 Task: Look for space in Sidi Mérouane, Algeria from 2nd September, 2023 to 5th September, 2023 for 1 adult in price range Rs.5000 to Rs.10000. Place can be private room with 1  bedroom having 1 bed and 1 bathroom. Property type can be house, flat, hotel. Amenities needed are: washing machine. Booking option can be shelf check-in. Required host language is .
Action: Mouse moved to (814, 116)
Screenshot: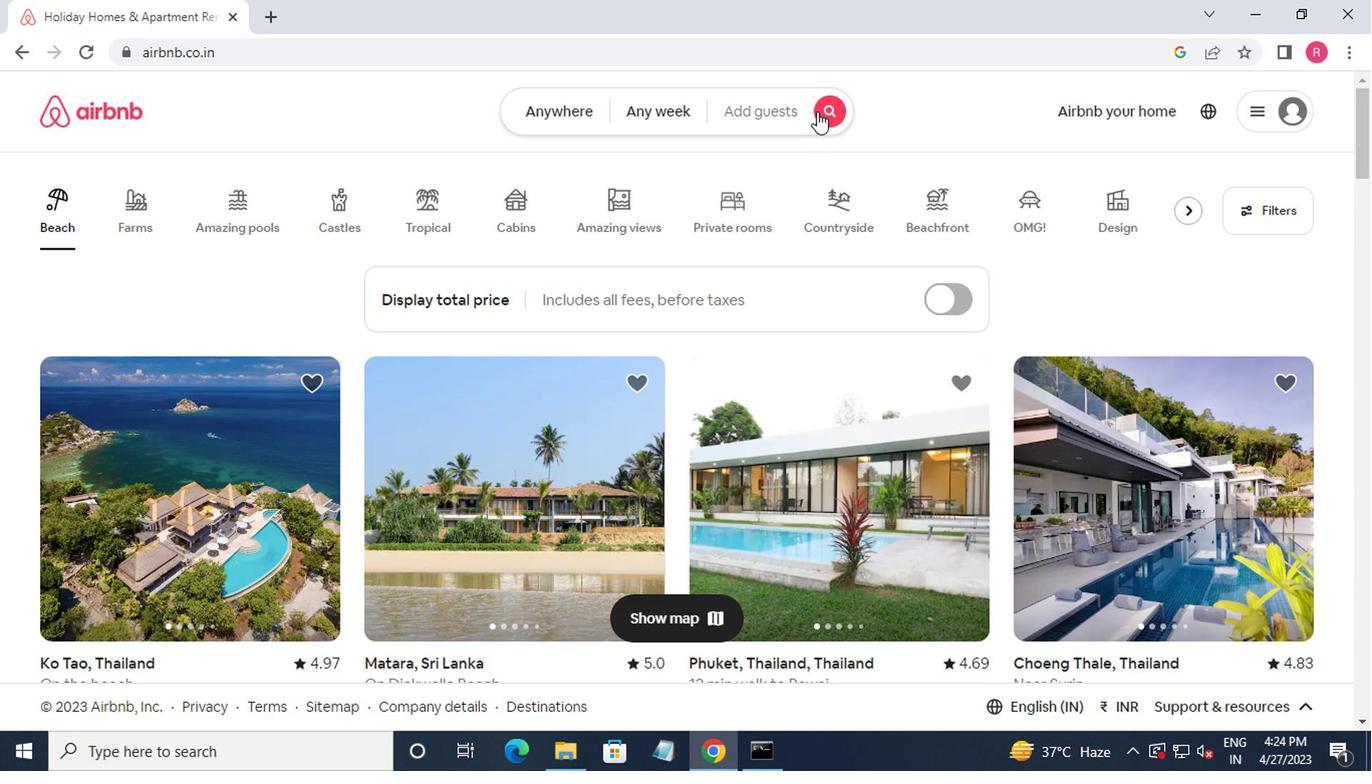 
Action: Mouse pressed left at (814, 116)
Screenshot: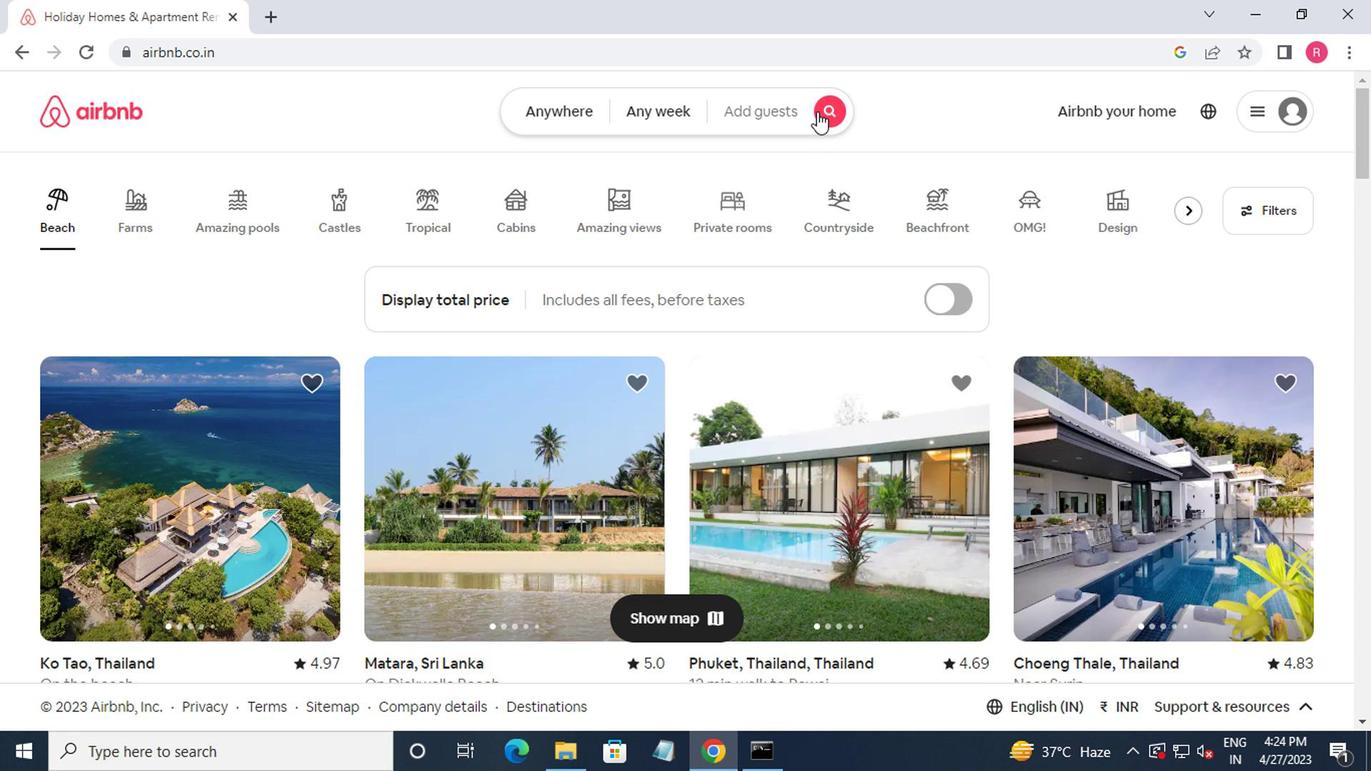 
Action: Mouse moved to (310, 204)
Screenshot: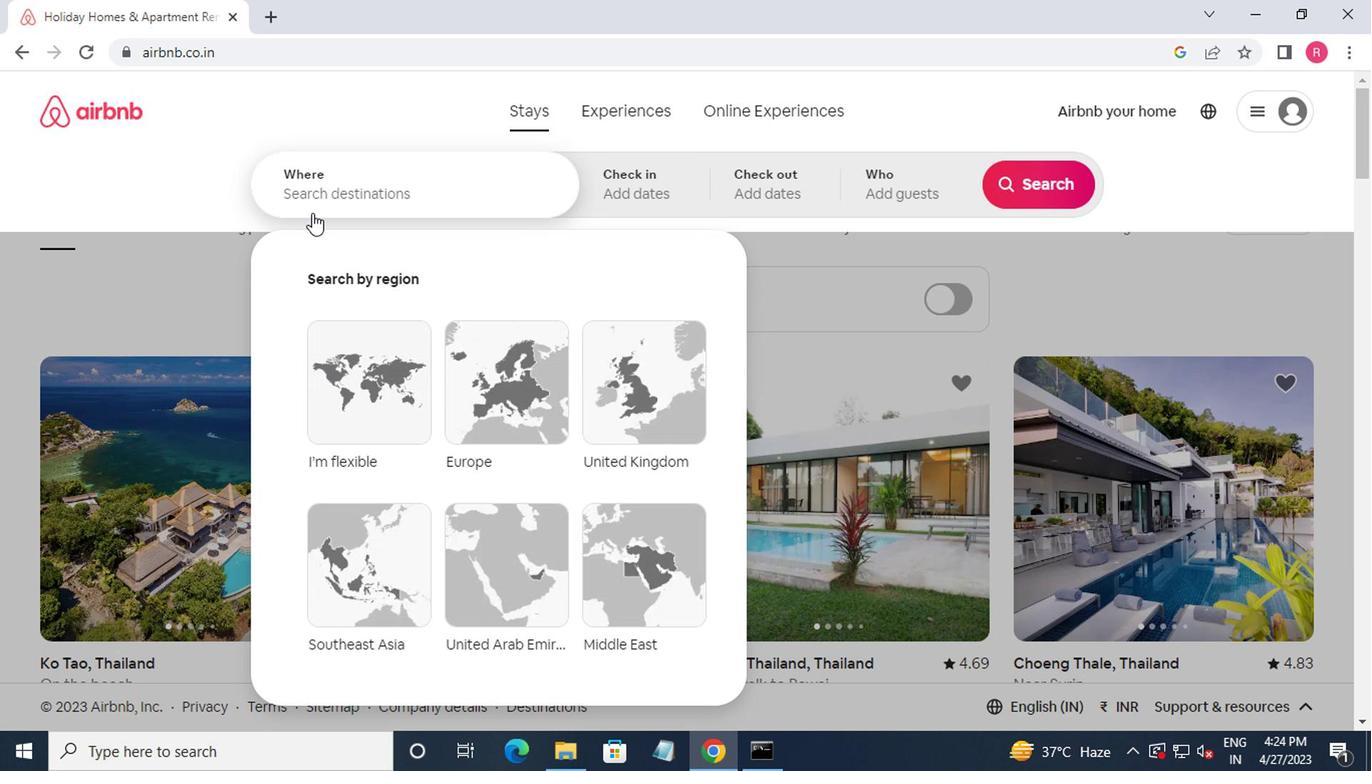 
Action: Mouse pressed left at (310, 204)
Screenshot: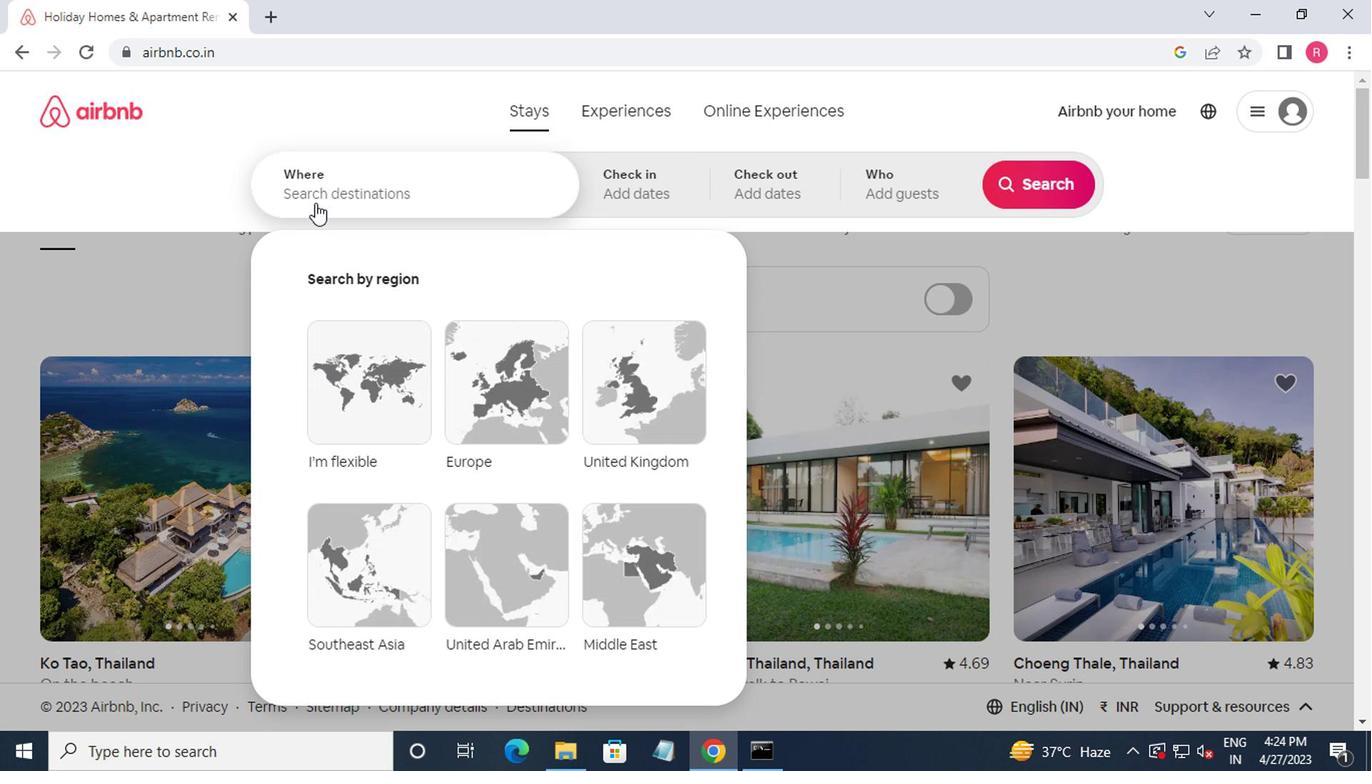 
Action: Mouse moved to (356, 177)
Screenshot: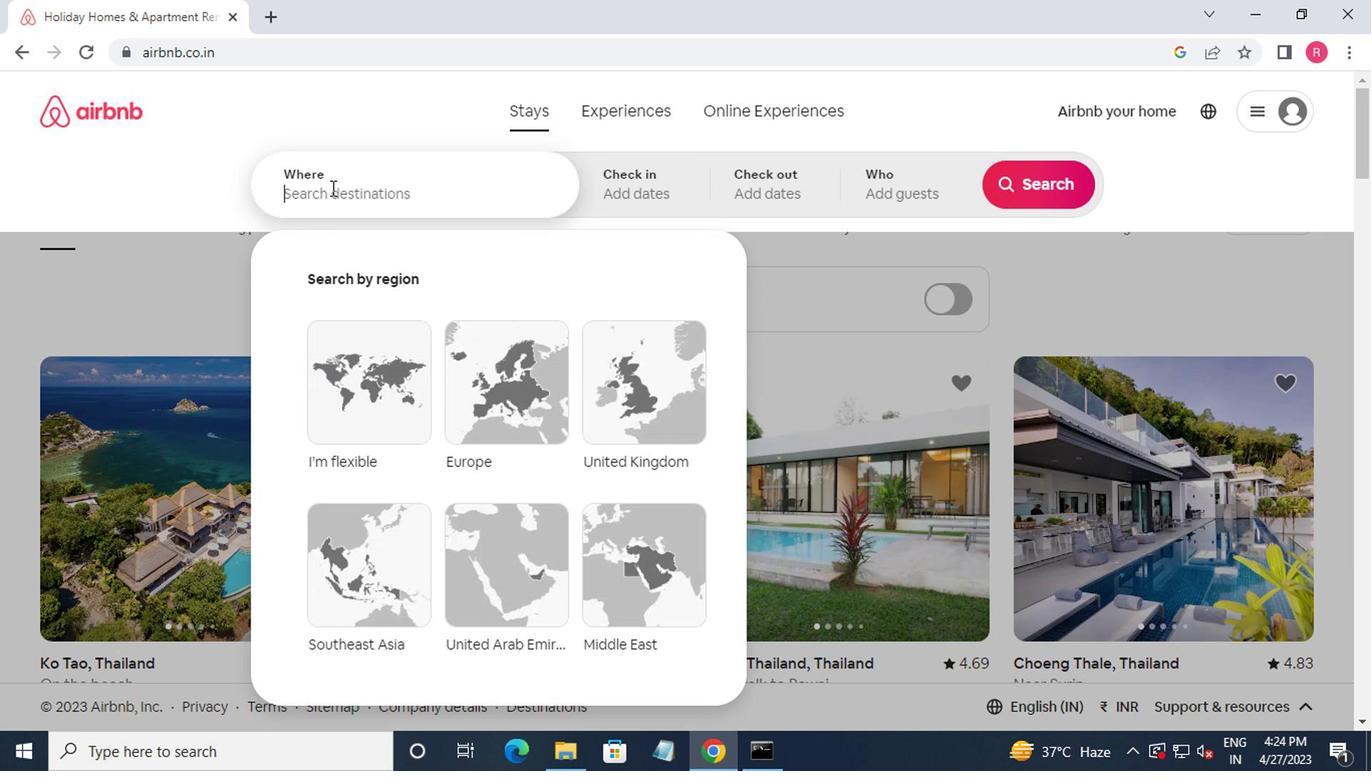 
Action: Key pressed sif<Key.backspace>di<Key.space>mer<Key.down><Key.down><Key.enter>
Screenshot: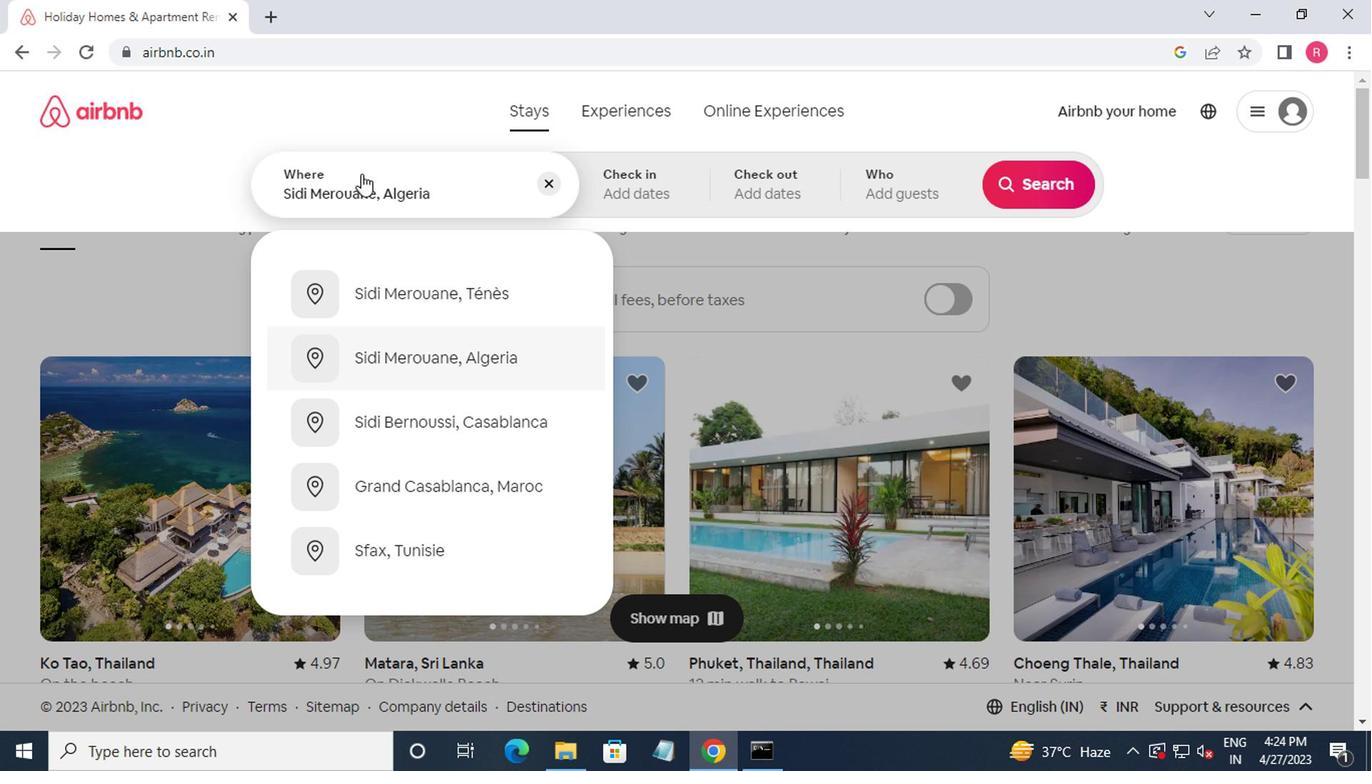 
Action: Mouse moved to (1020, 342)
Screenshot: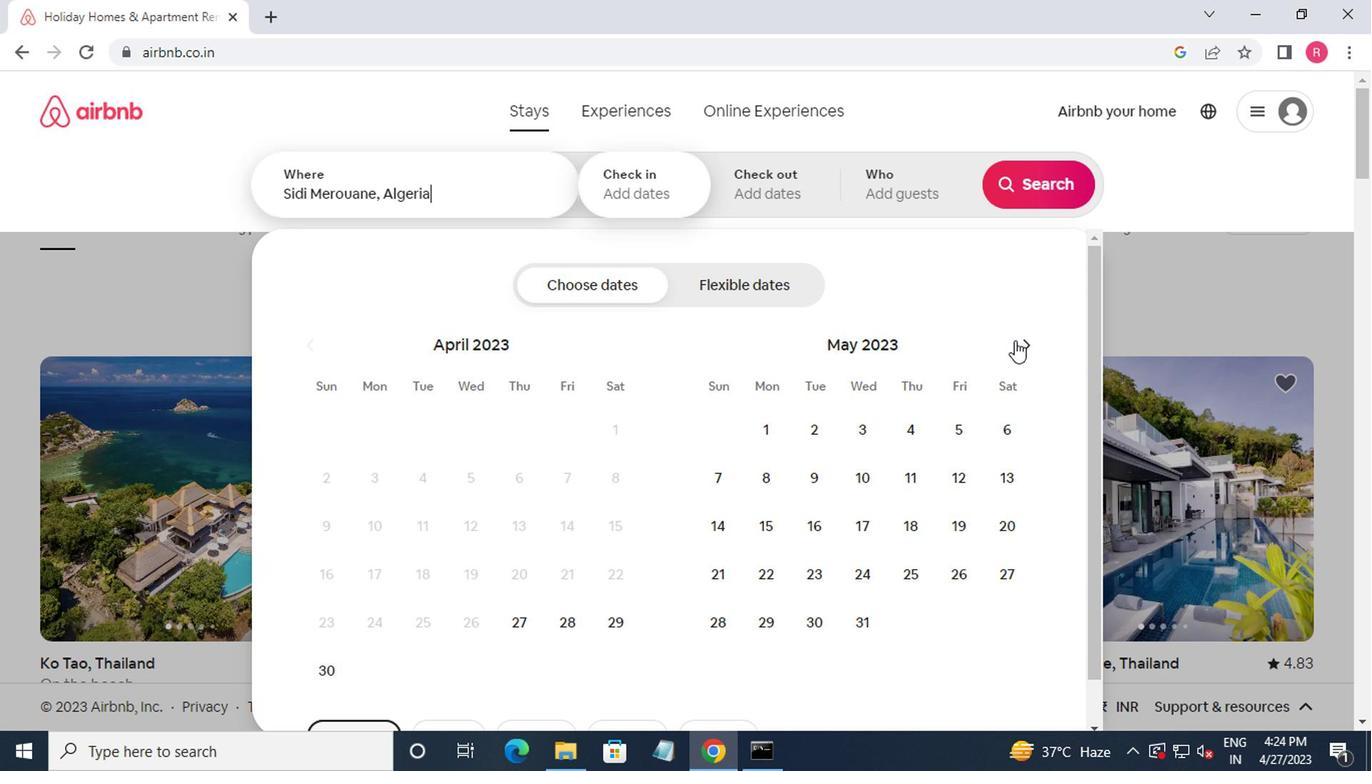
Action: Mouse pressed left at (1020, 342)
Screenshot: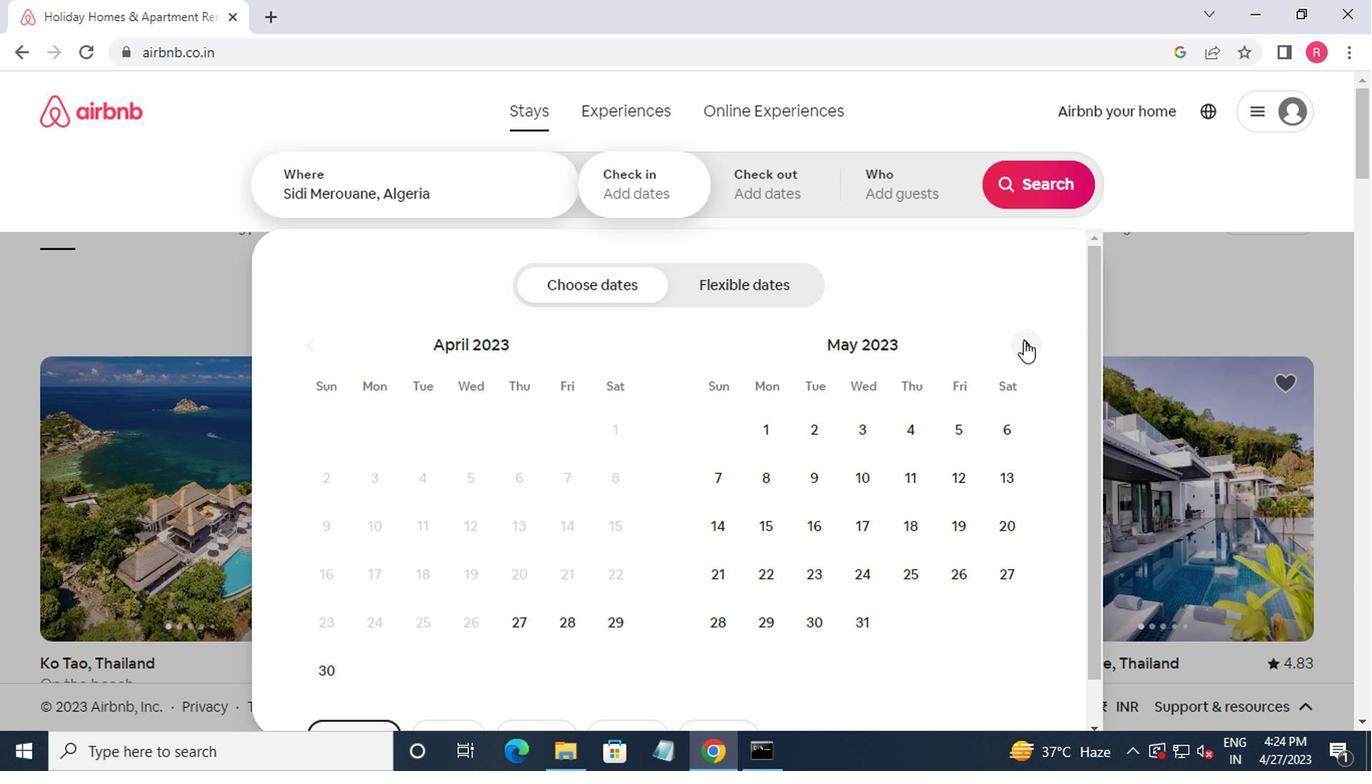 
Action: Mouse pressed left at (1020, 342)
Screenshot: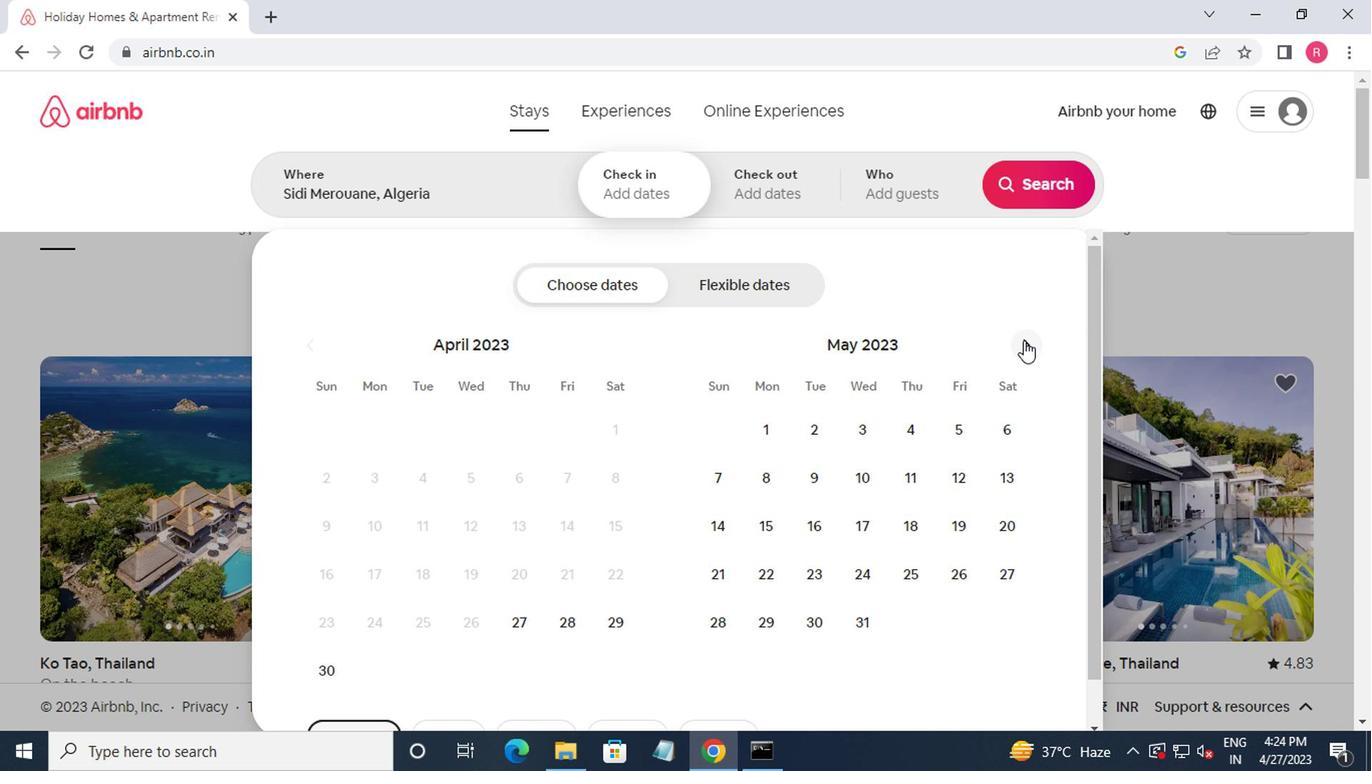 
Action: Mouse pressed left at (1020, 342)
Screenshot: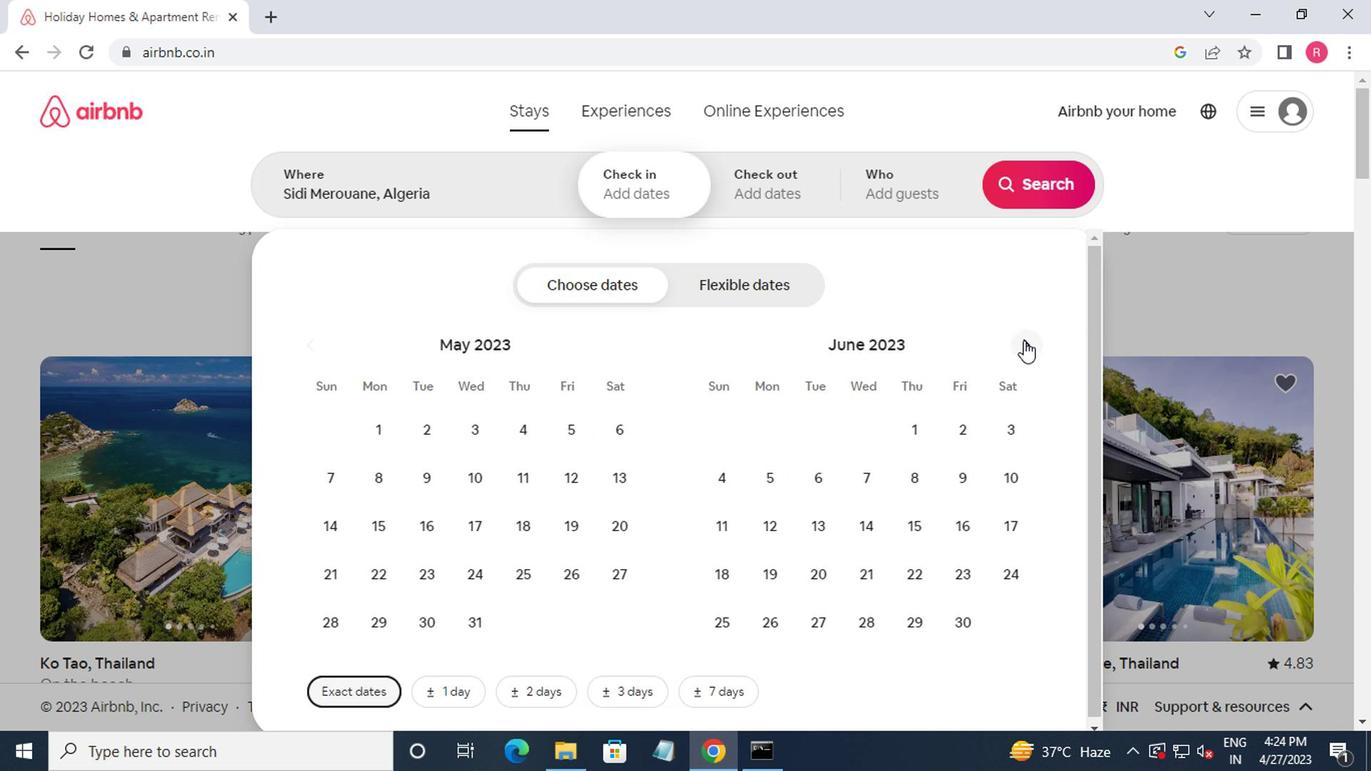 
Action: Mouse pressed left at (1020, 342)
Screenshot: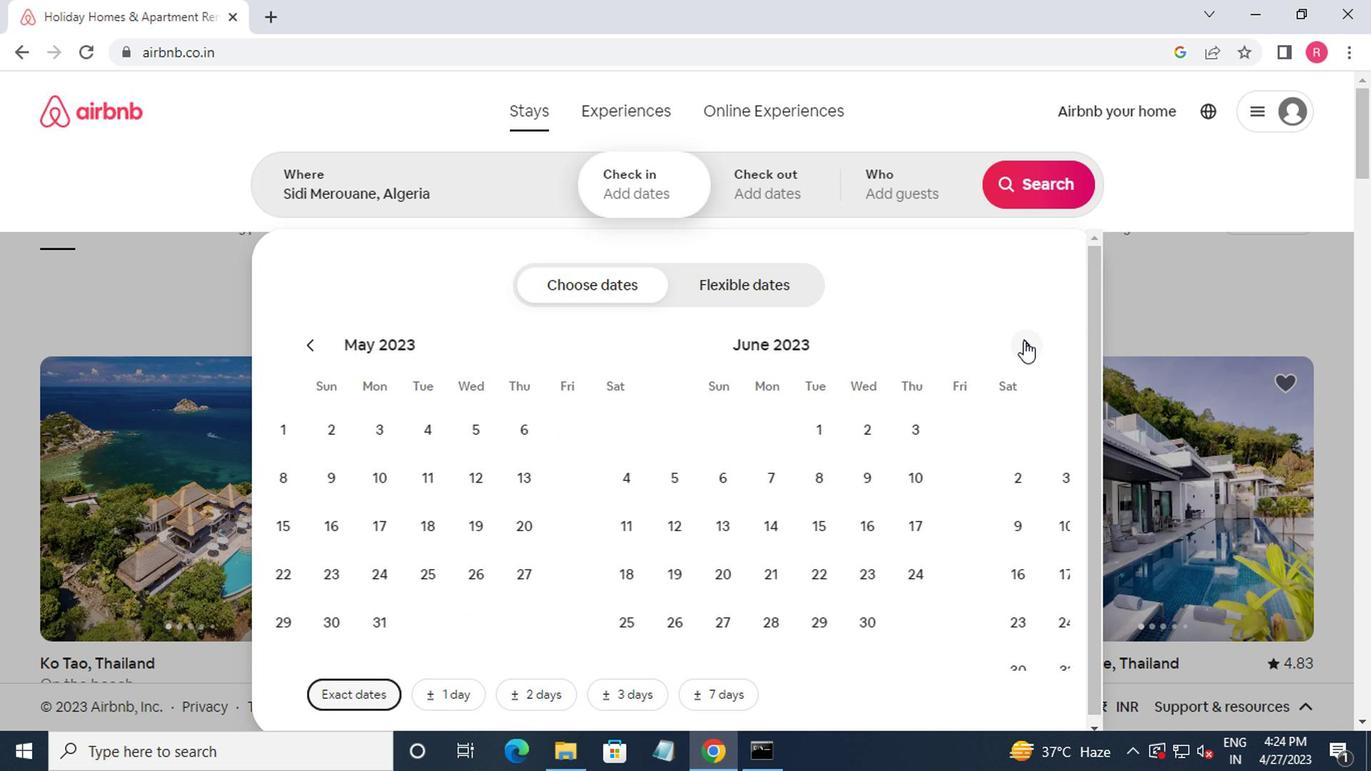 
Action: Mouse pressed left at (1020, 342)
Screenshot: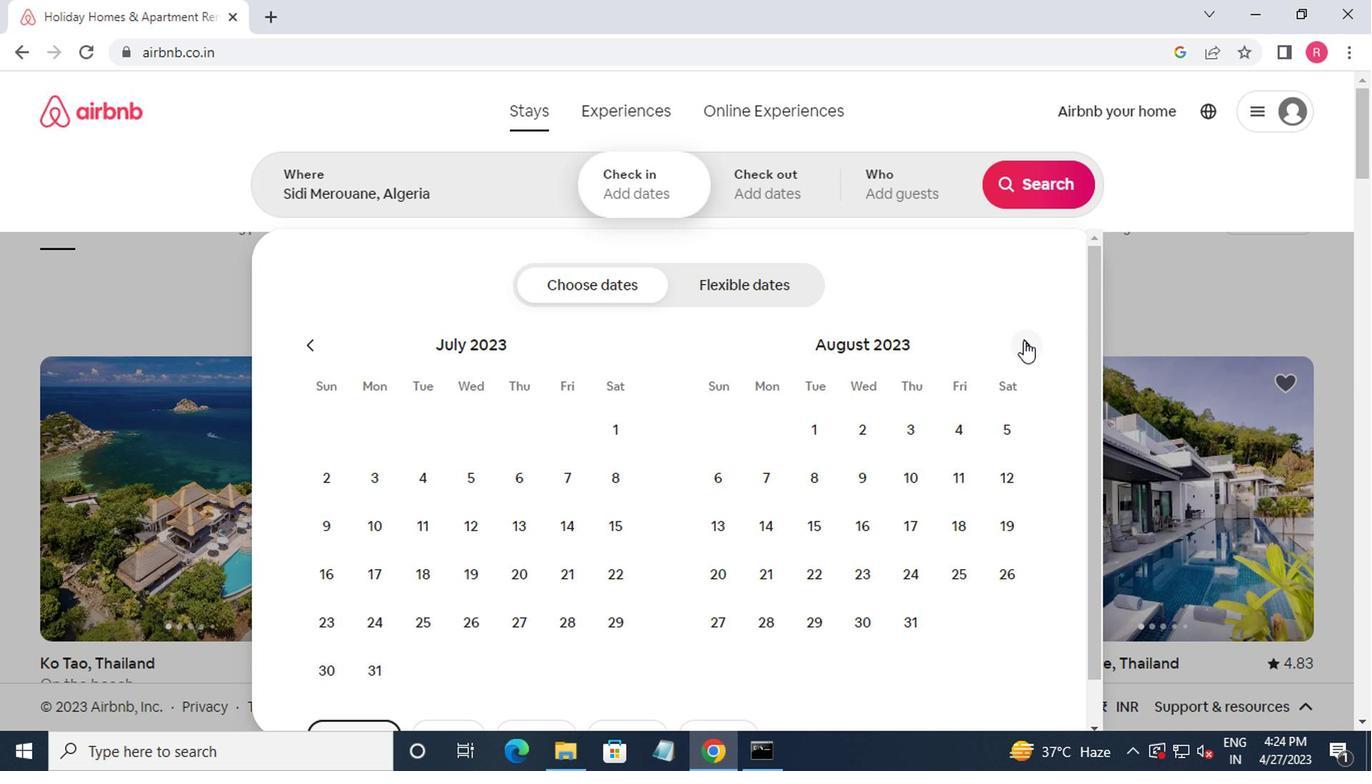 
Action: Mouse moved to (1010, 444)
Screenshot: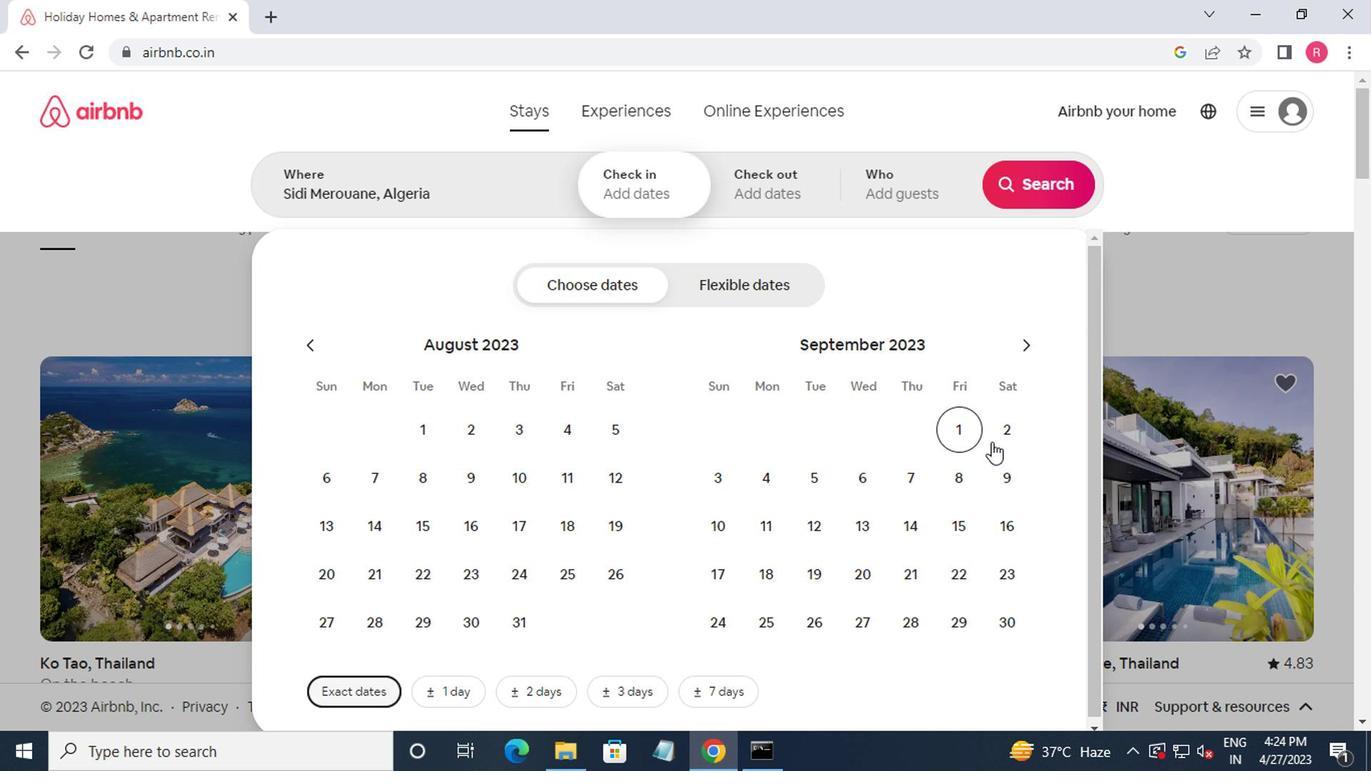 
Action: Mouse pressed left at (1010, 444)
Screenshot: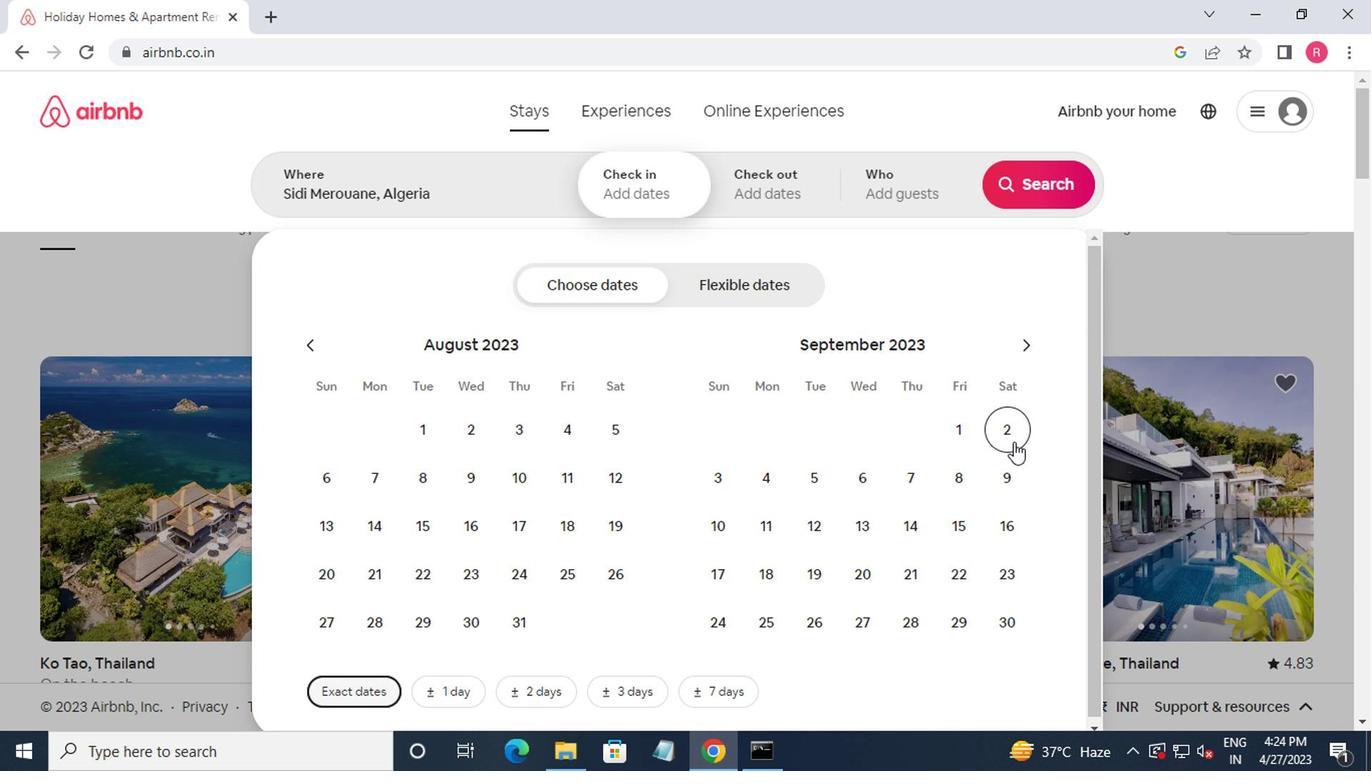 
Action: Mouse moved to (830, 483)
Screenshot: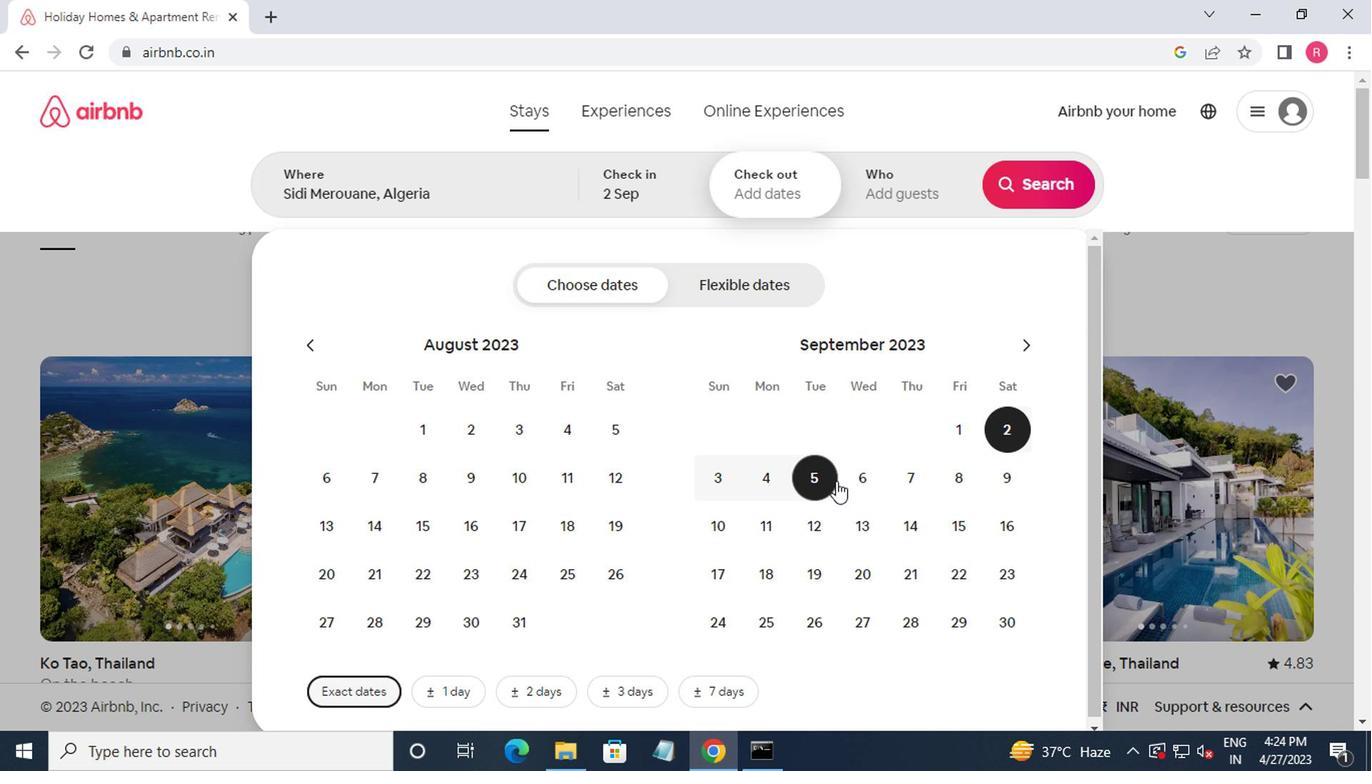 
Action: Mouse pressed left at (830, 483)
Screenshot: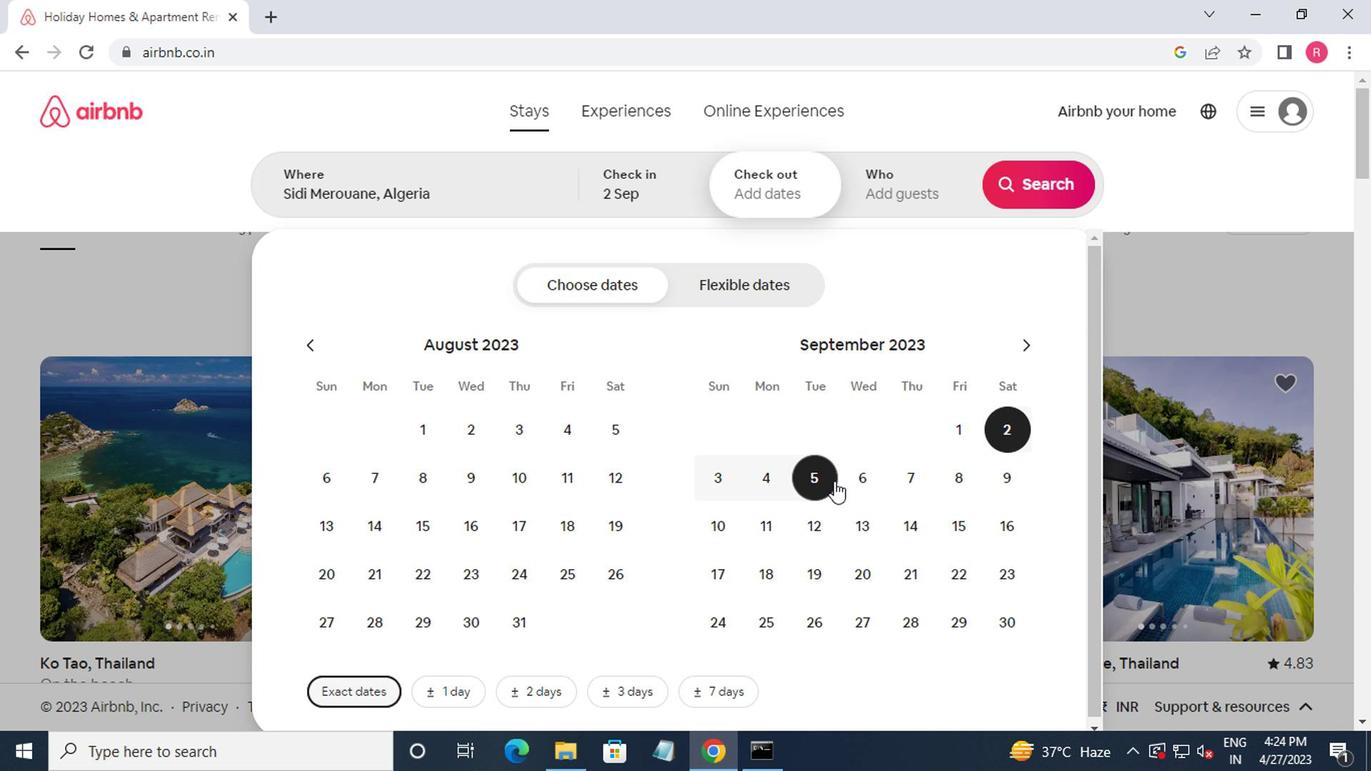 
Action: Mouse moved to (907, 207)
Screenshot: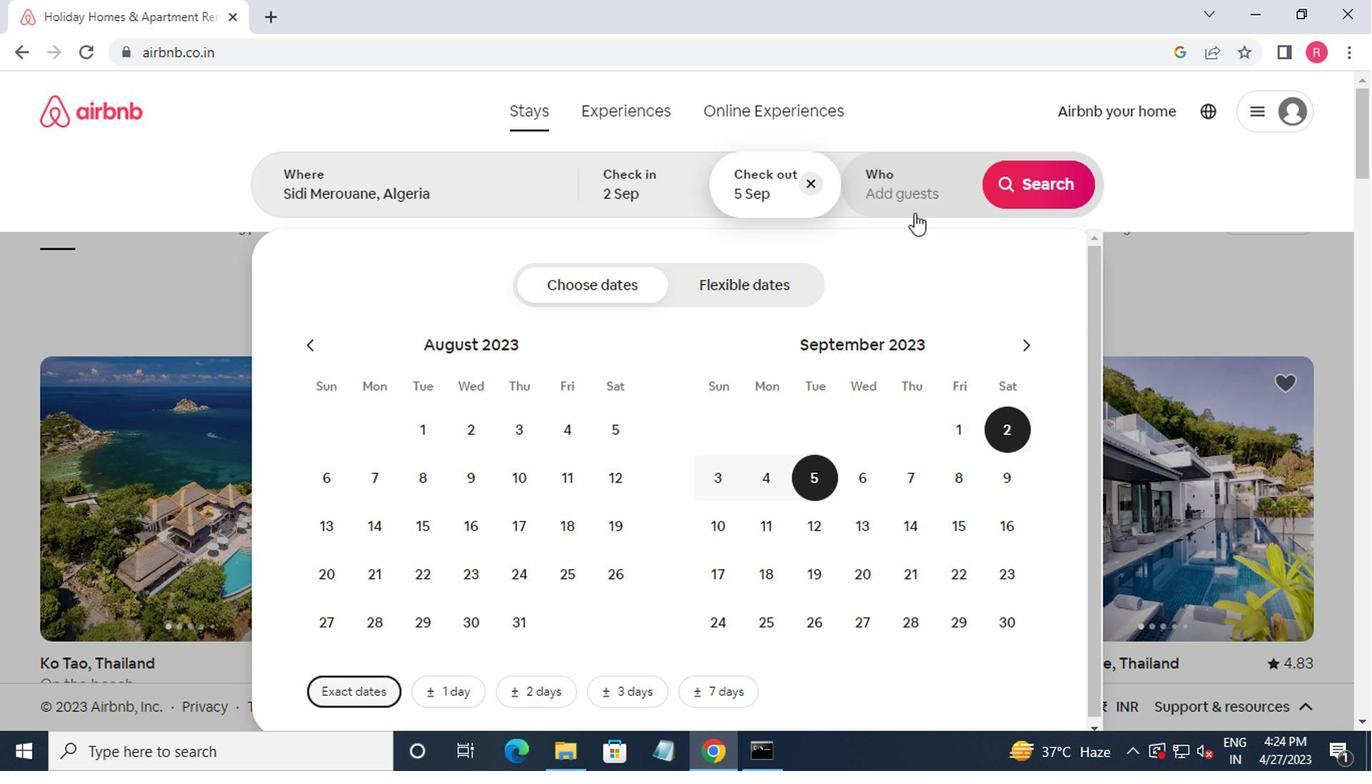 
Action: Mouse pressed left at (907, 207)
Screenshot: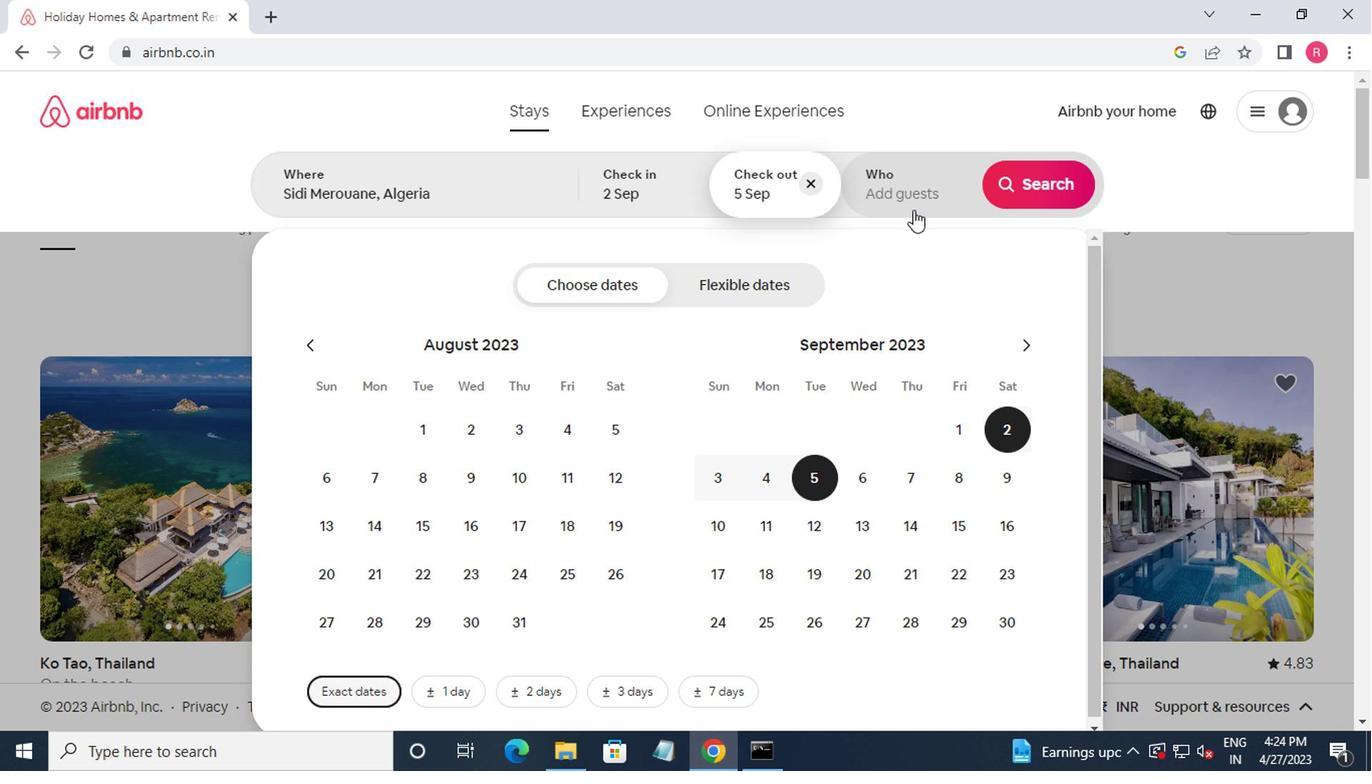 
Action: Mouse moved to (1043, 302)
Screenshot: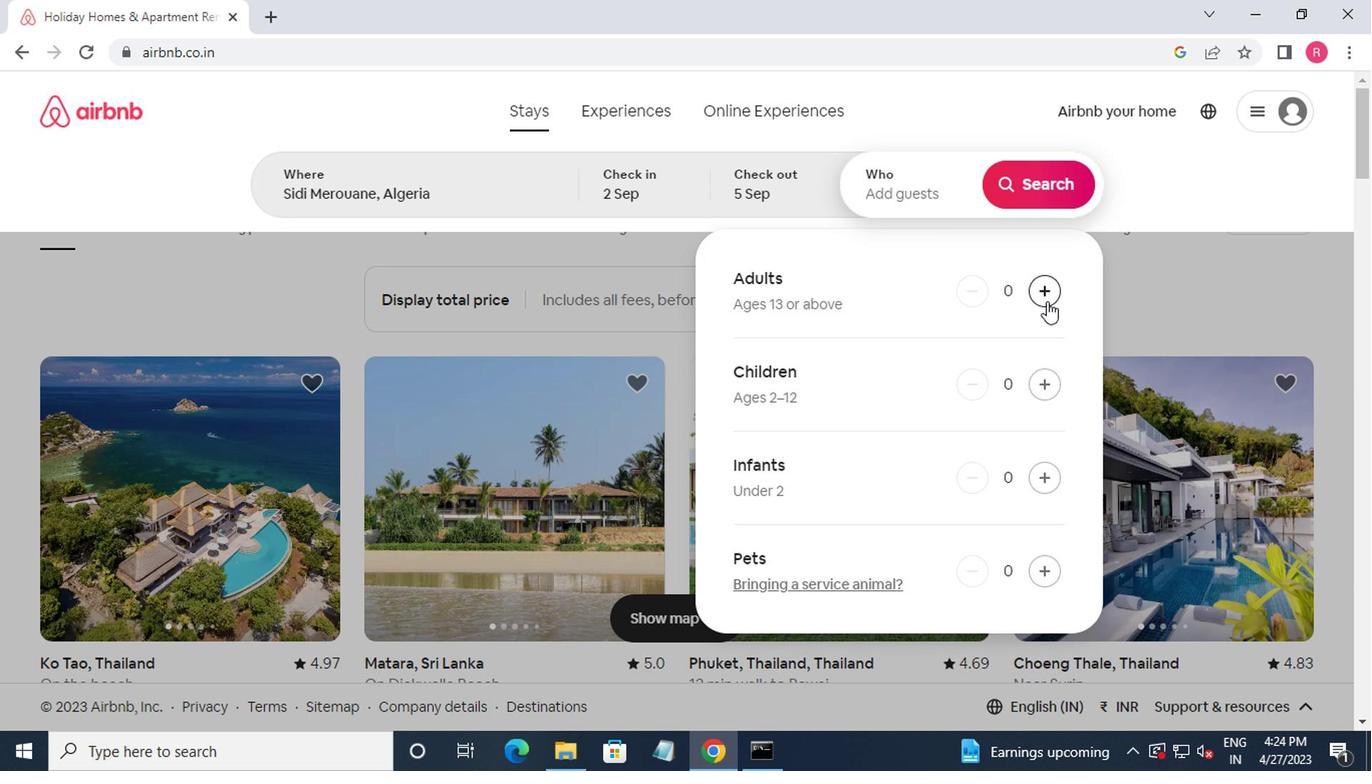 
Action: Mouse pressed left at (1043, 302)
Screenshot: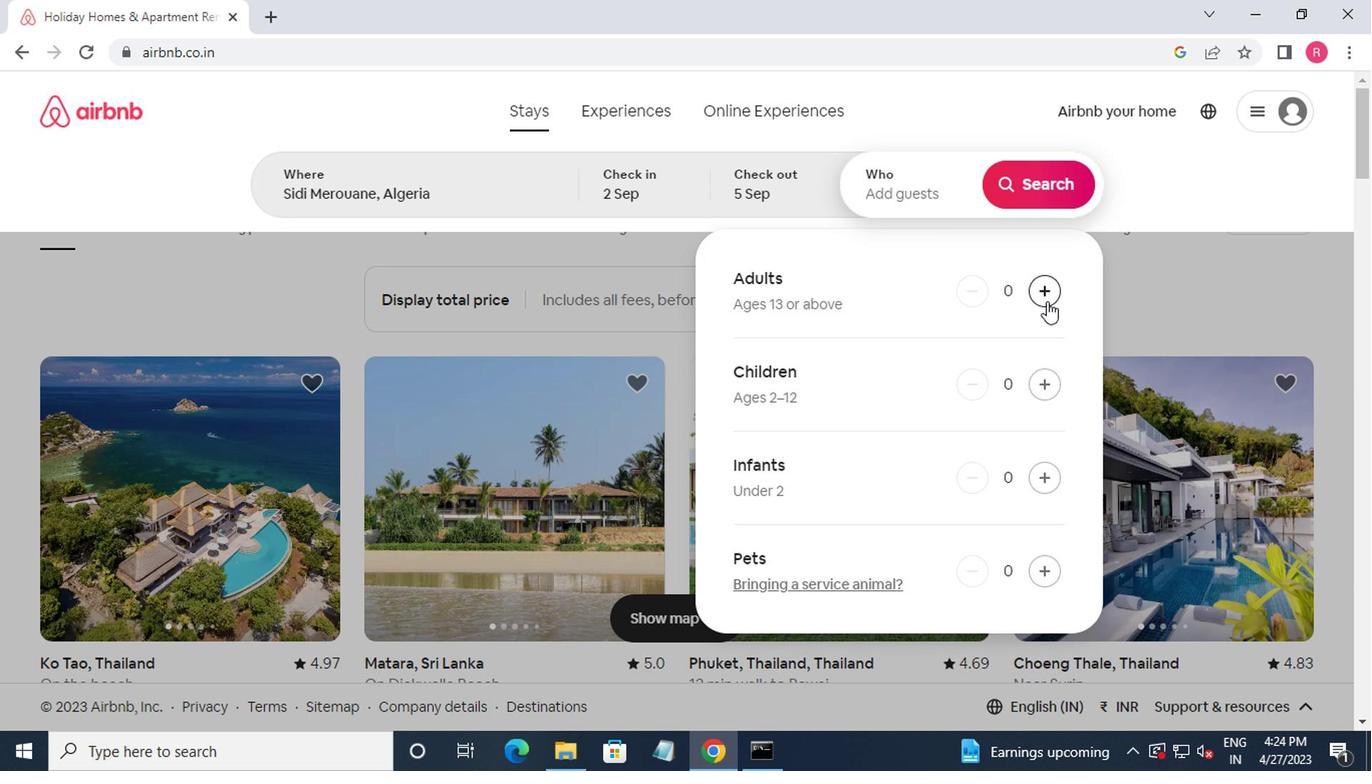 
Action: Mouse moved to (1011, 192)
Screenshot: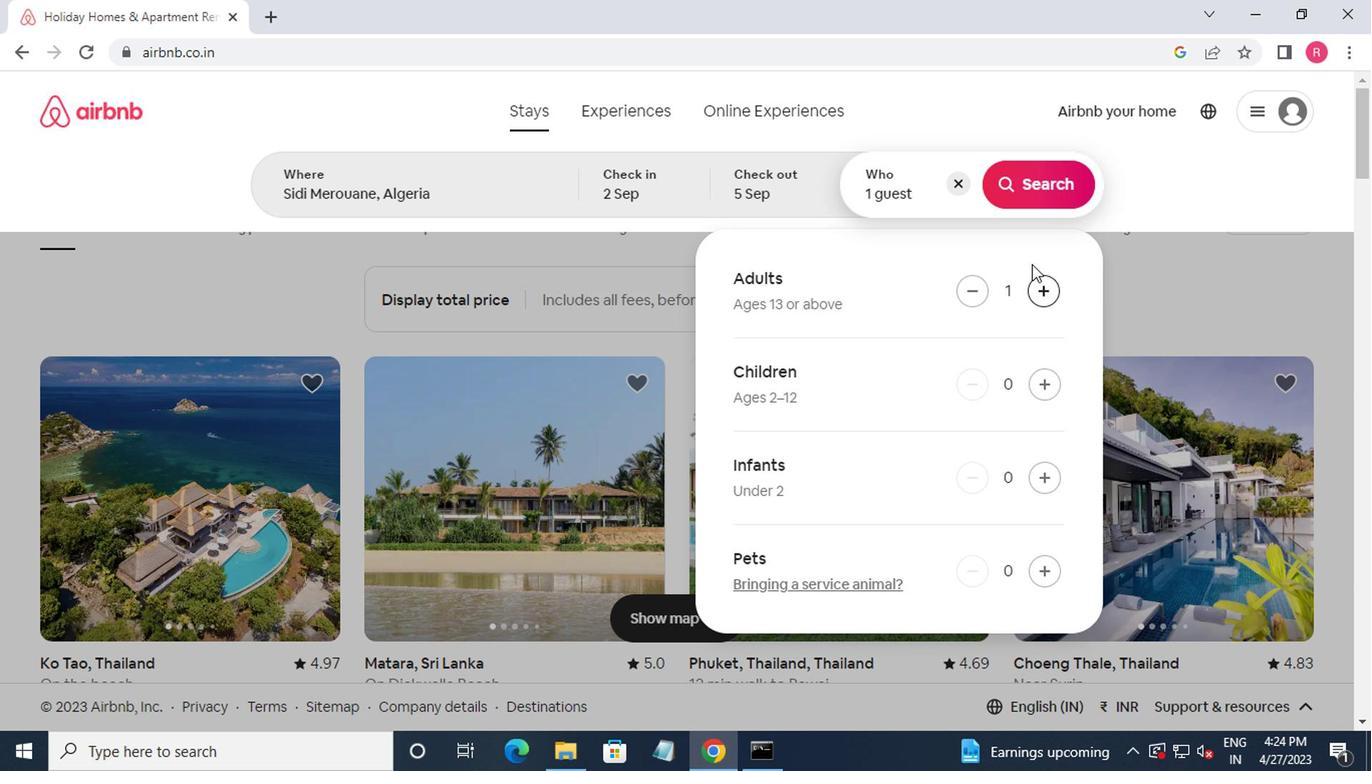 
Action: Mouse pressed left at (1011, 192)
Screenshot: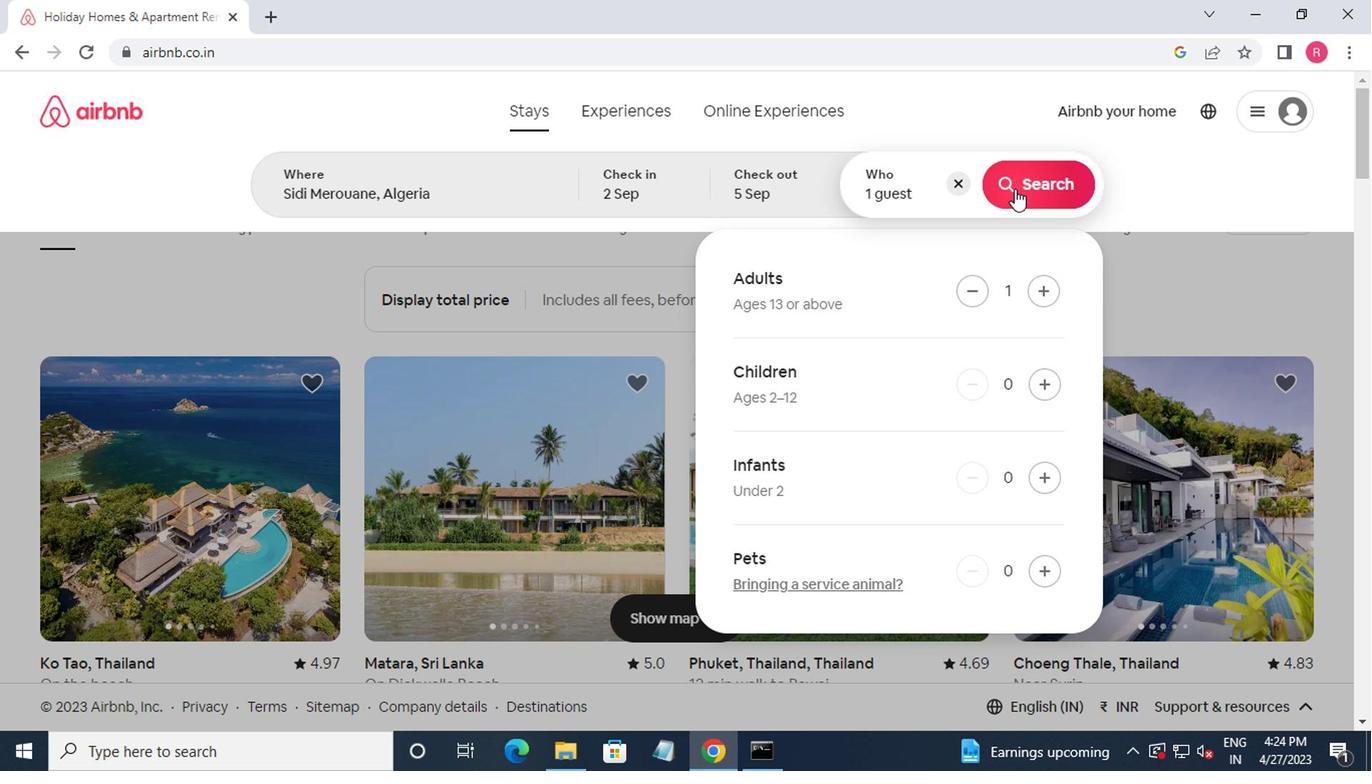 
Action: Mouse moved to (1267, 194)
Screenshot: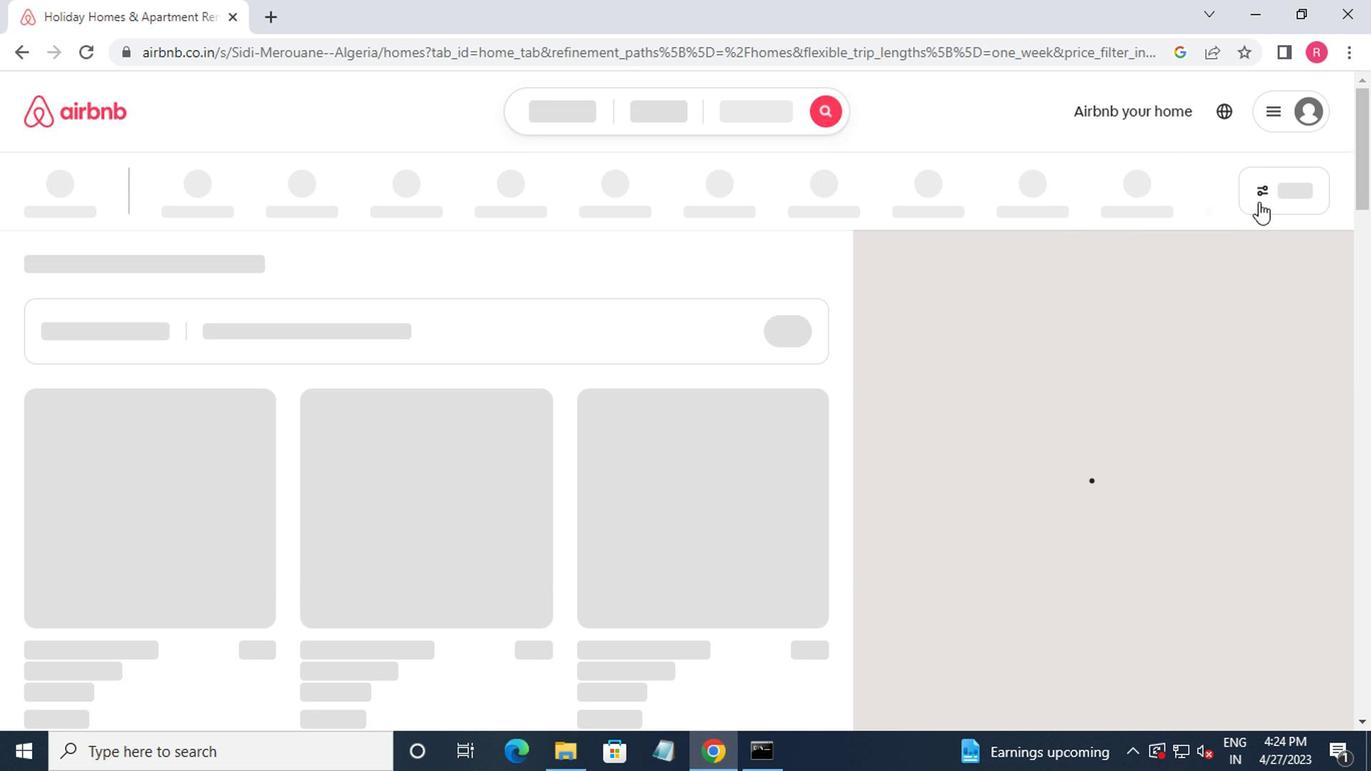 
Action: Mouse pressed left at (1267, 194)
Screenshot: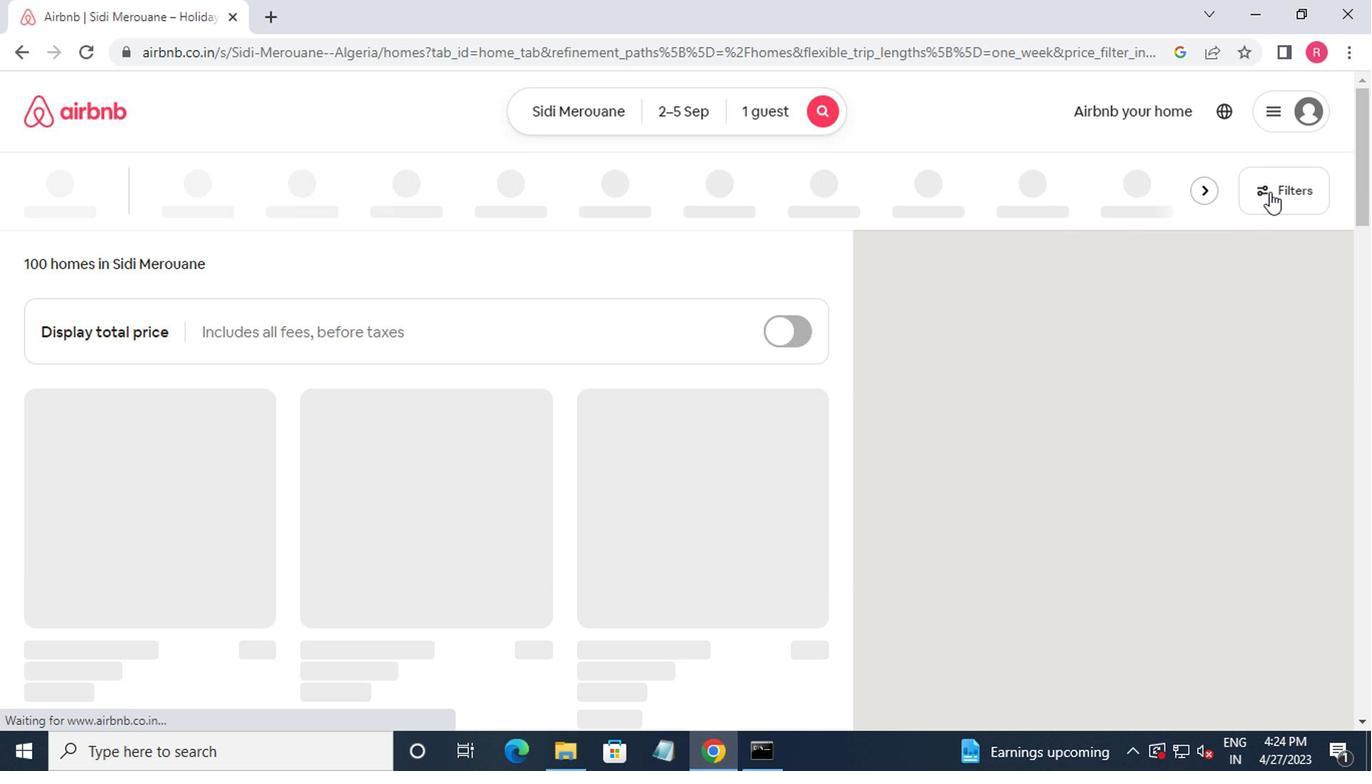 
Action: Mouse moved to (479, 434)
Screenshot: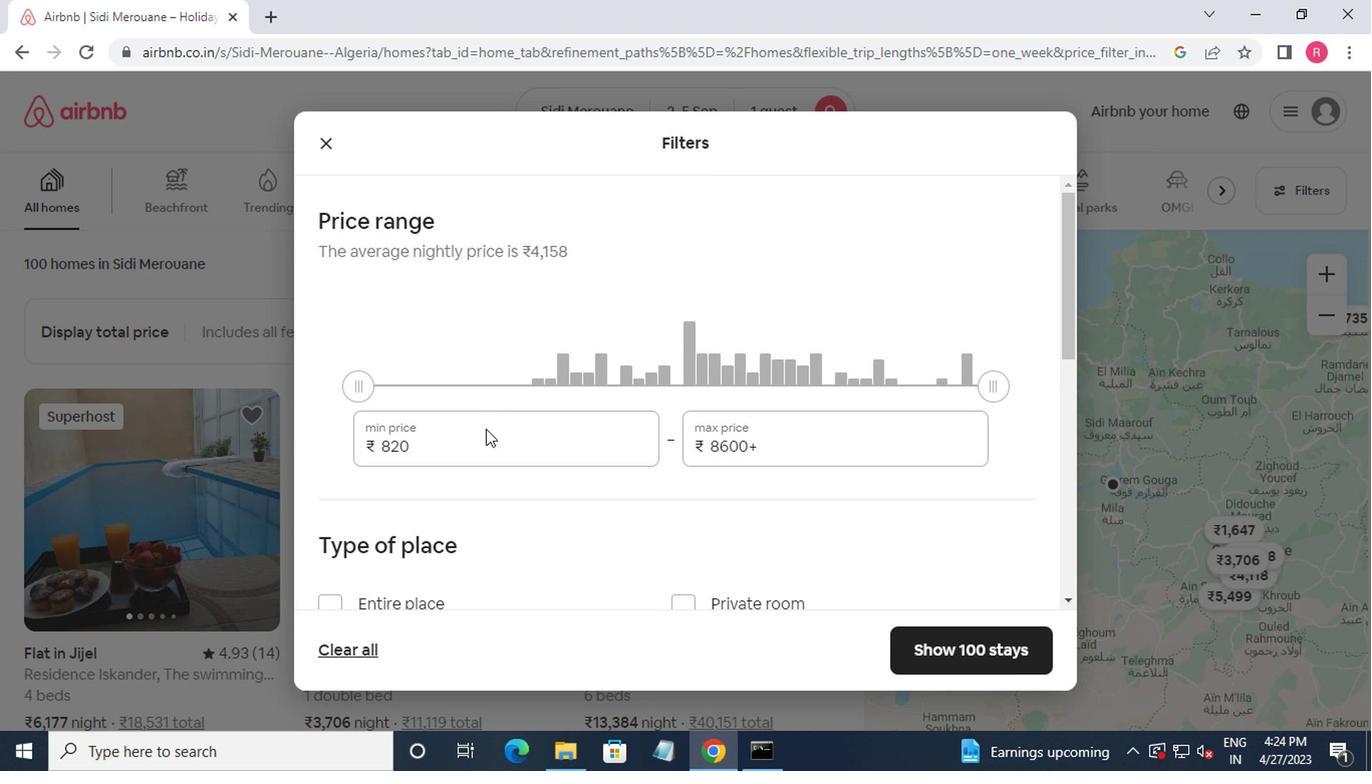 
Action: Mouse pressed left at (479, 434)
Screenshot: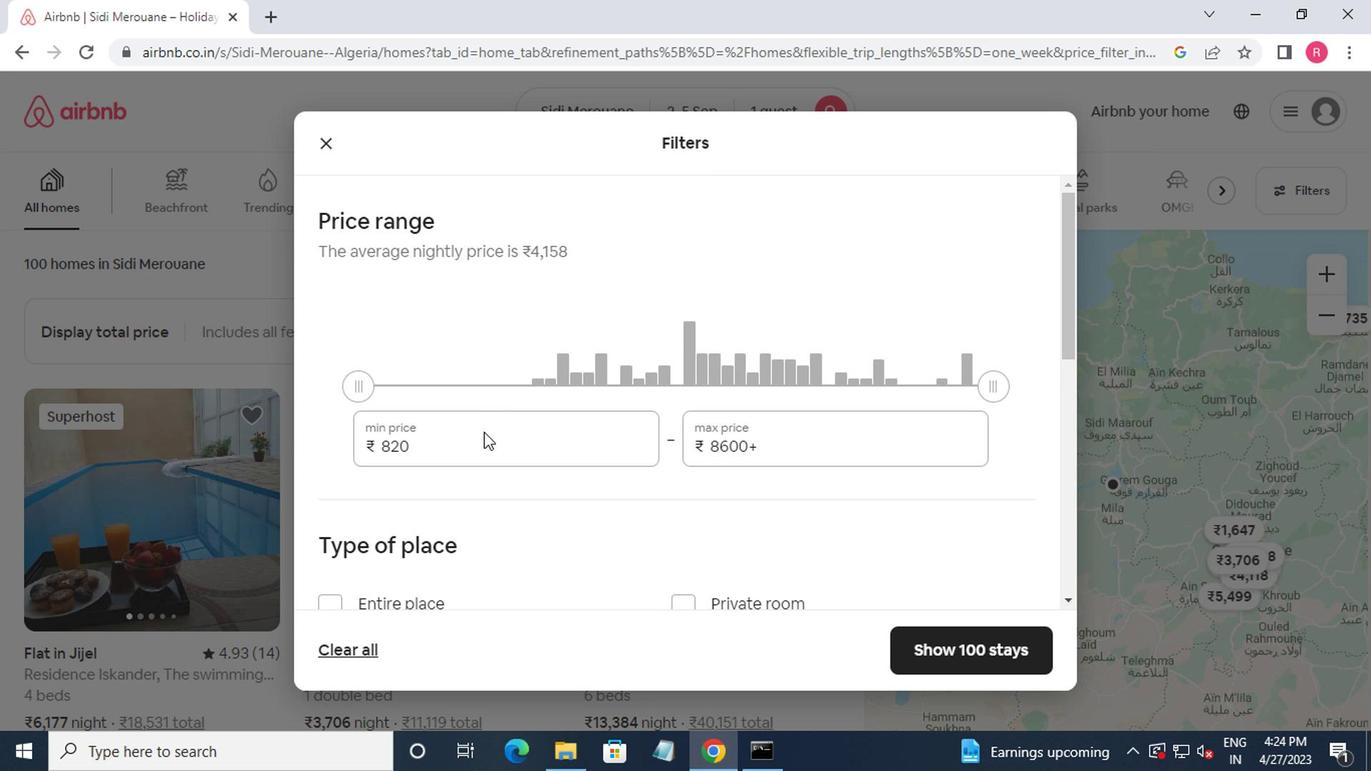 
Action: Mouse moved to (517, 409)
Screenshot: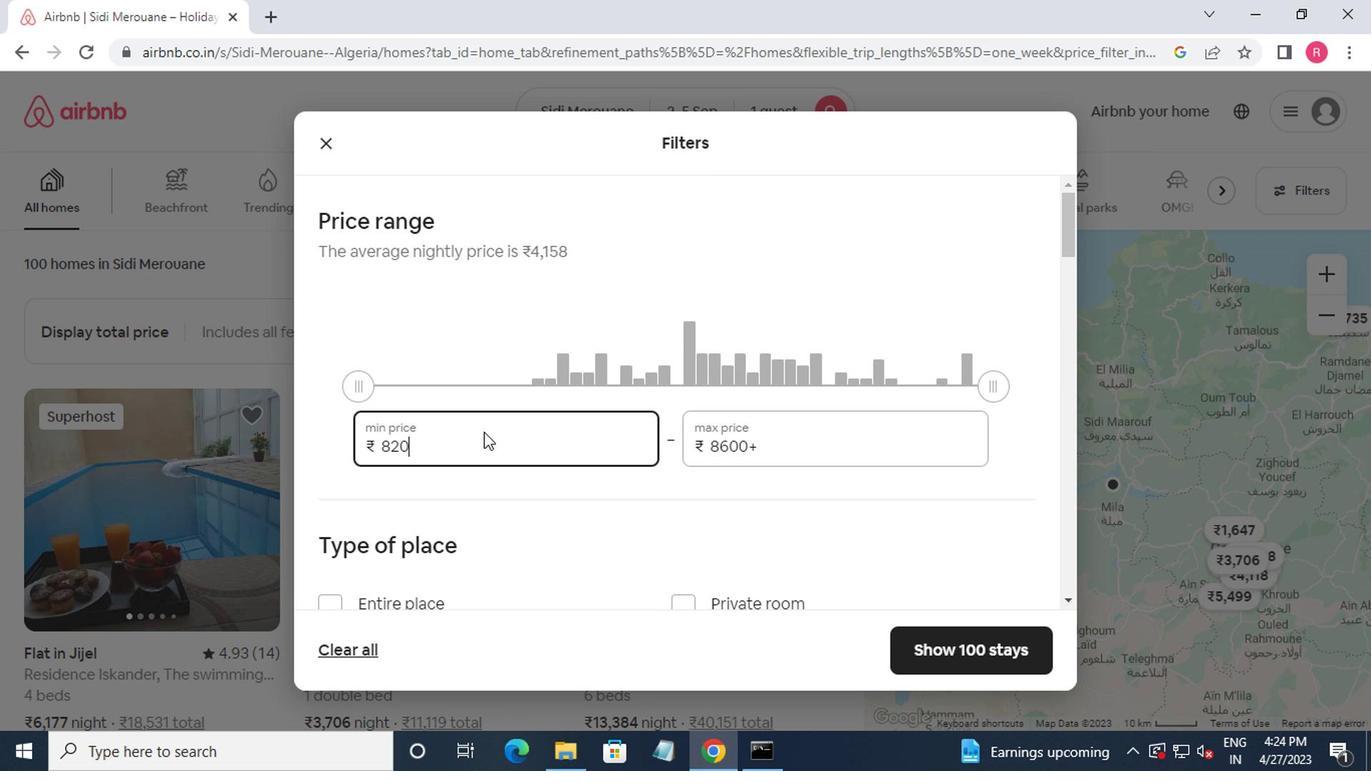 
Action: Key pressed <Key.backspace><Key.backspace><Key.backspace><Key.backspace><Key.backspace>5000<Key.tab>10000
Screenshot: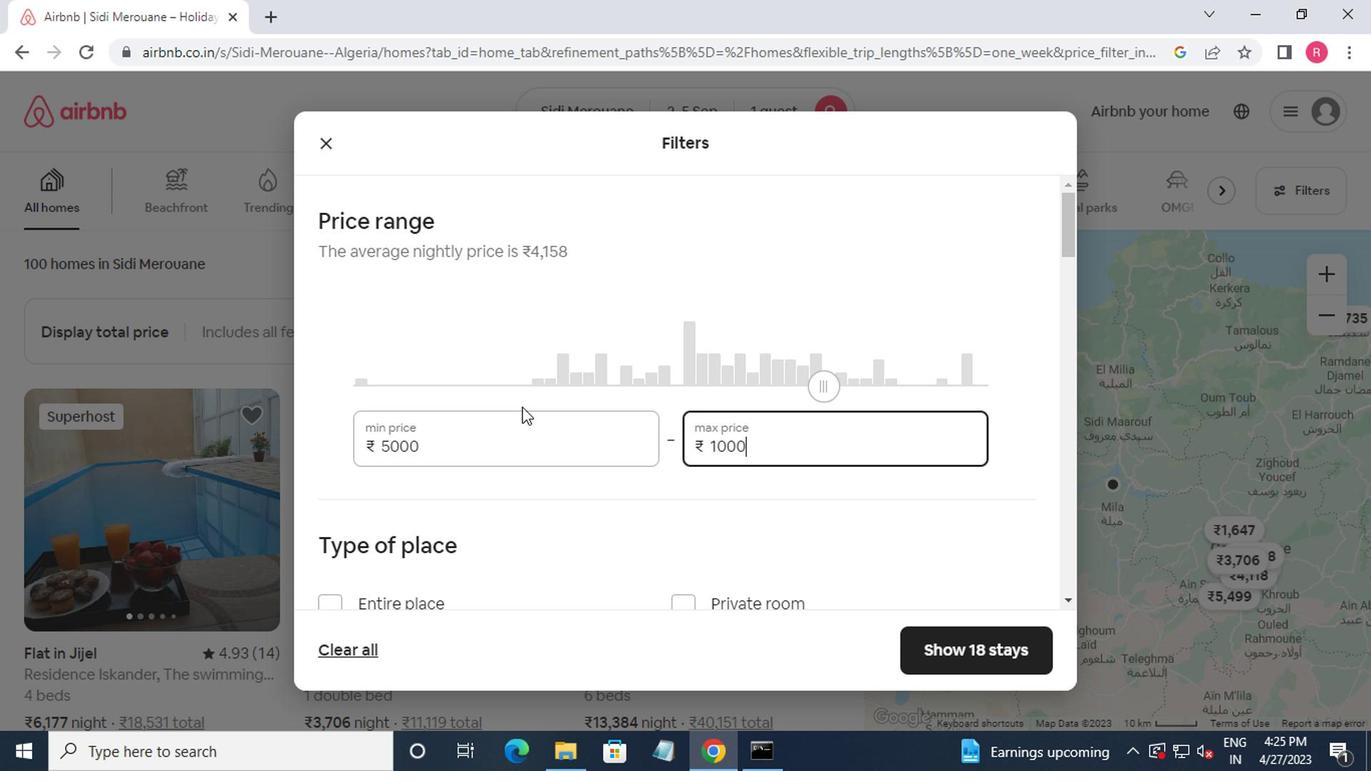 
Action: Mouse moved to (547, 519)
Screenshot: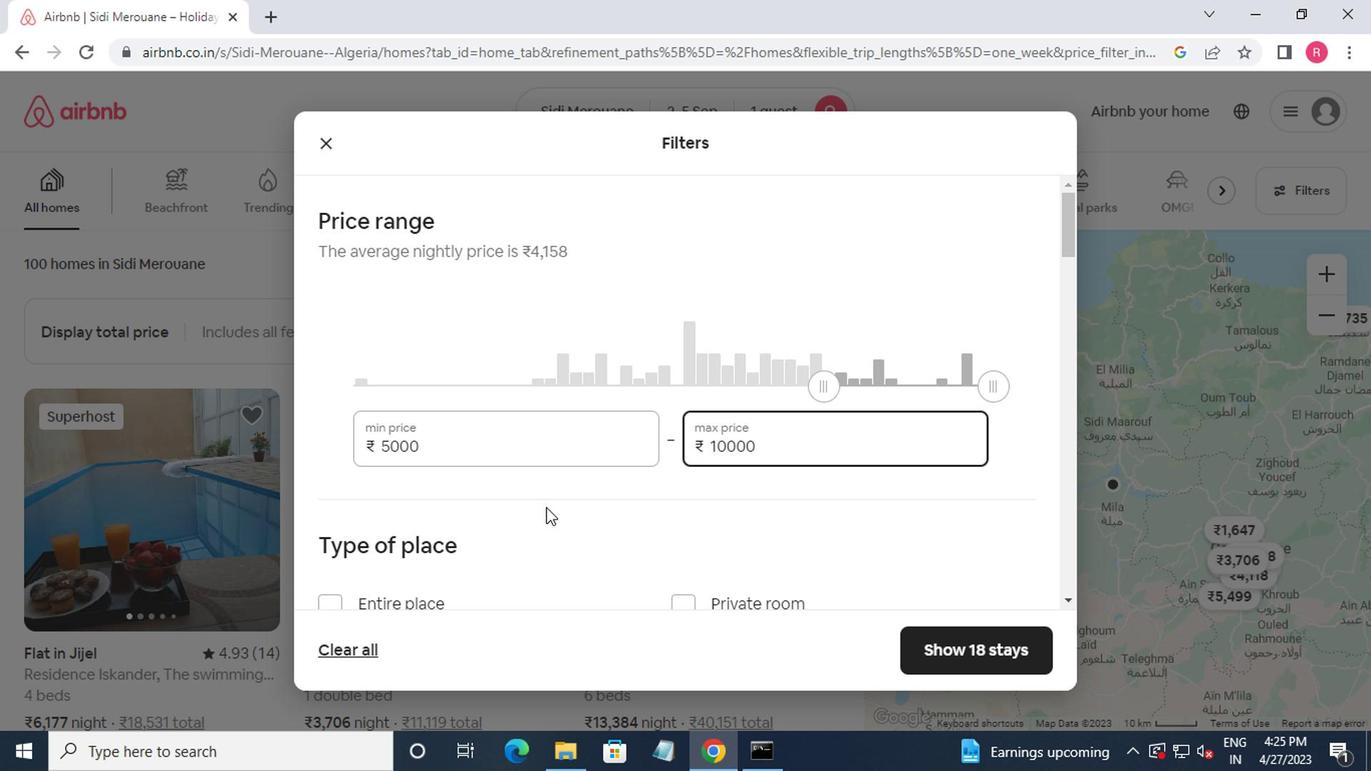 
Action: Mouse scrolled (547, 518) with delta (0, 0)
Screenshot: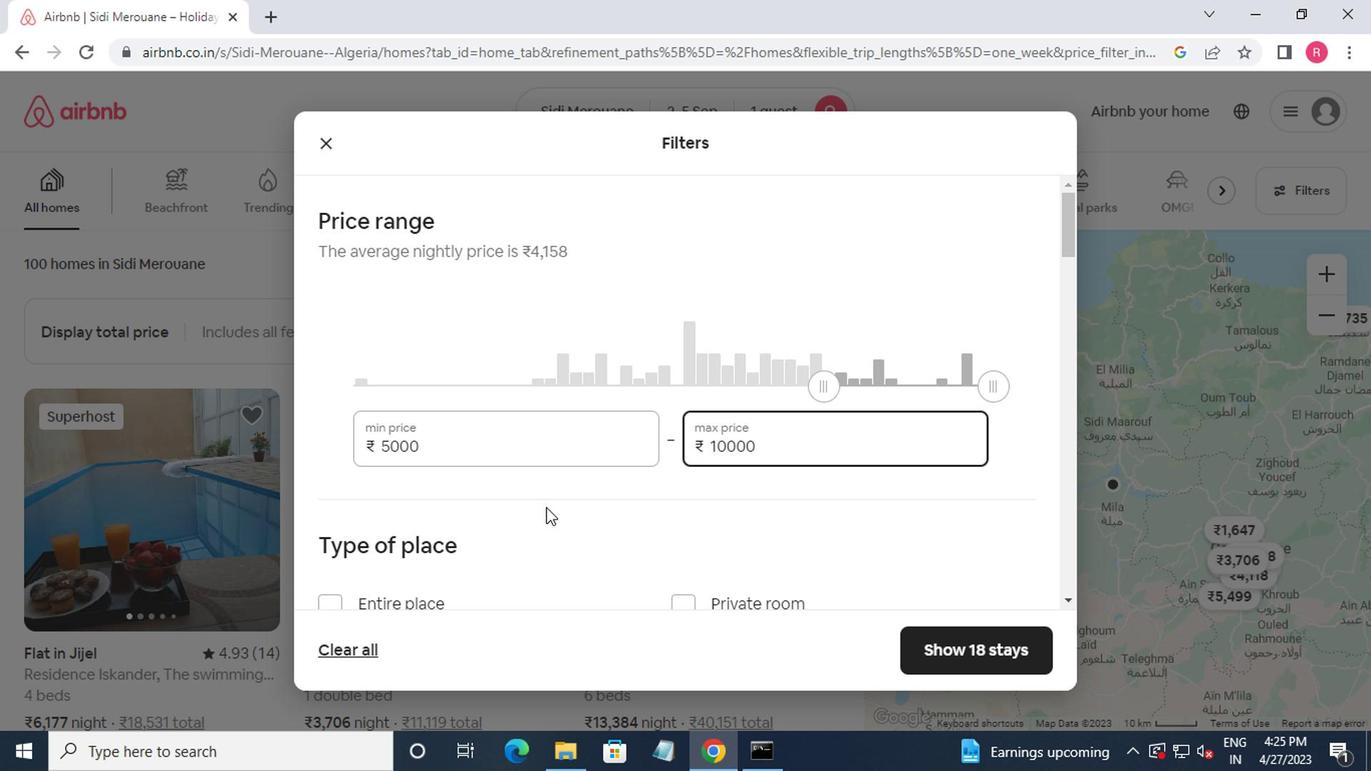 
Action: Mouse moved to (550, 526)
Screenshot: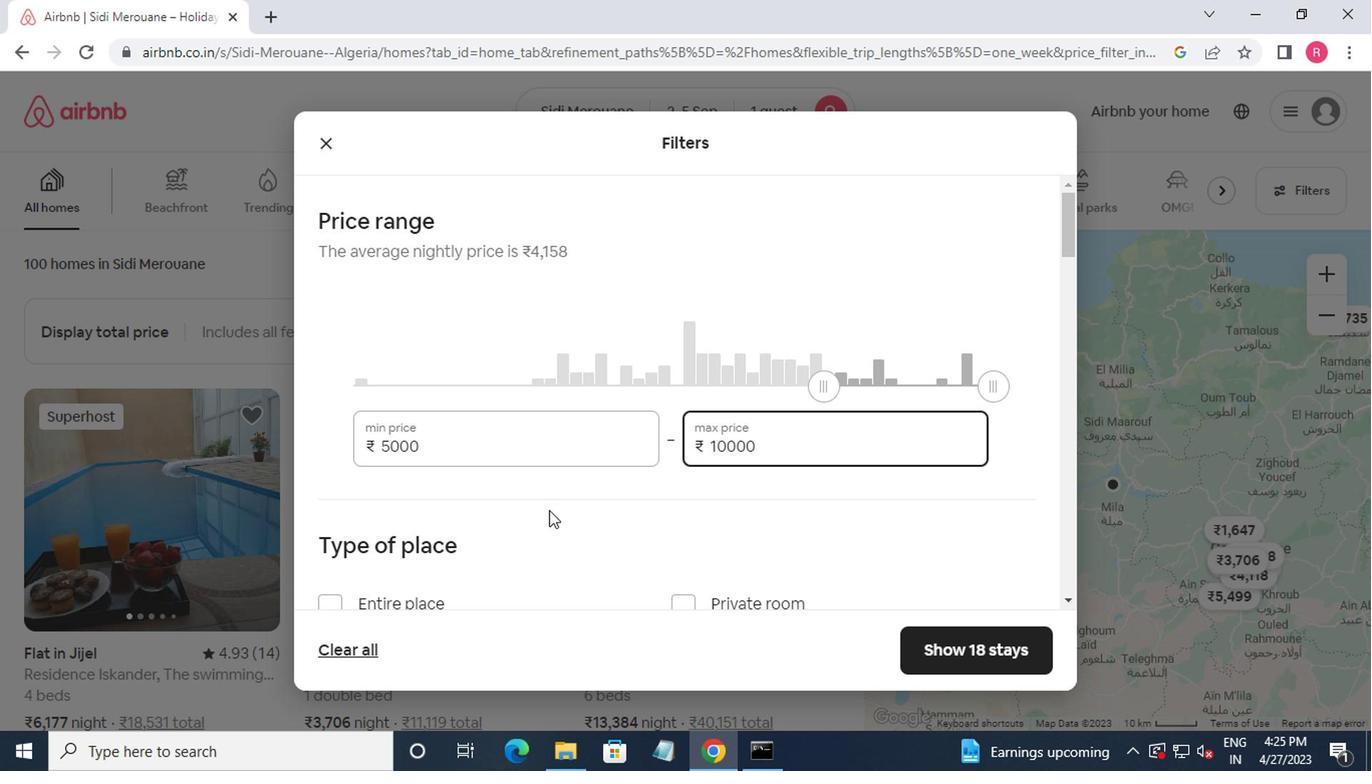 
Action: Mouse scrolled (550, 524) with delta (0, -1)
Screenshot: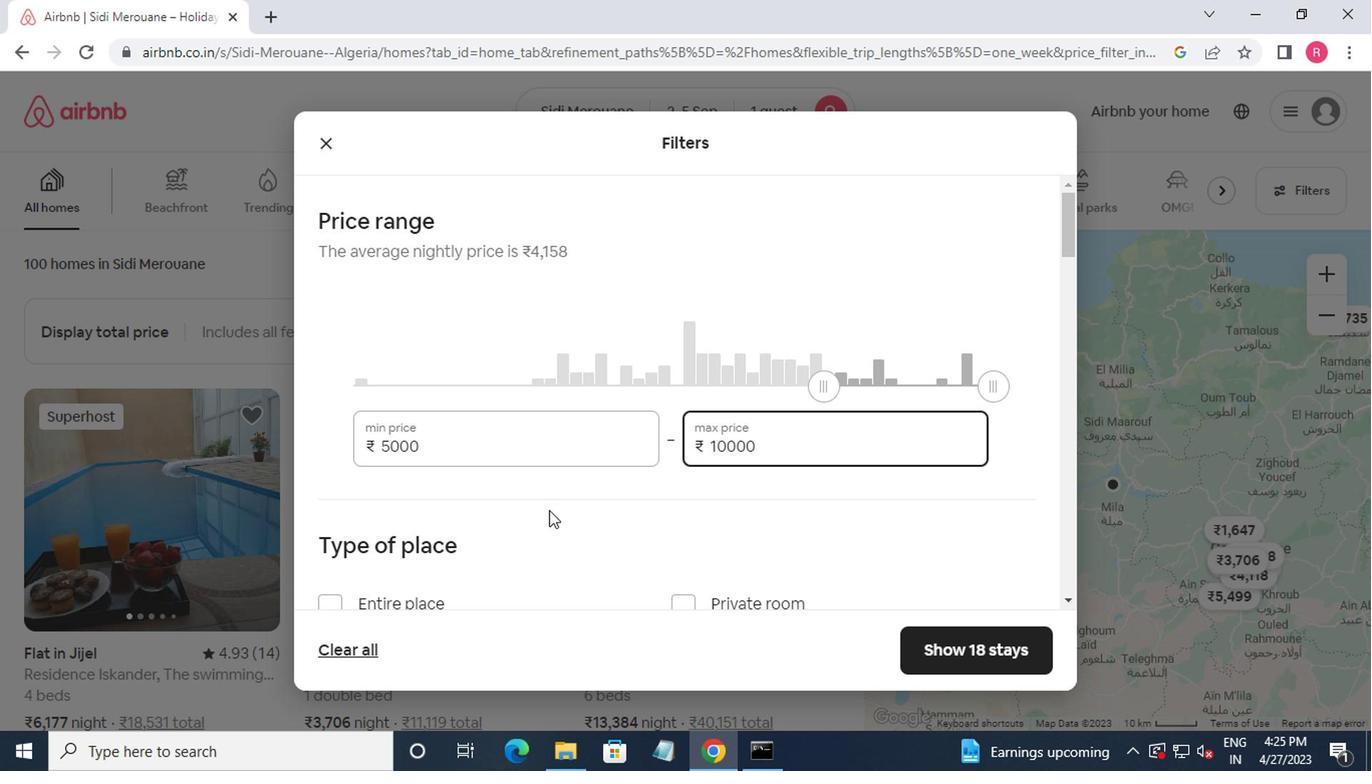 
Action: Mouse moved to (694, 408)
Screenshot: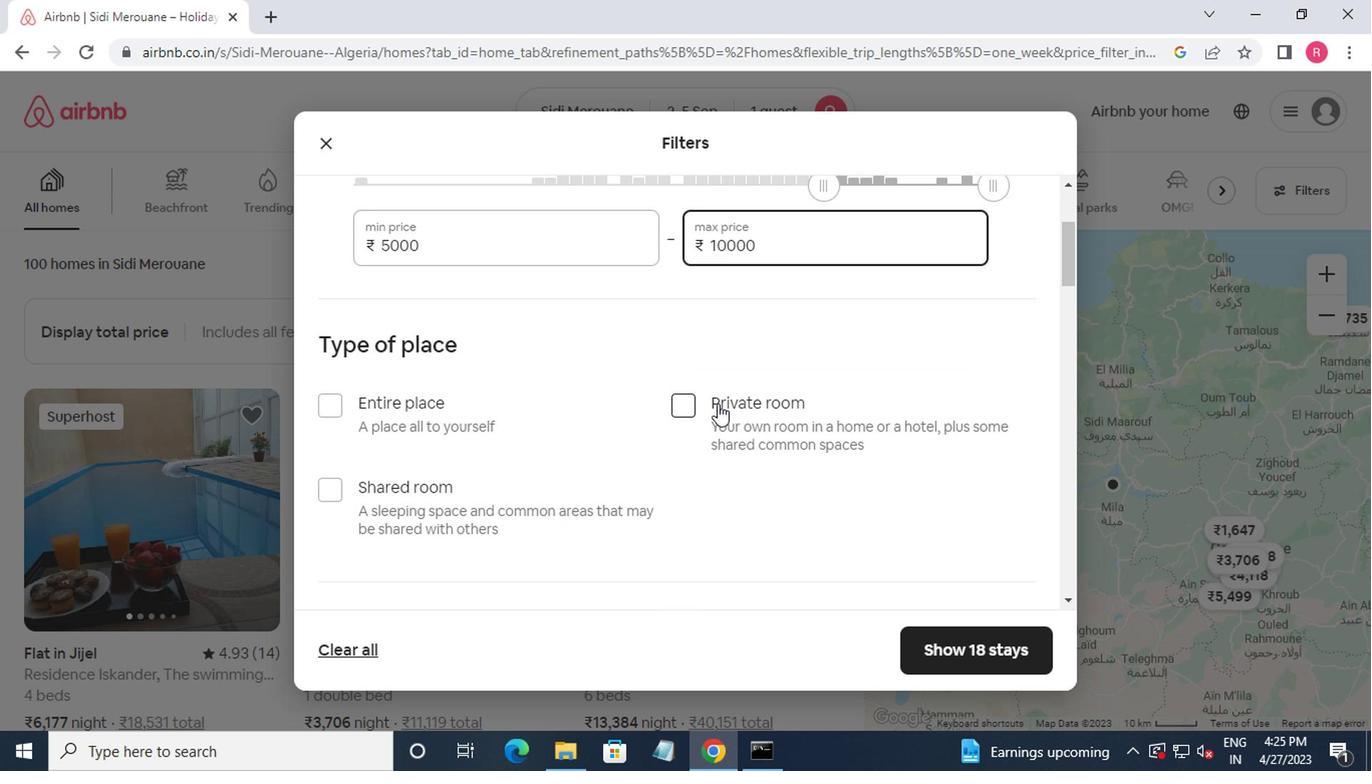 
Action: Mouse pressed left at (694, 408)
Screenshot: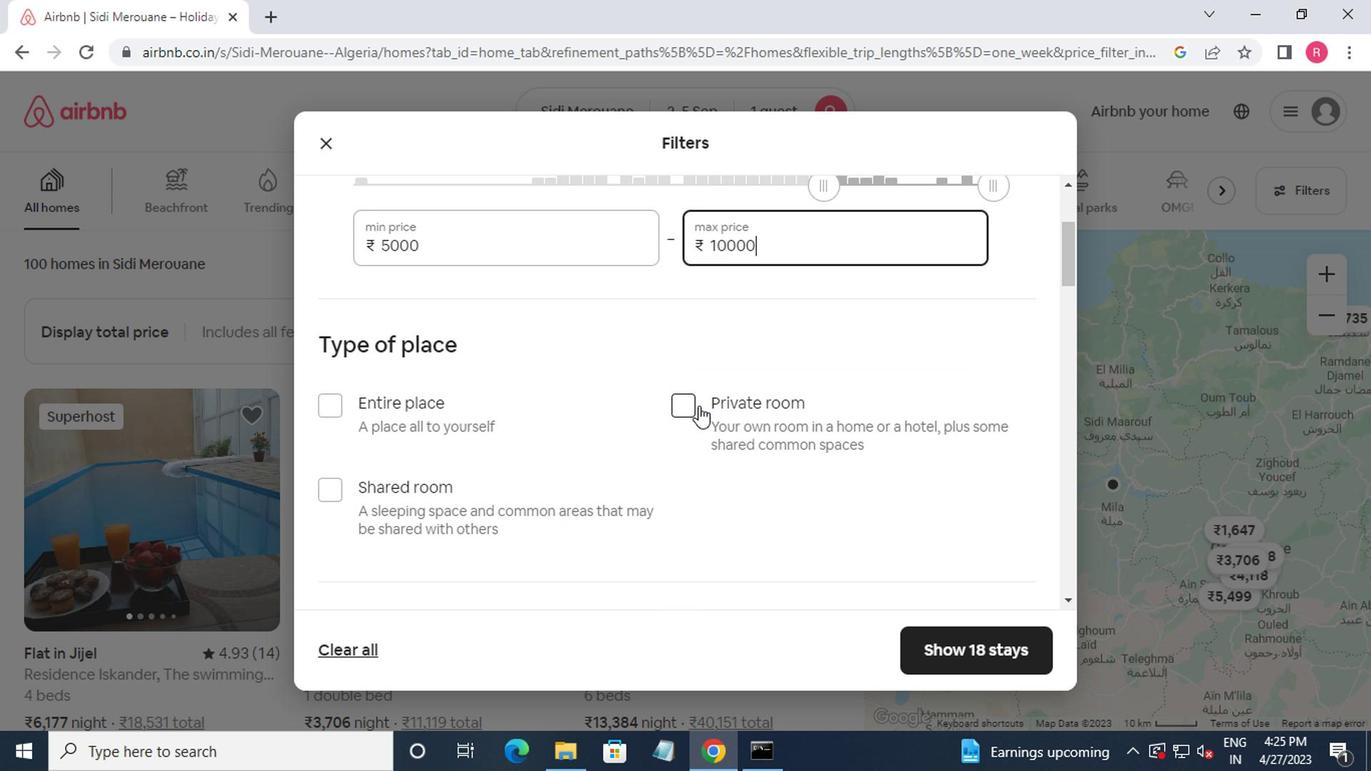 
Action: Mouse moved to (694, 406)
Screenshot: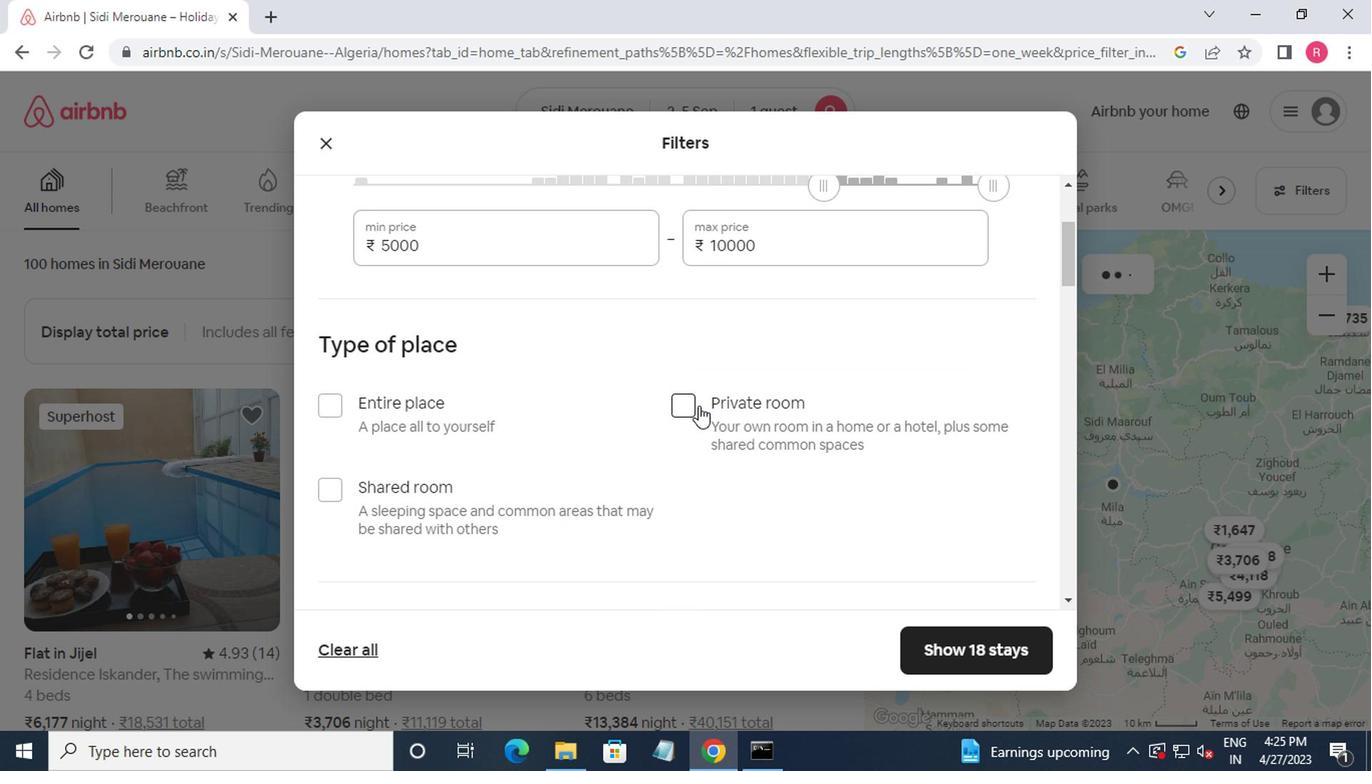 
Action: Mouse scrolled (694, 404) with delta (0, -1)
Screenshot: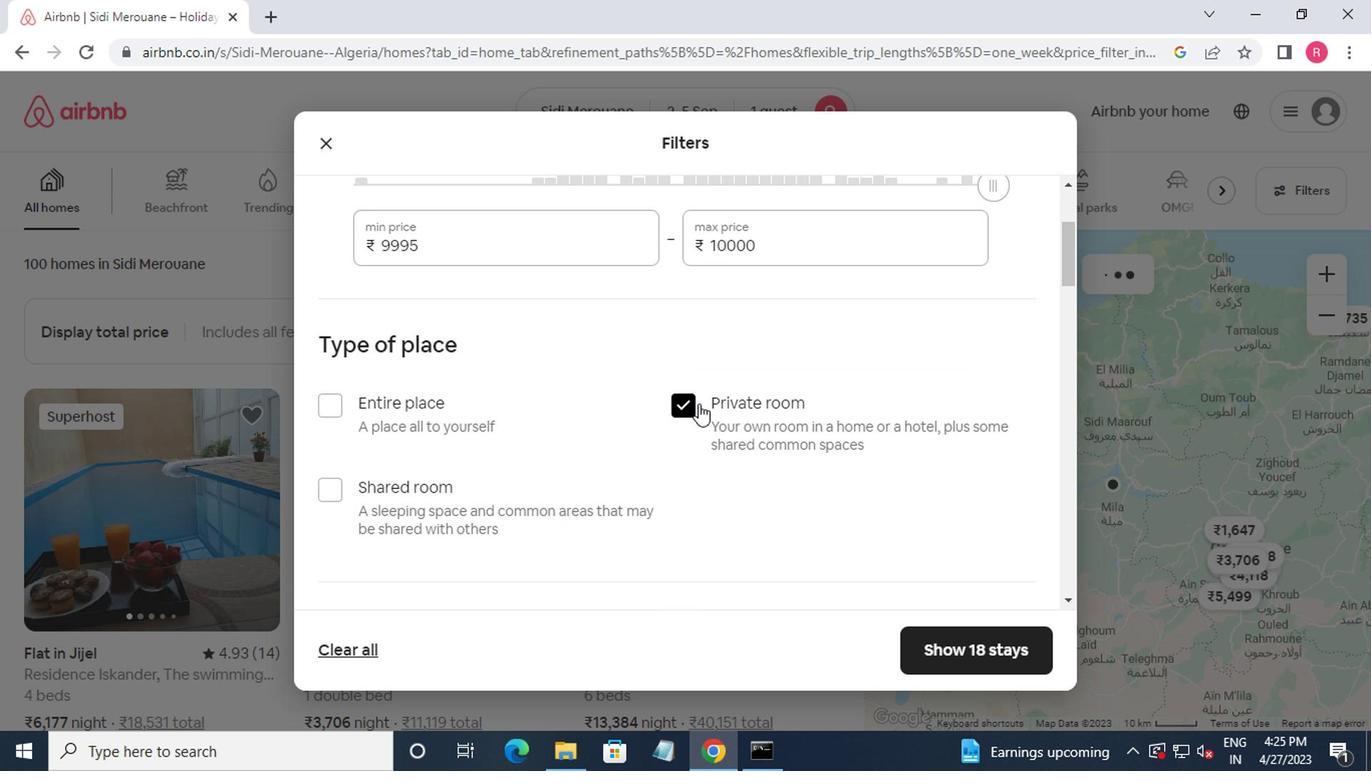 
Action: Mouse scrolled (694, 404) with delta (0, -1)
Screenshot: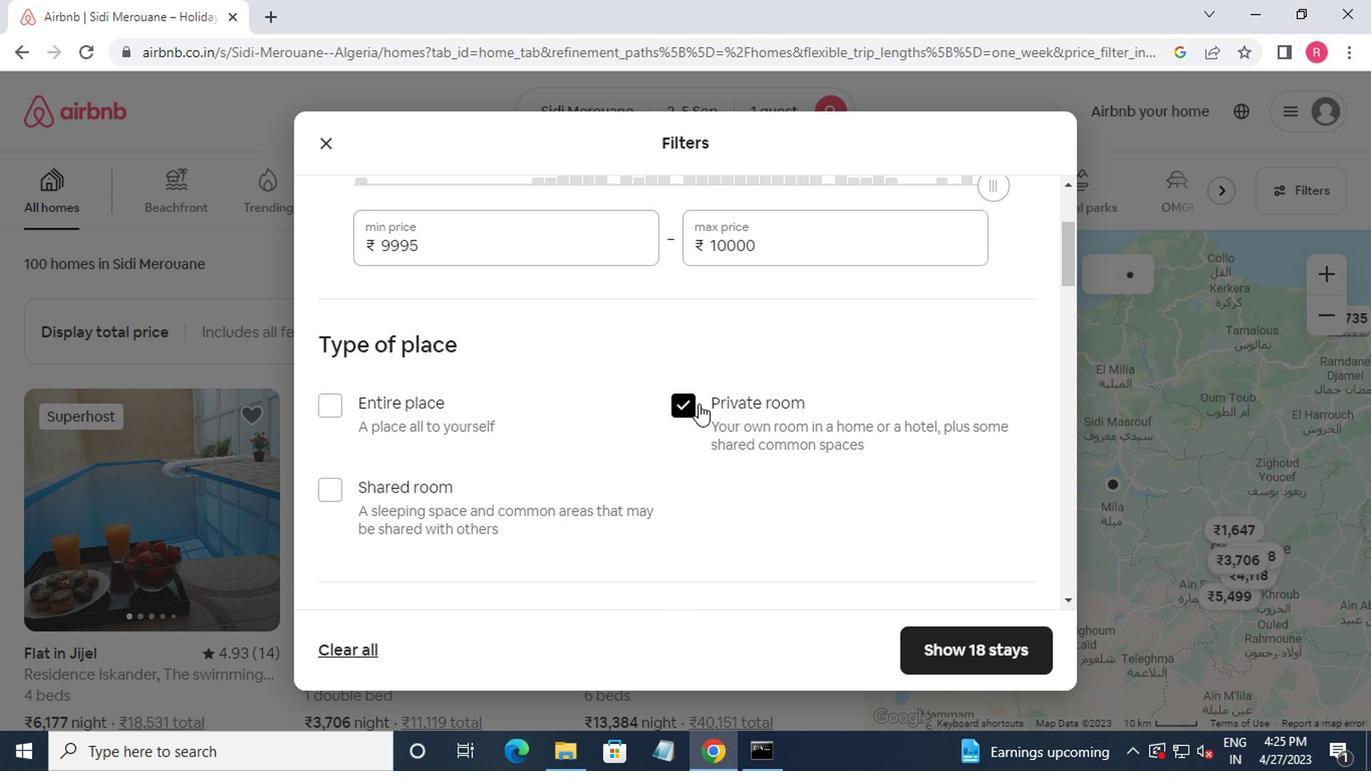 
Action: Mouse moved to (426, 539)
Screenshot: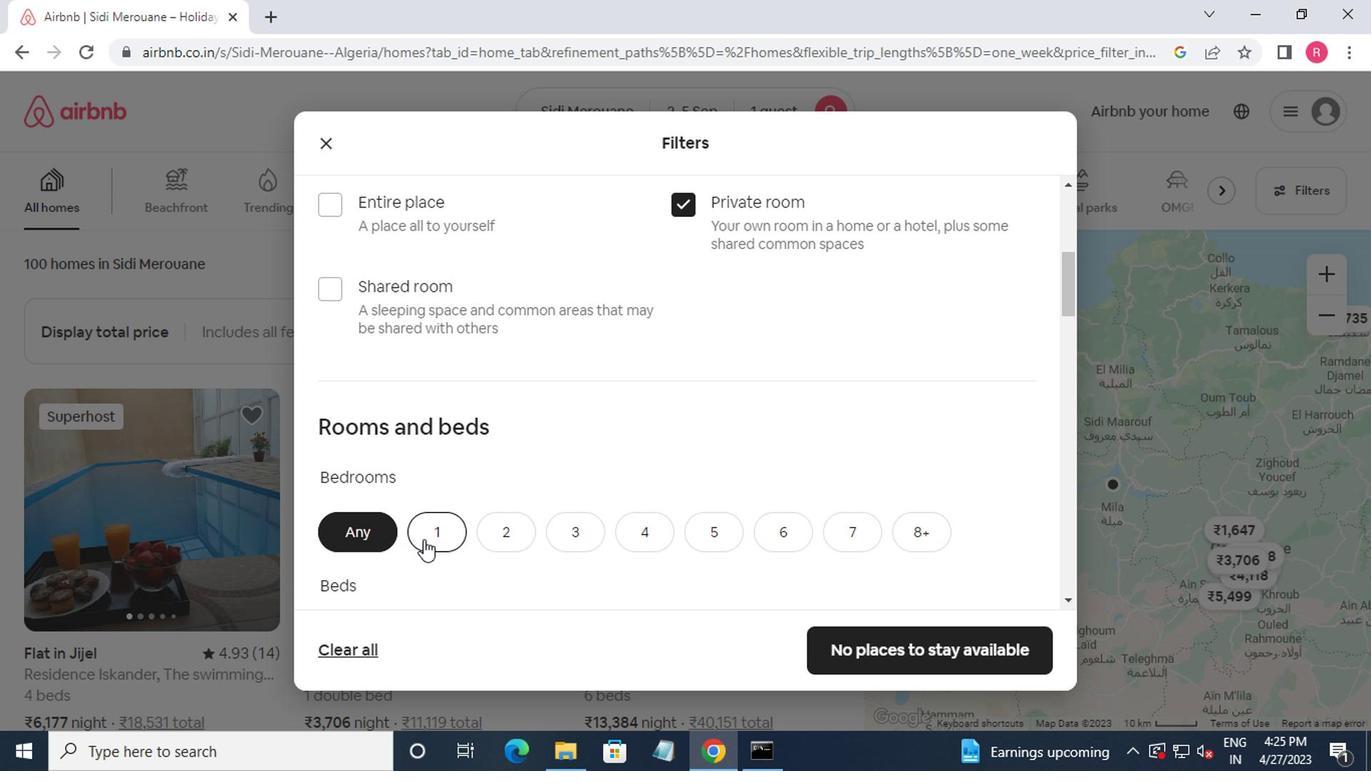 
Action: Mouse pressed left at (426, 539)
Screenshot: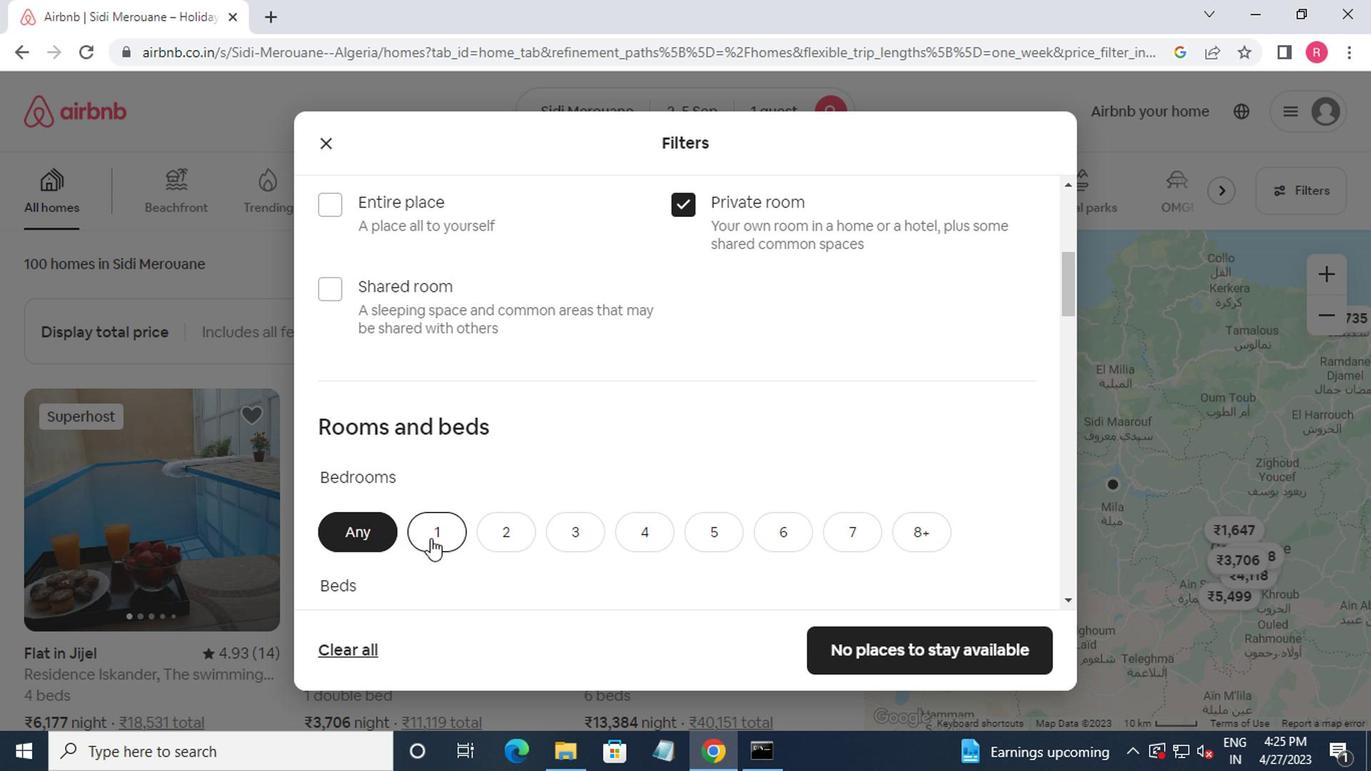 
Action: Mouse moved to (429, 532)
Screenshot: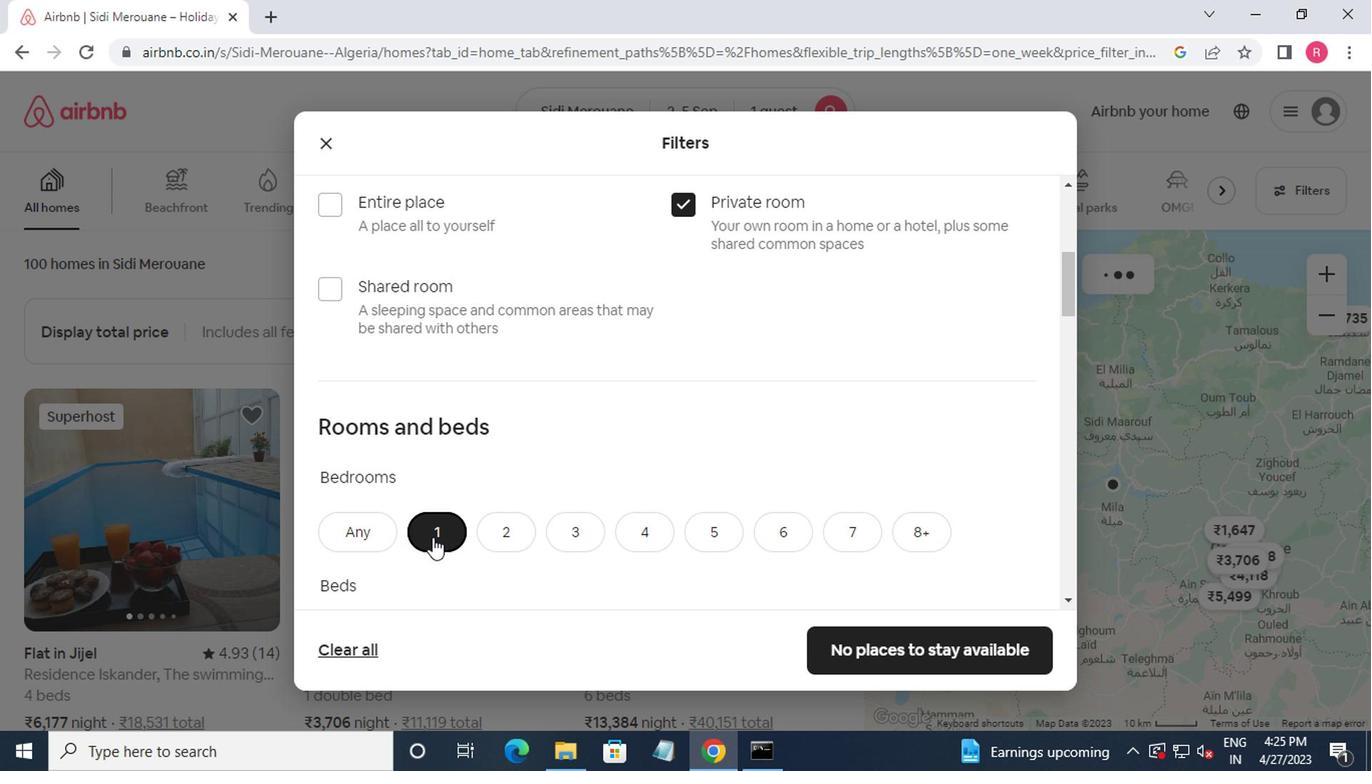 
Action: Mouse scrolled (429, 531) with delta (0, 0)
Screenshot: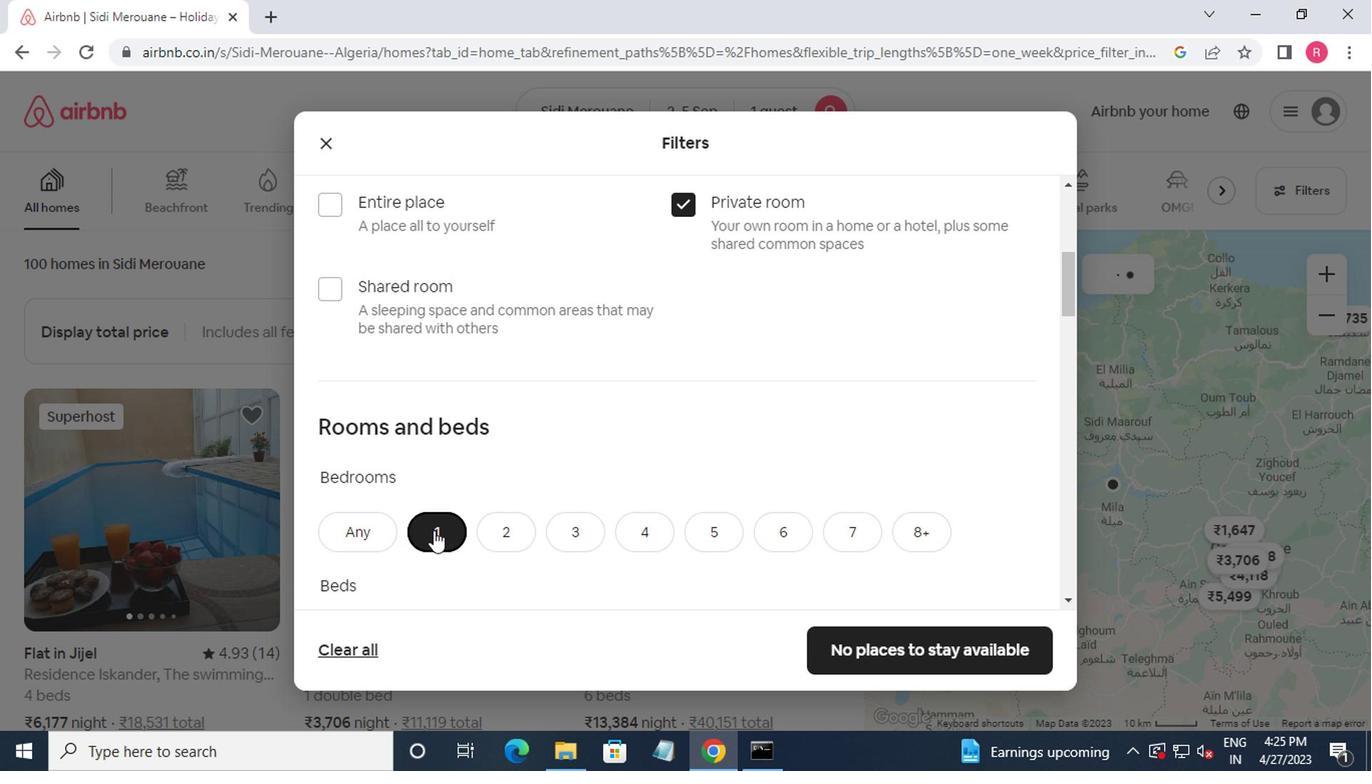 
Action: Mouse scrolled (429, 531) with delta (0, 0)
Screenshot: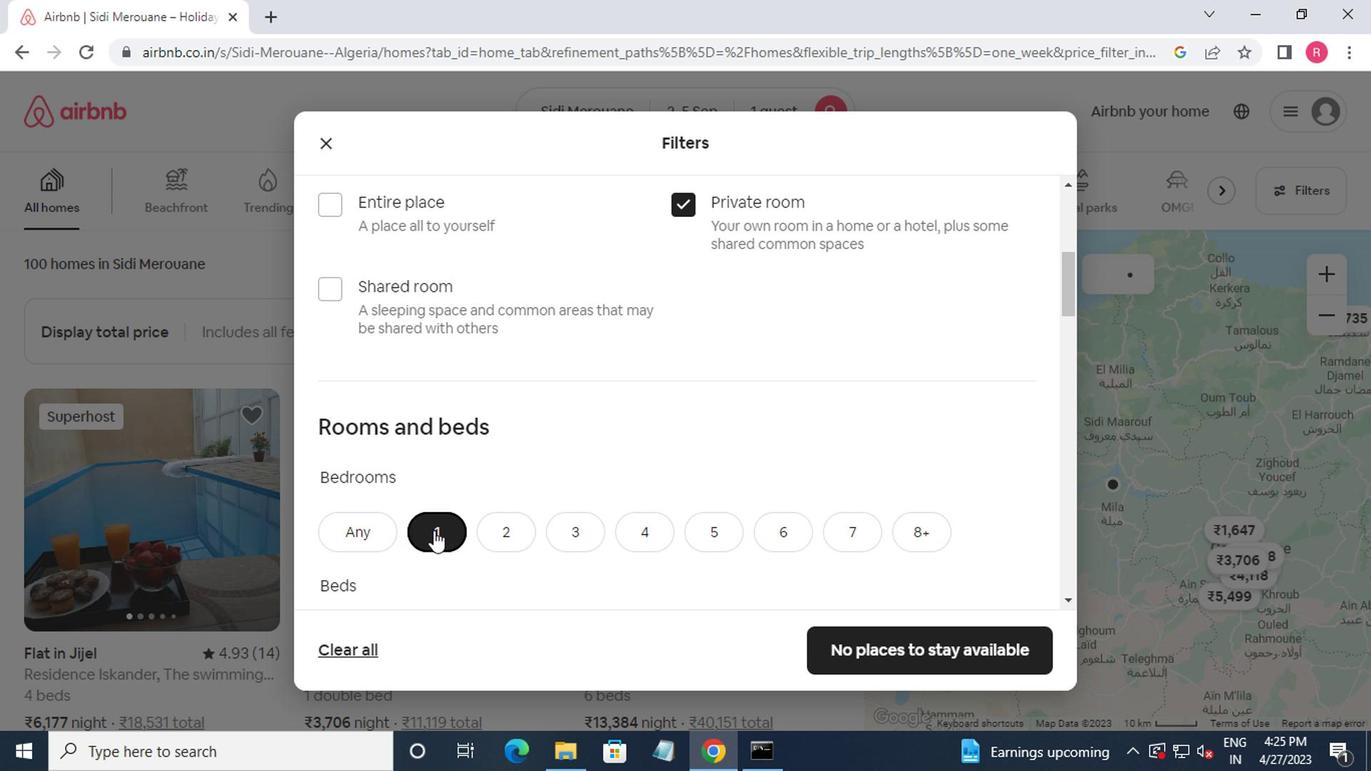 
Action: Mouse moved to (437, 444)
Screenshot: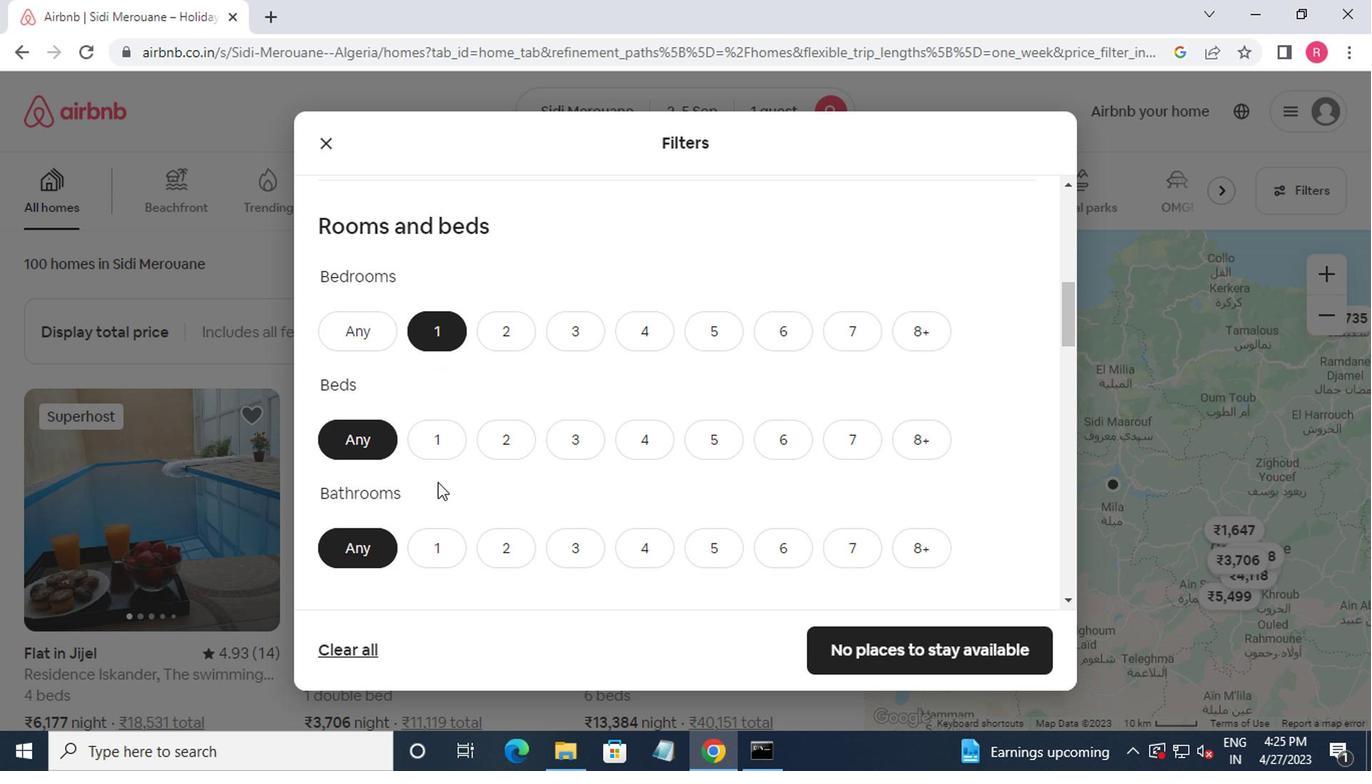 
Action: Mouse pressed left at (437, 444)
Screenshot: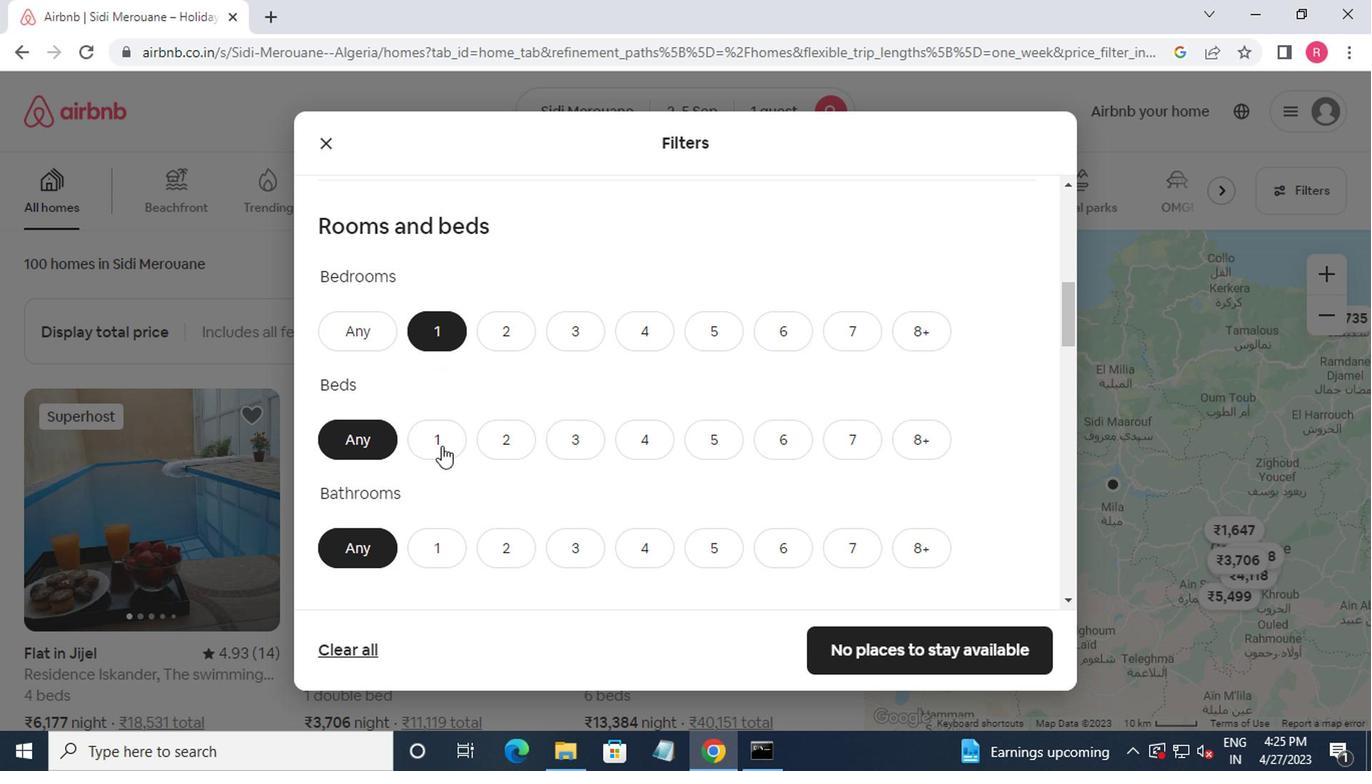 
Action: Mouse moved to (436, 546)
Screenshot: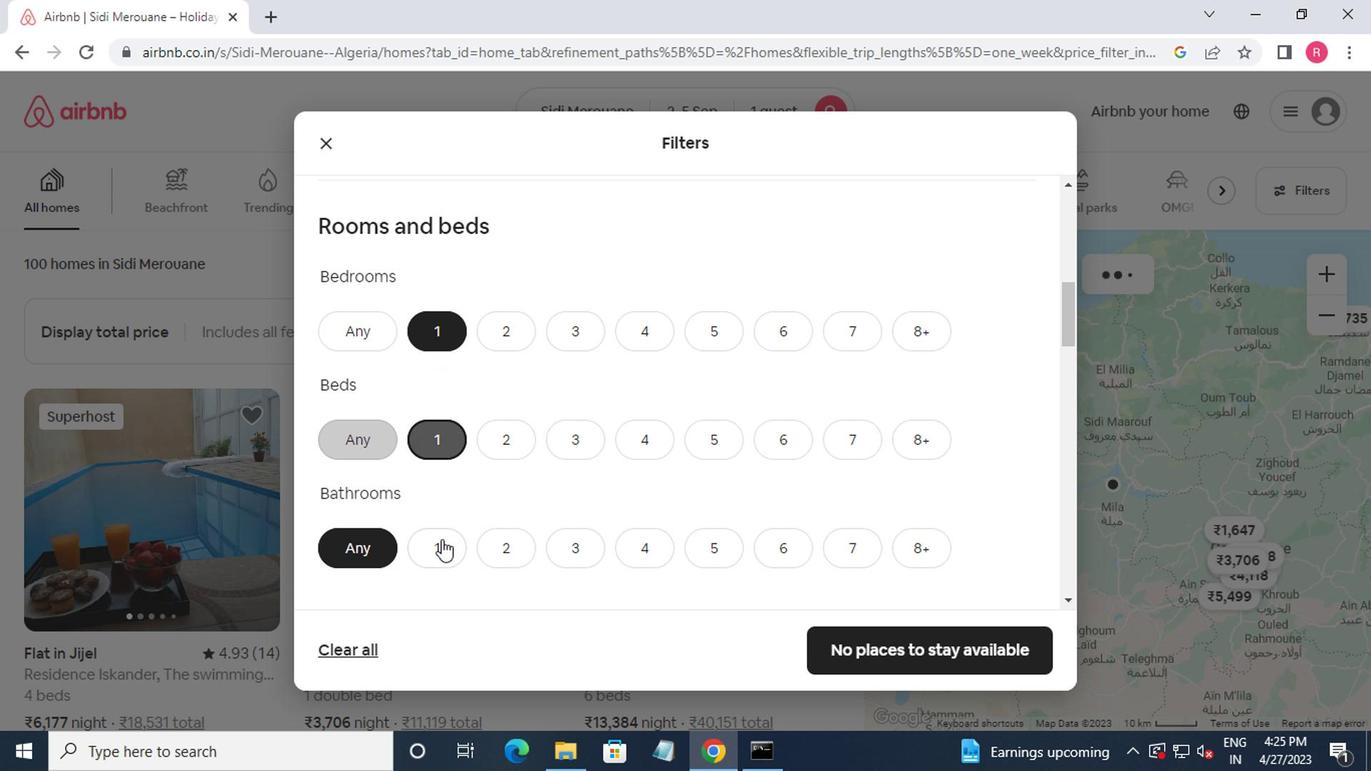 
Action: Mouse pressed left at (436, 546)
Screenshot: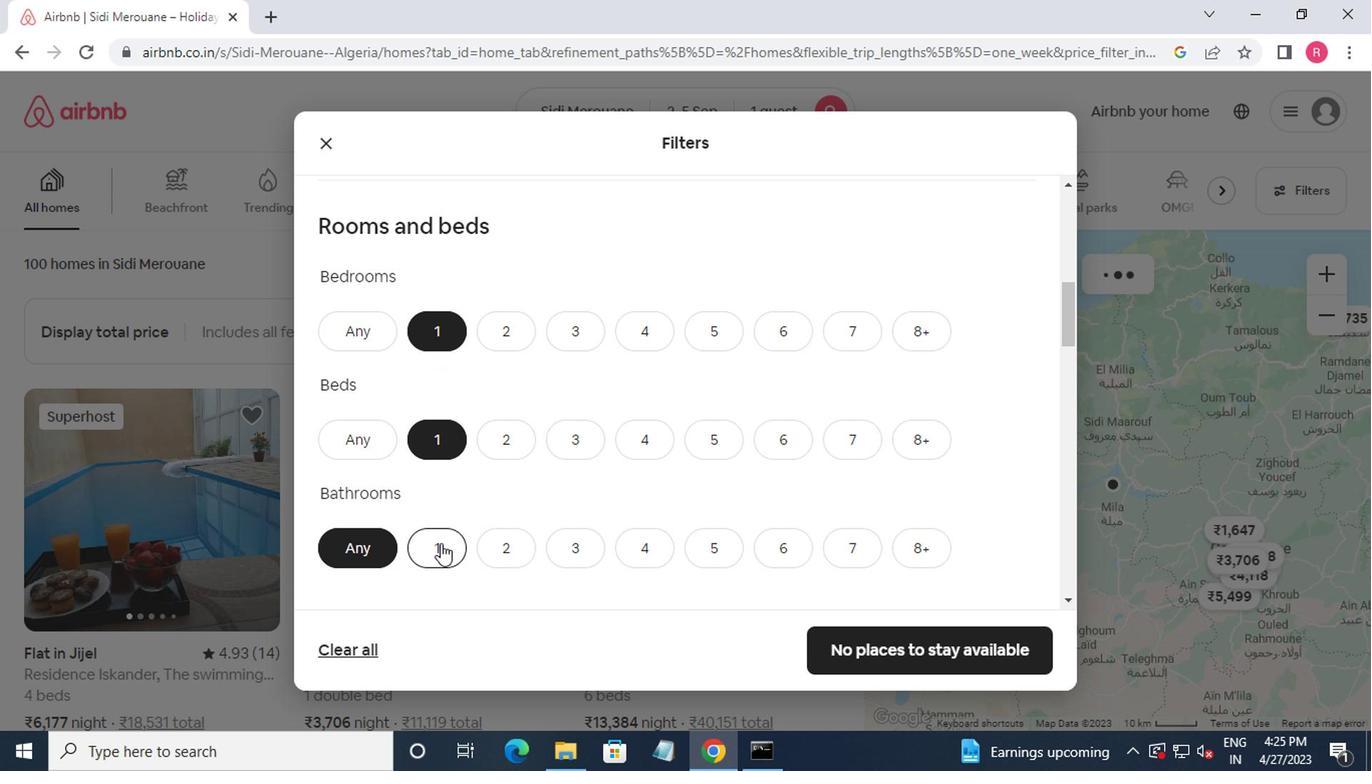 
Action: Mouse moved to (436, 546)
Screenshot: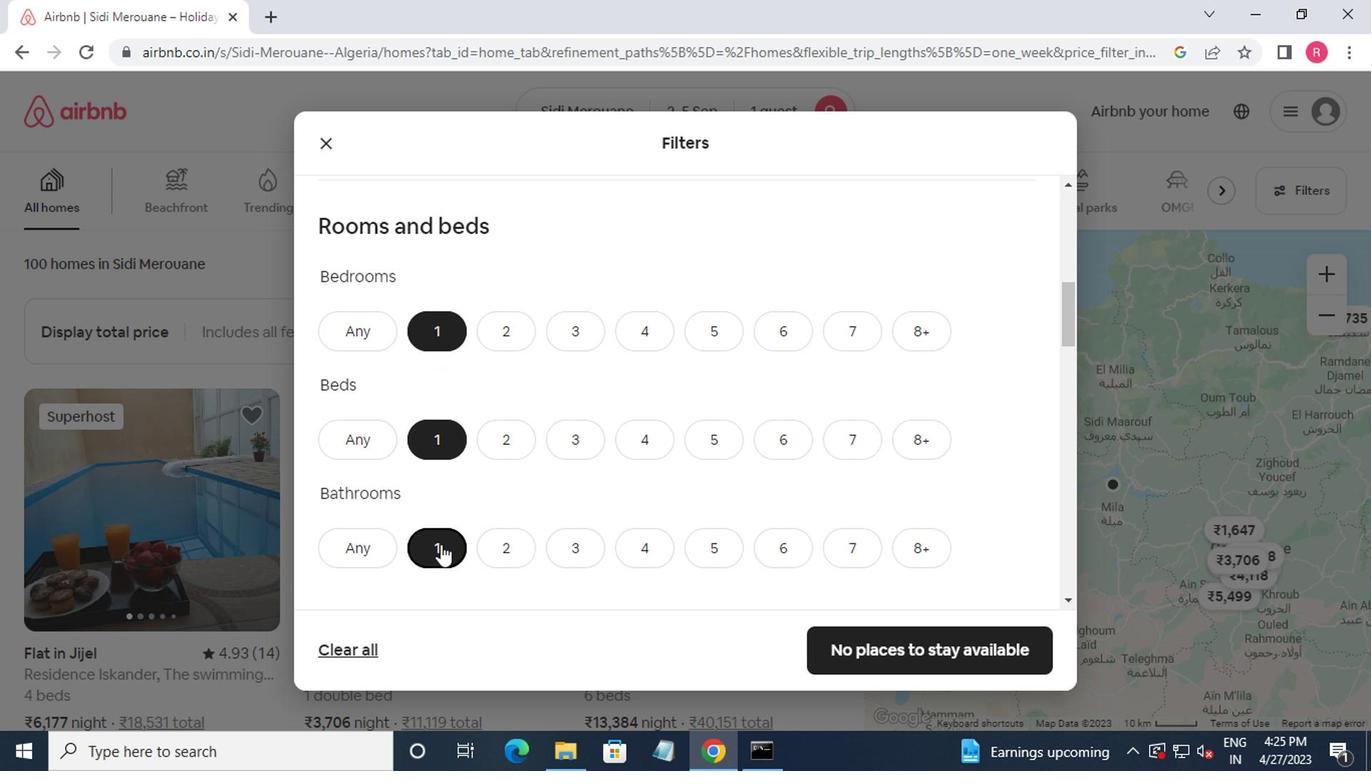 
Action: Mouse scrolled (436, 544) with delta (0, -1)
Screenshot: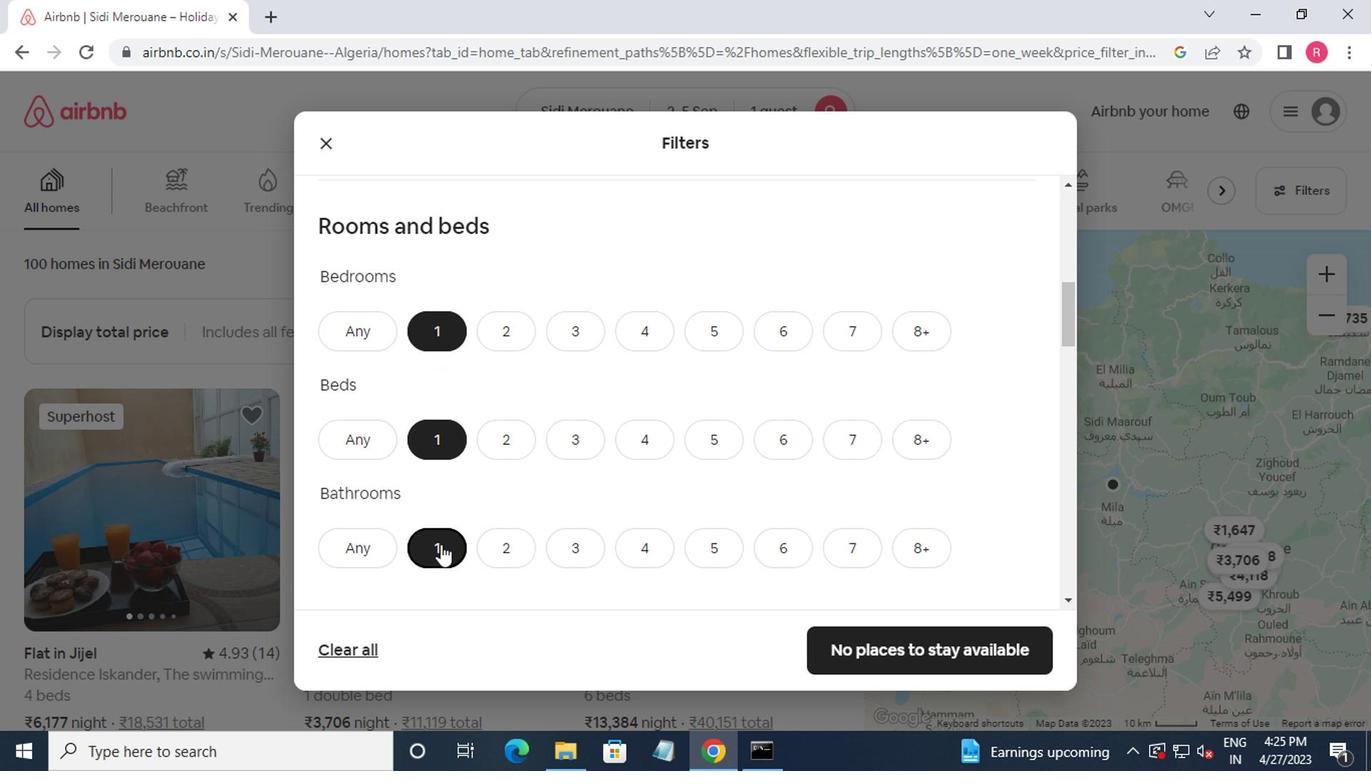 
Action: Mouse moved to (434, 547)
Screenshot: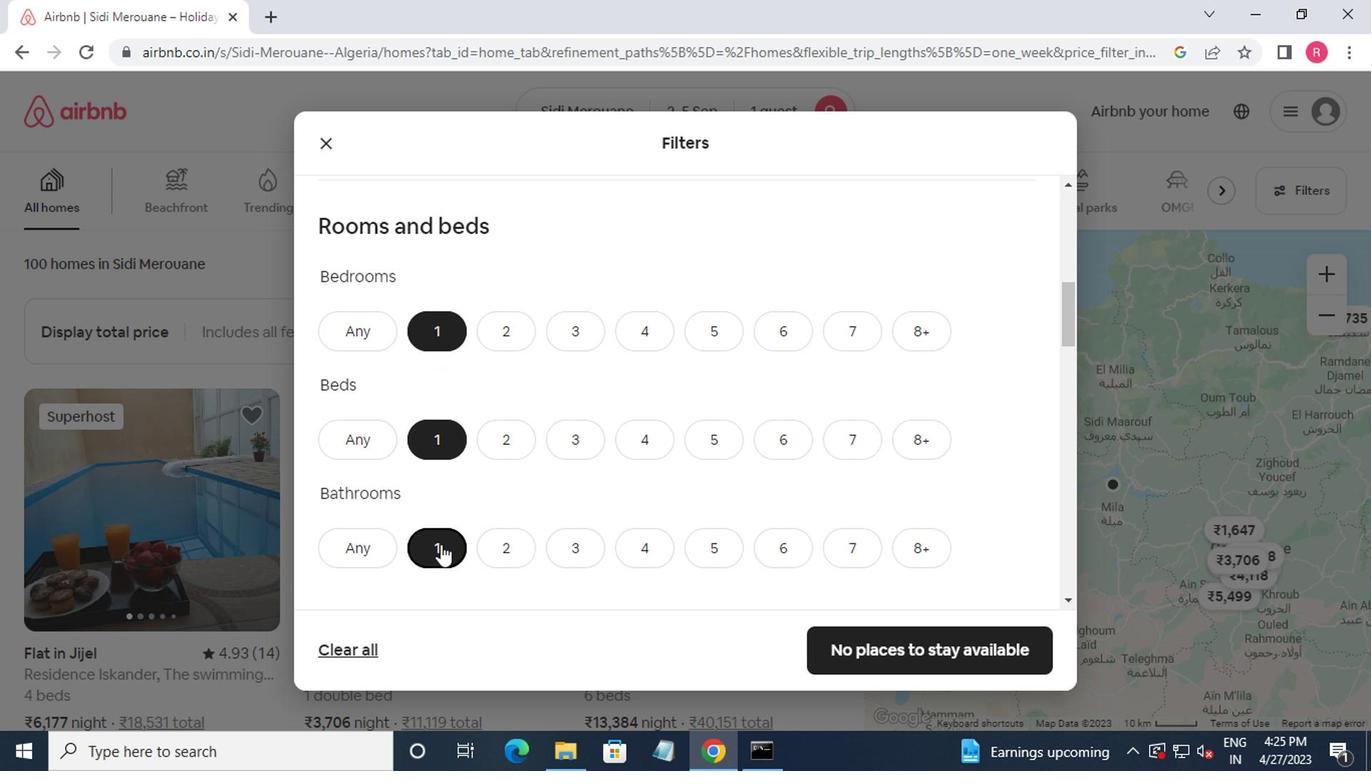 
Action: Mouse scrolled (434, 546) with delta (0, 0)
Screenshot: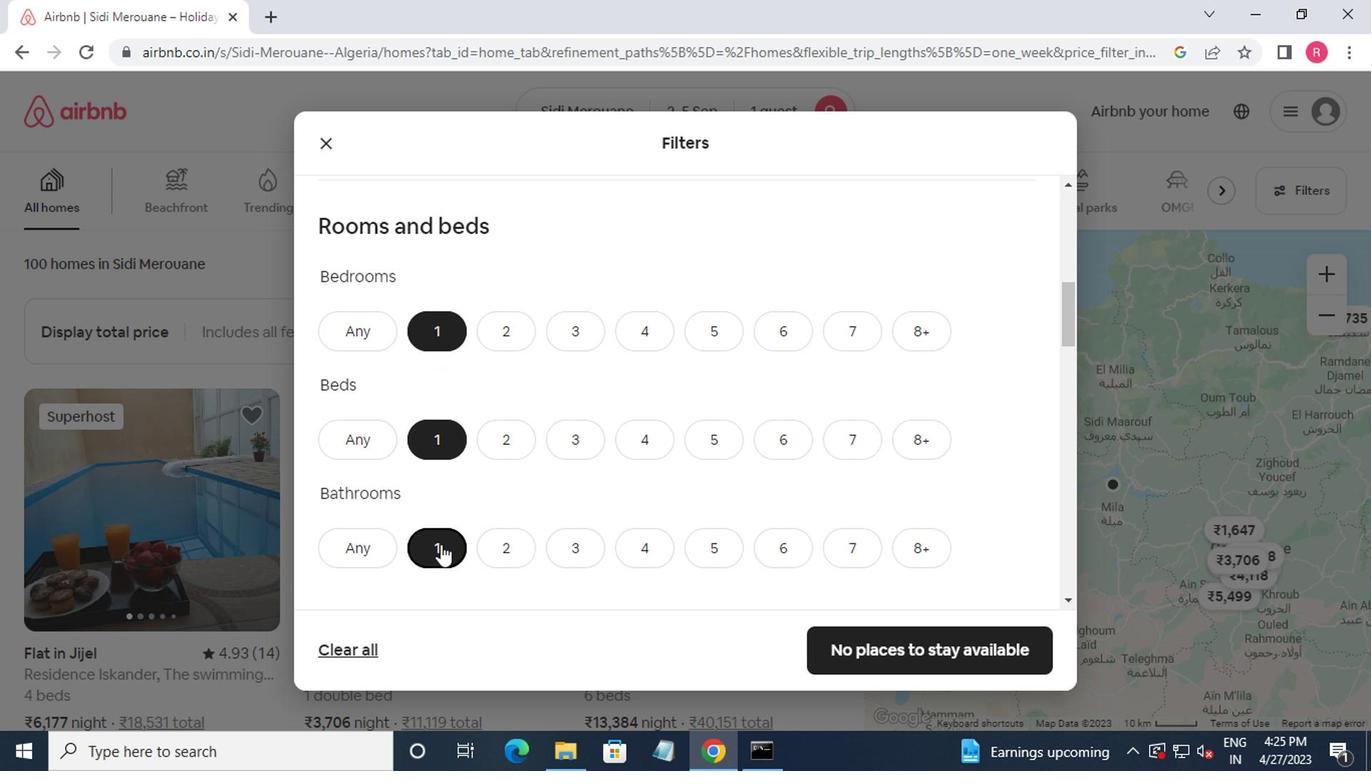
Action: Mouse moved to (434, 548)
Screenshot: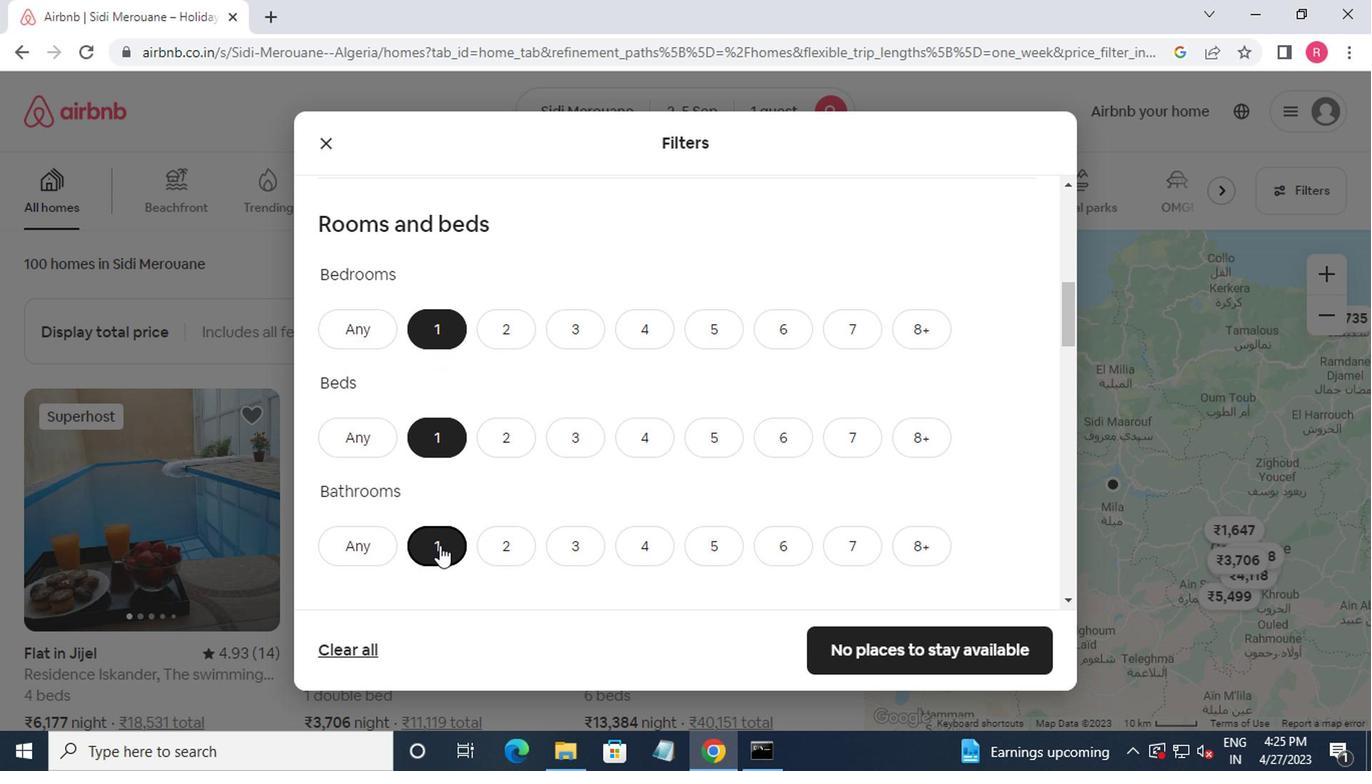 
Action: Mouse scrolled (434, 547) with delta (0, -1)
Screenshot: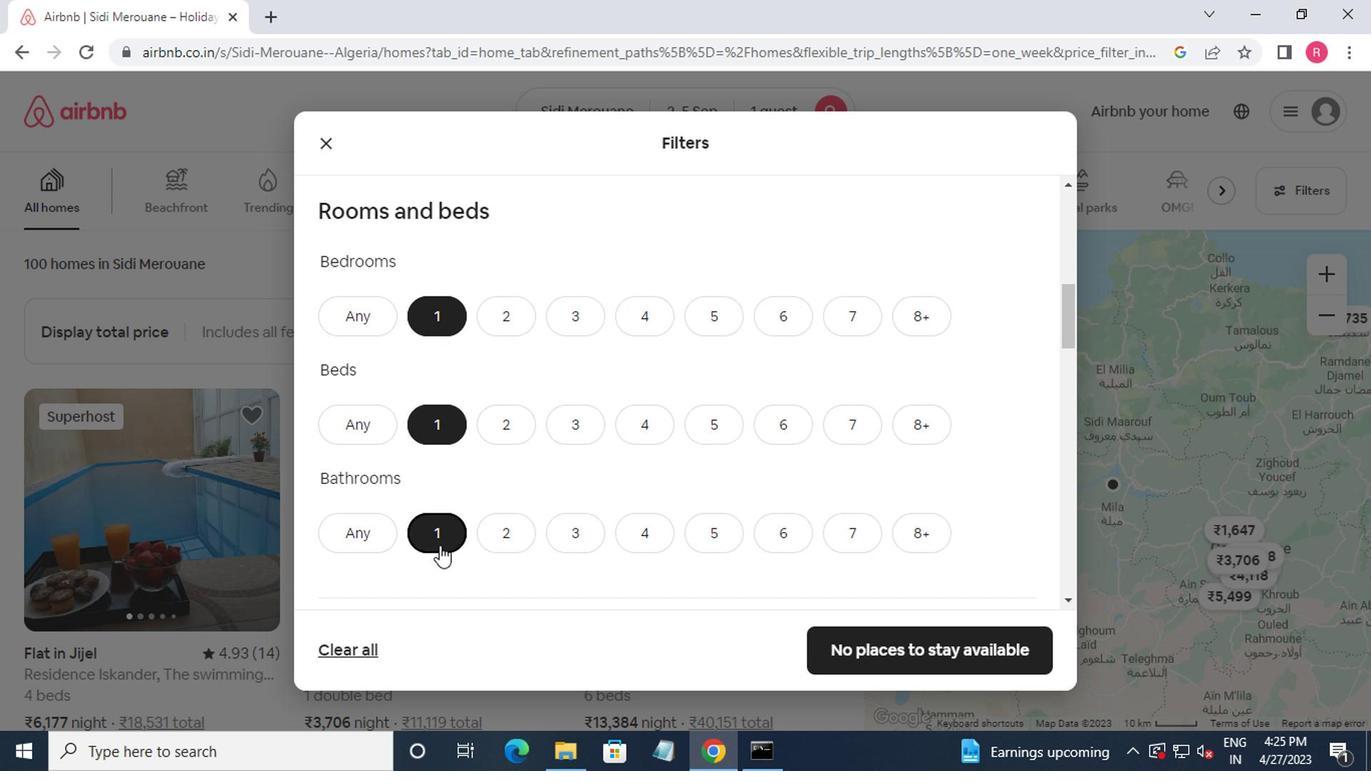 
Action: Mouse moved to (427, 494)
Screenshot: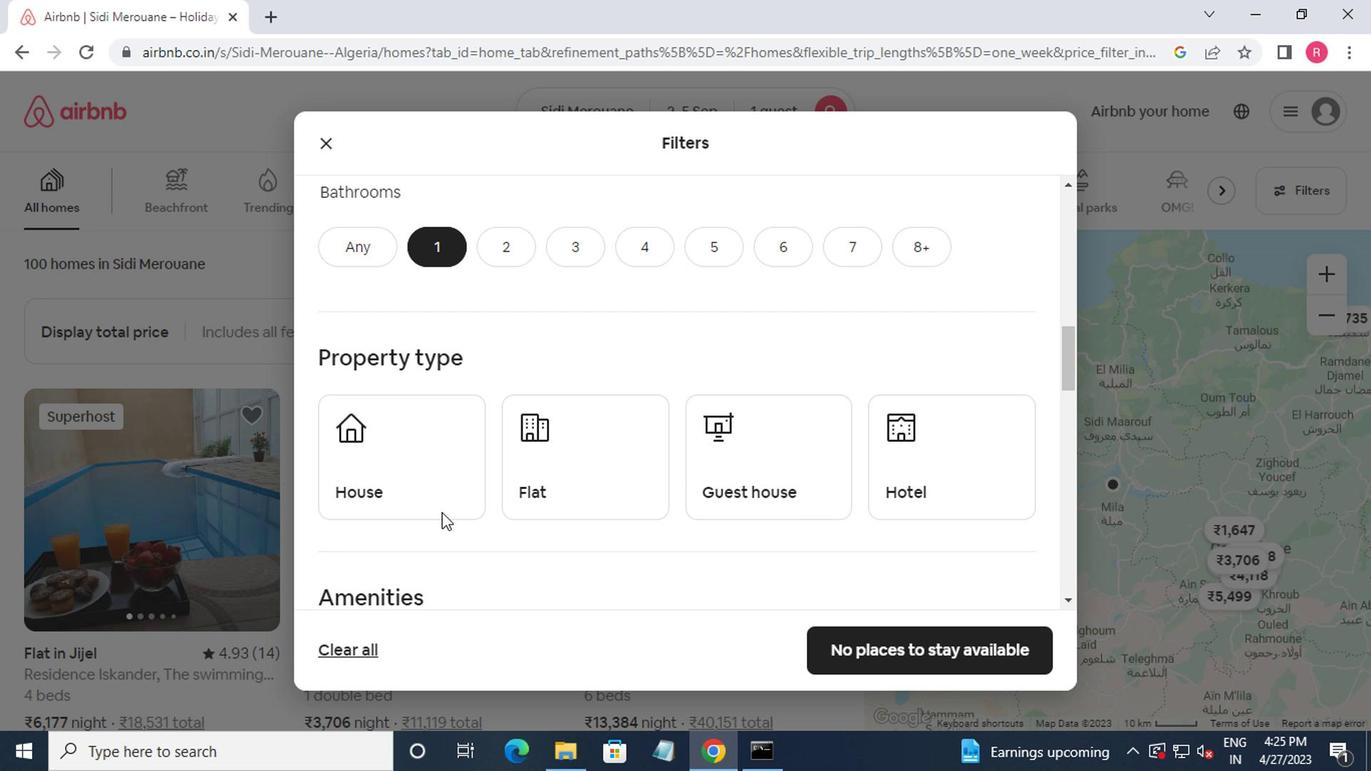 
Action: Mouse pressed left at (427, 494)
Screenshot: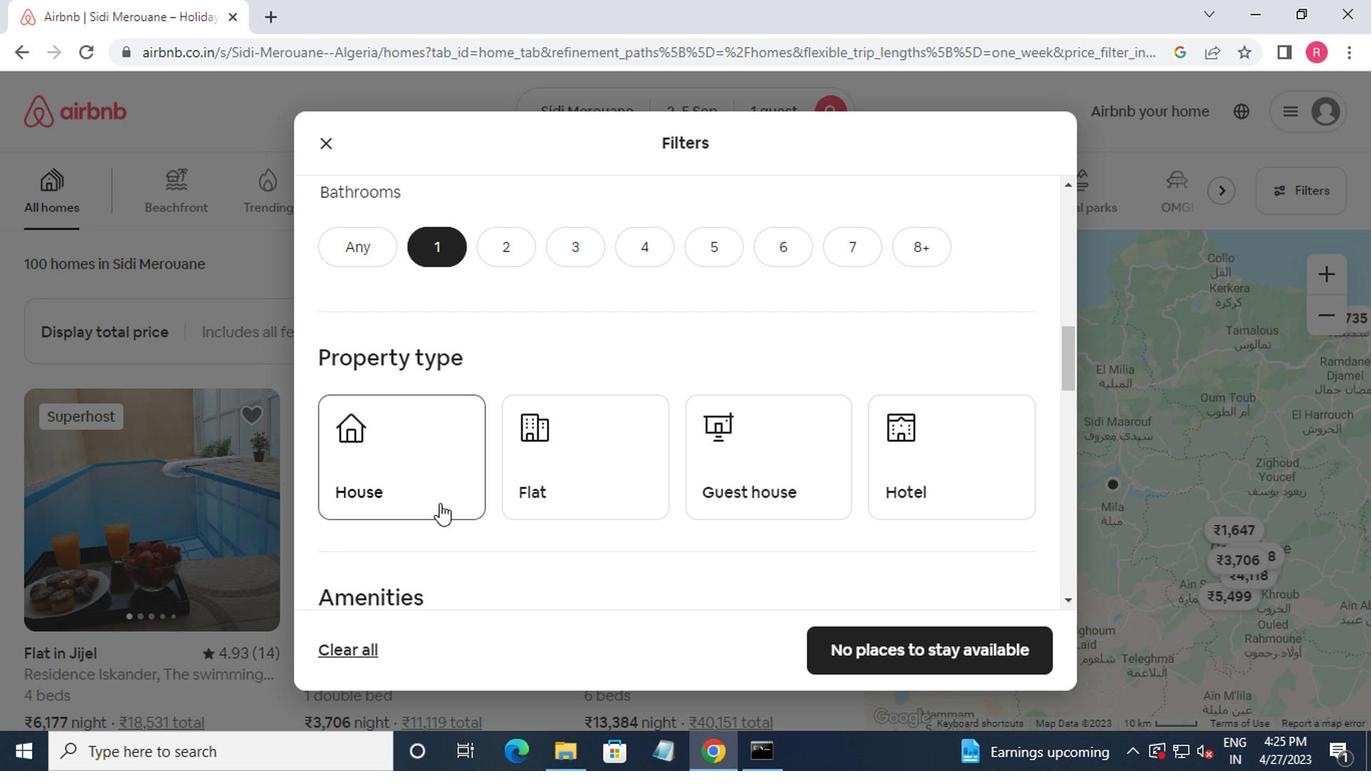 
Action: Mouse moved to (522, 507)
Screenshot: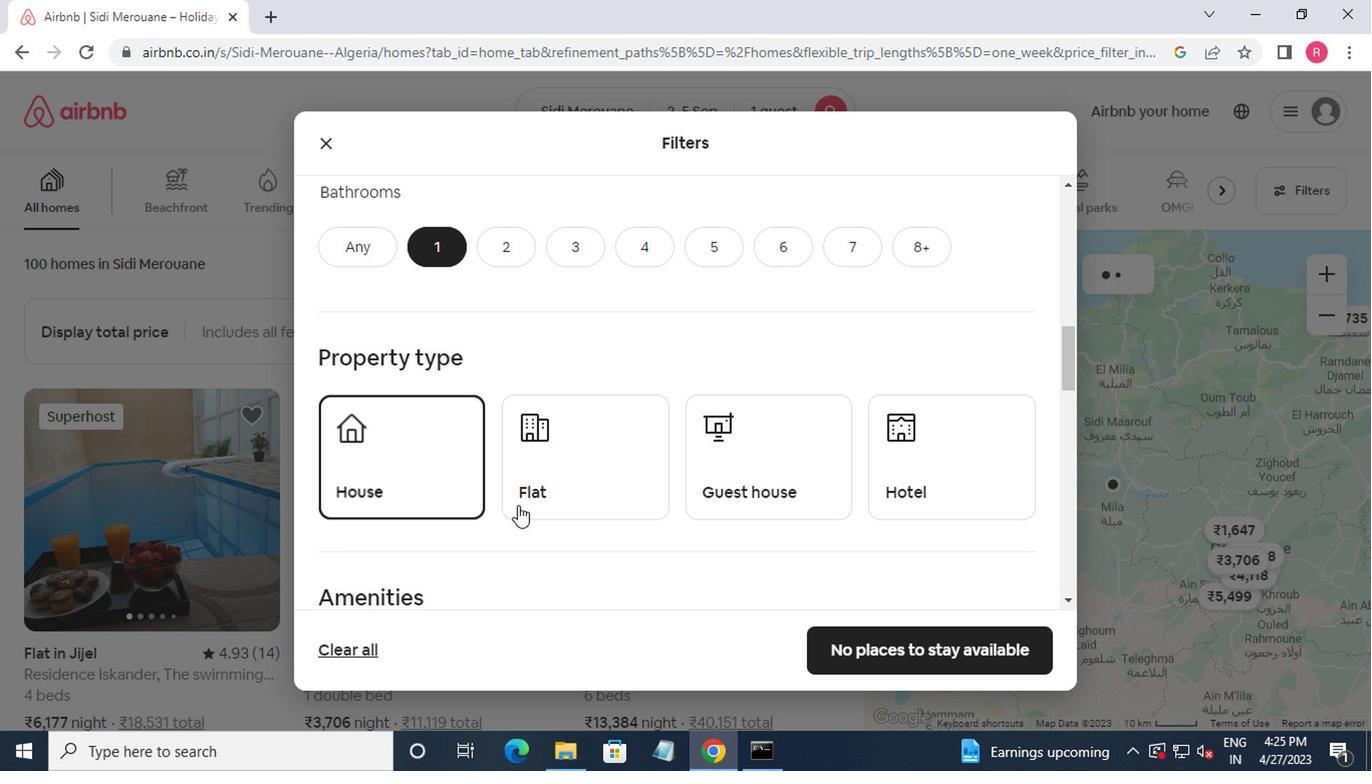 
Action: Mouse pressed left at (522, 507)
Screenshot: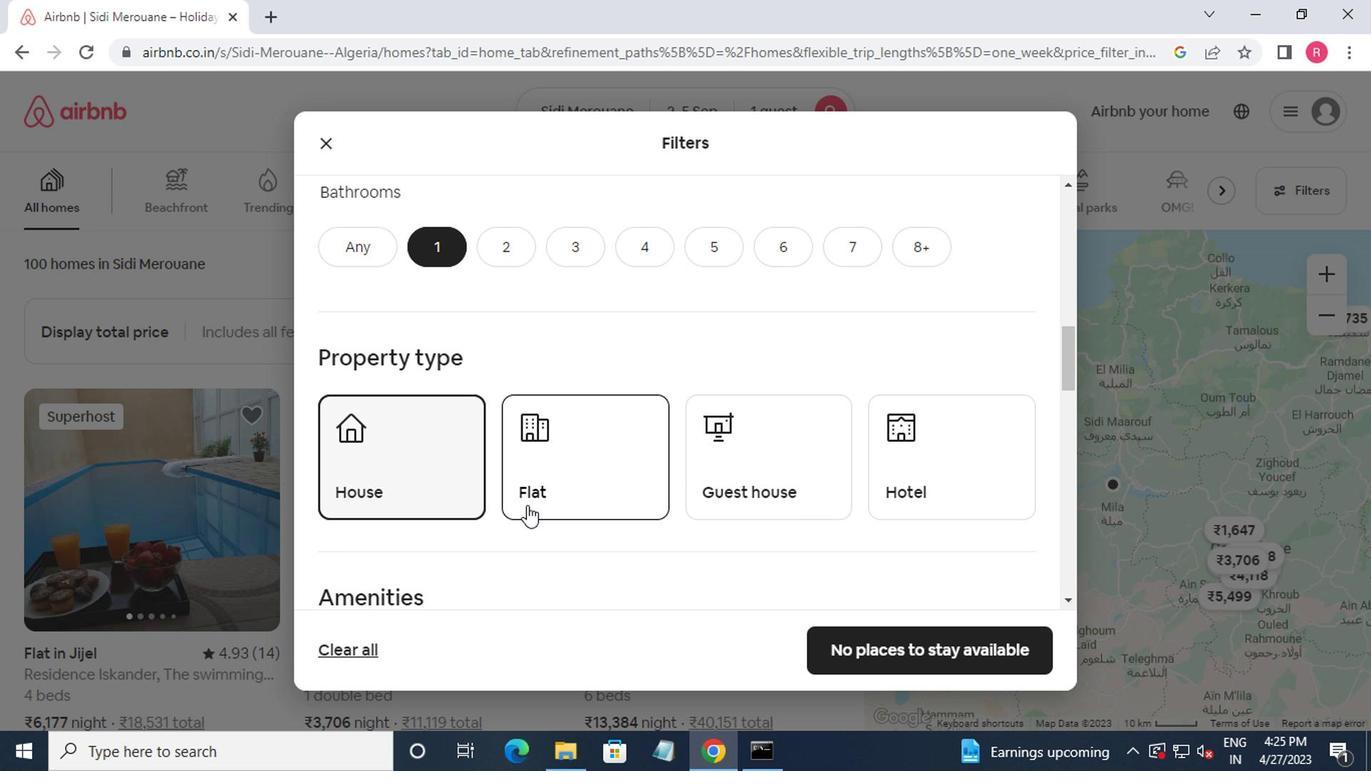 
Action: Mouse moved to (870, 477)
Screenshot: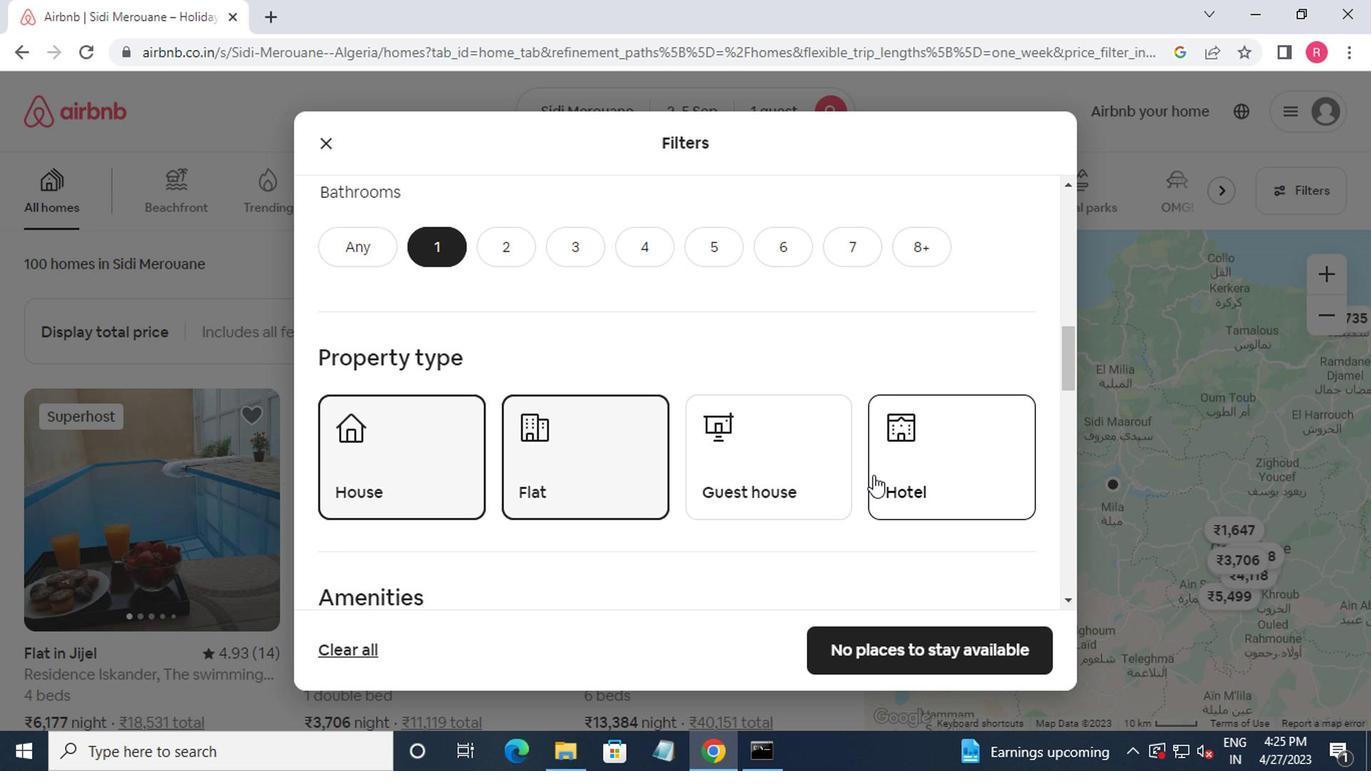 
Action: Mouse pressed left at (870, 477)
Screenshot: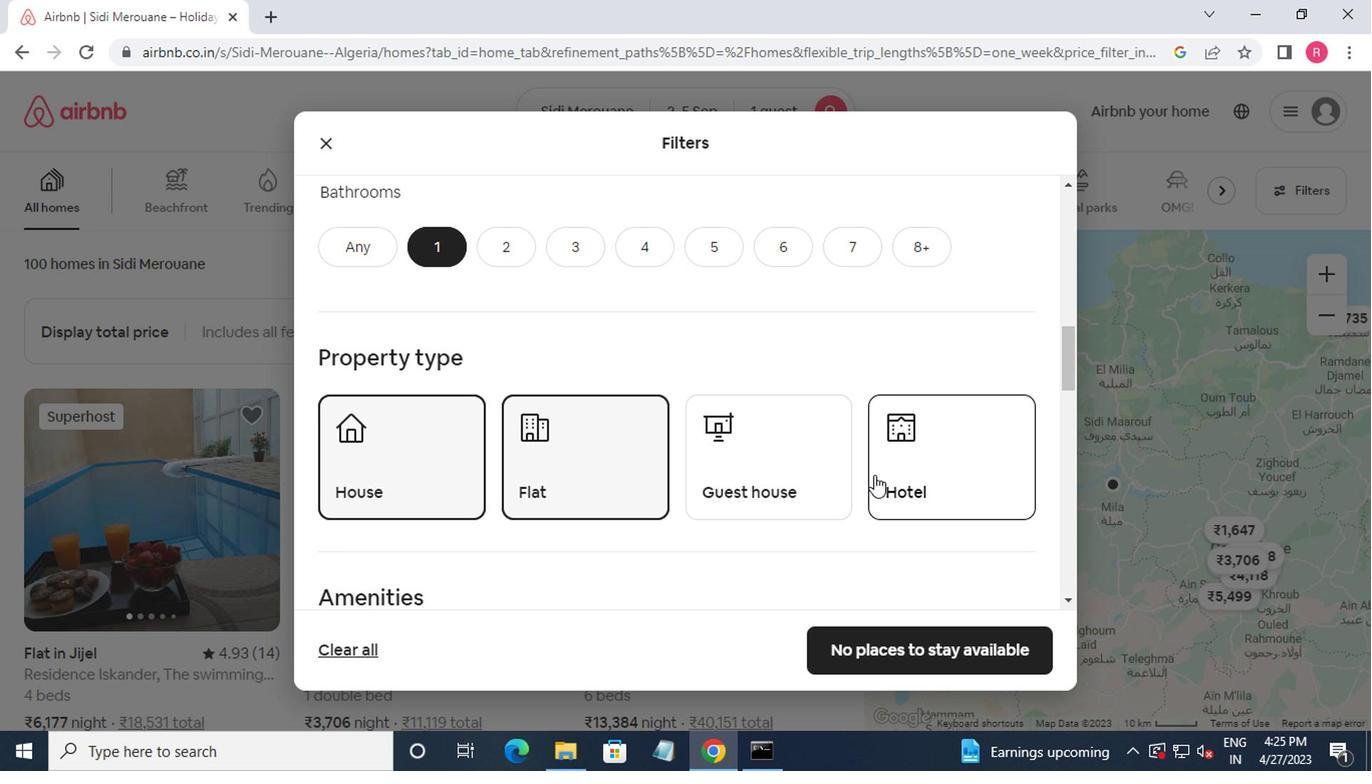 
Action: Mouse moved to (870, 477)
Screenshot: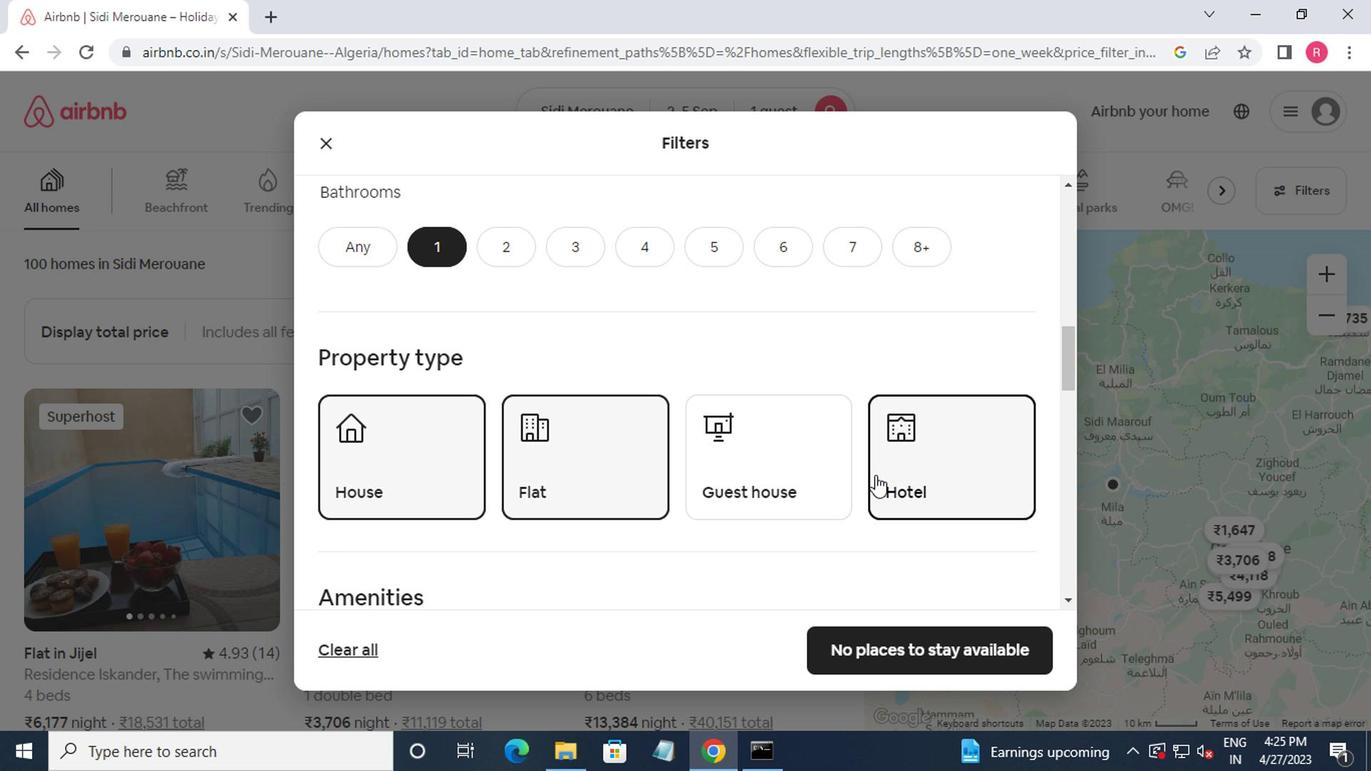 
Action: Mouse scrolled (870, 476) with delta (0, 0)
Screenshot: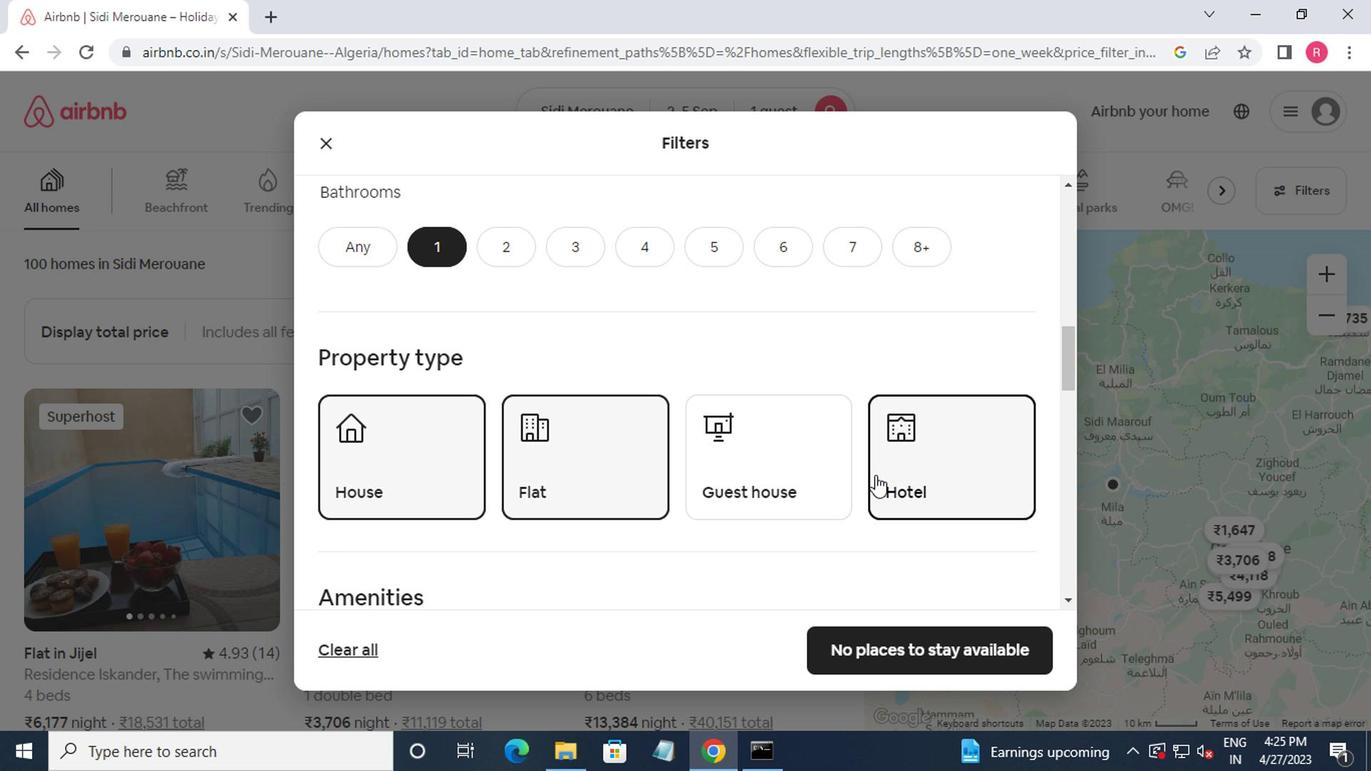 
Action: Mouse moved to (869, 478)
Screenshot: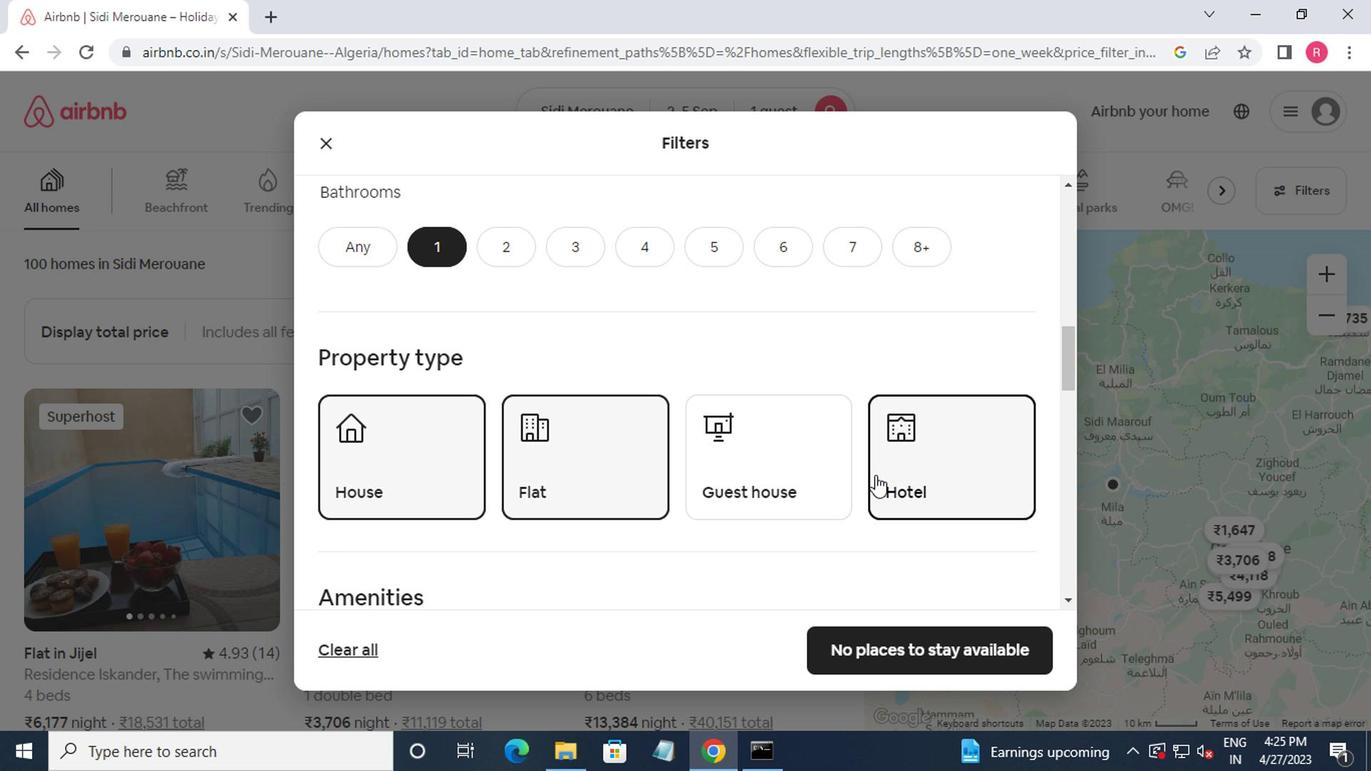 
Action: Mouse scrolled (869, 477) with delta (0, -1)
Screenshot: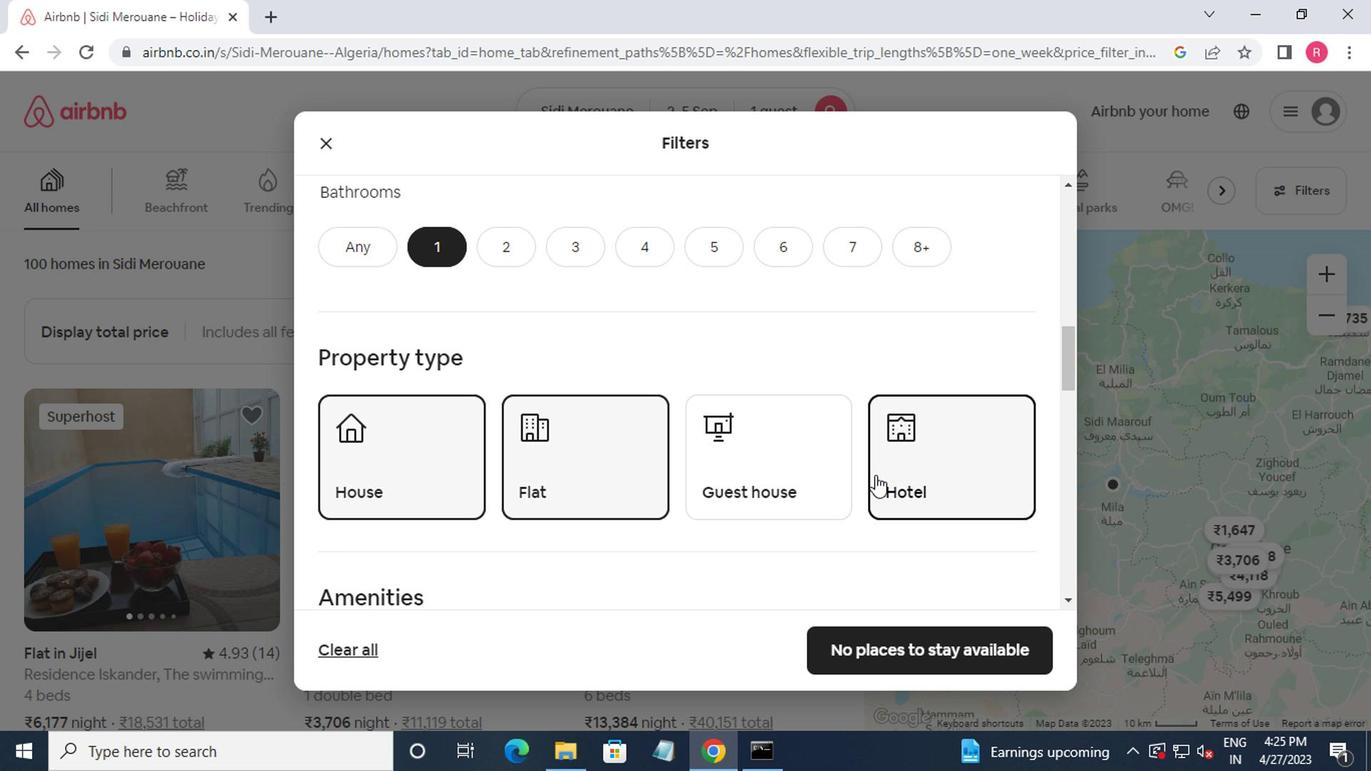 
Action: Mouse scrolled (869, 477) with delta (0, -1)
Screenshot: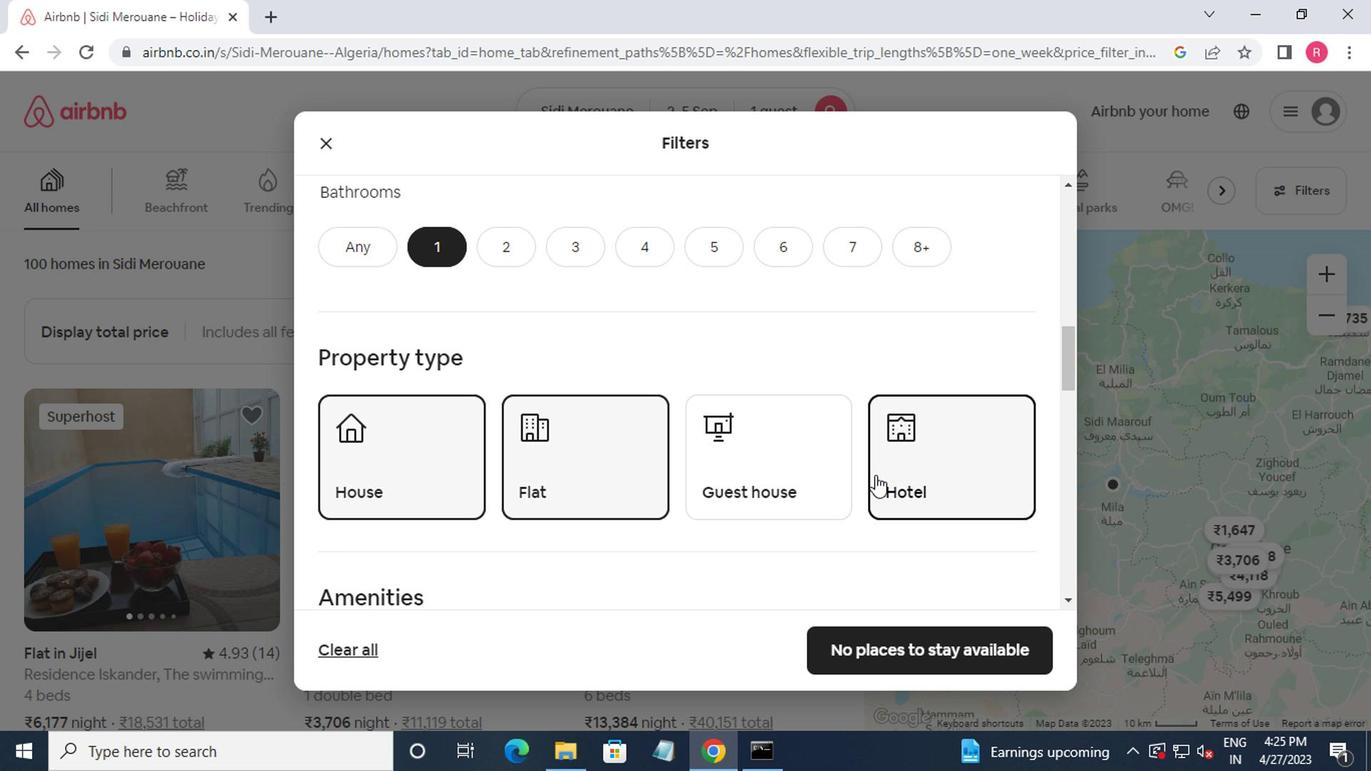 
Action: Mouse moved to (442, 449)
Screenshot: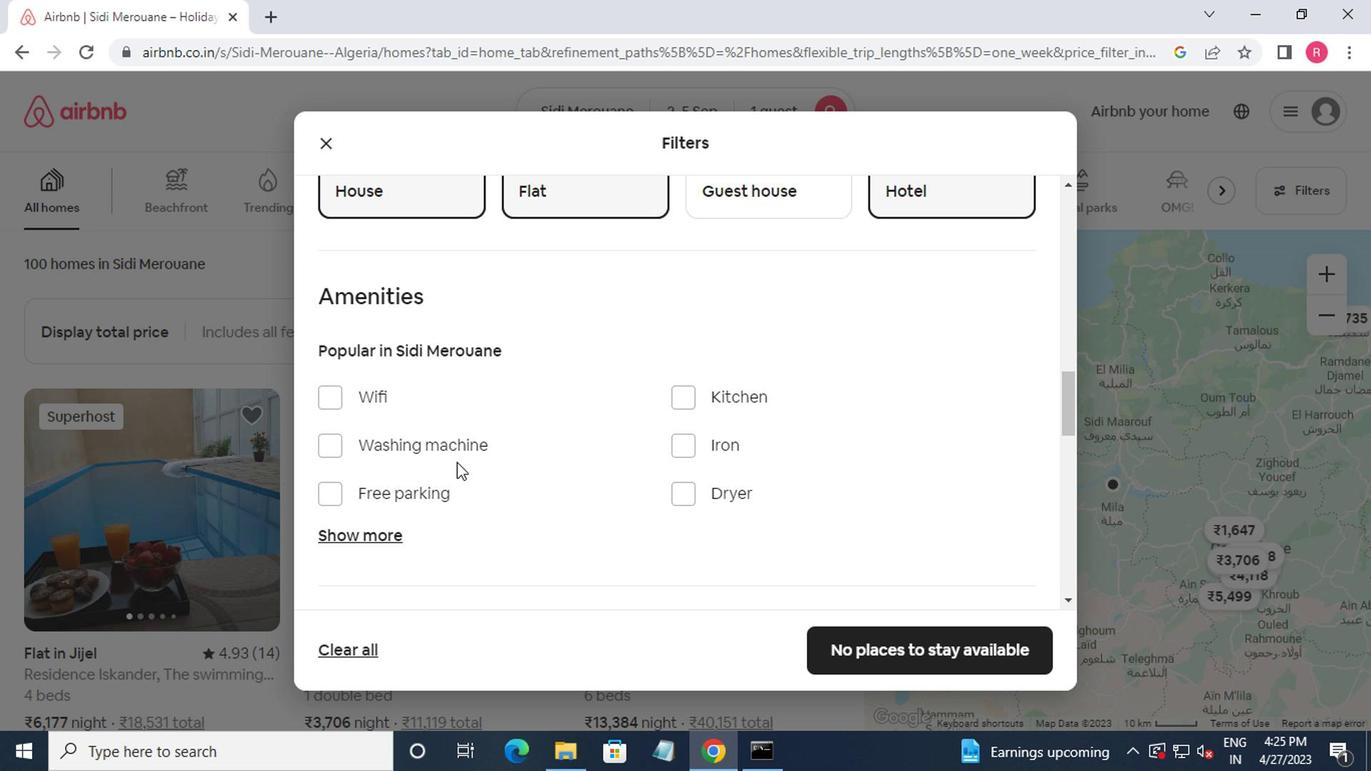 
Action: Mouse pressed left at (442, 449)
Screenshot: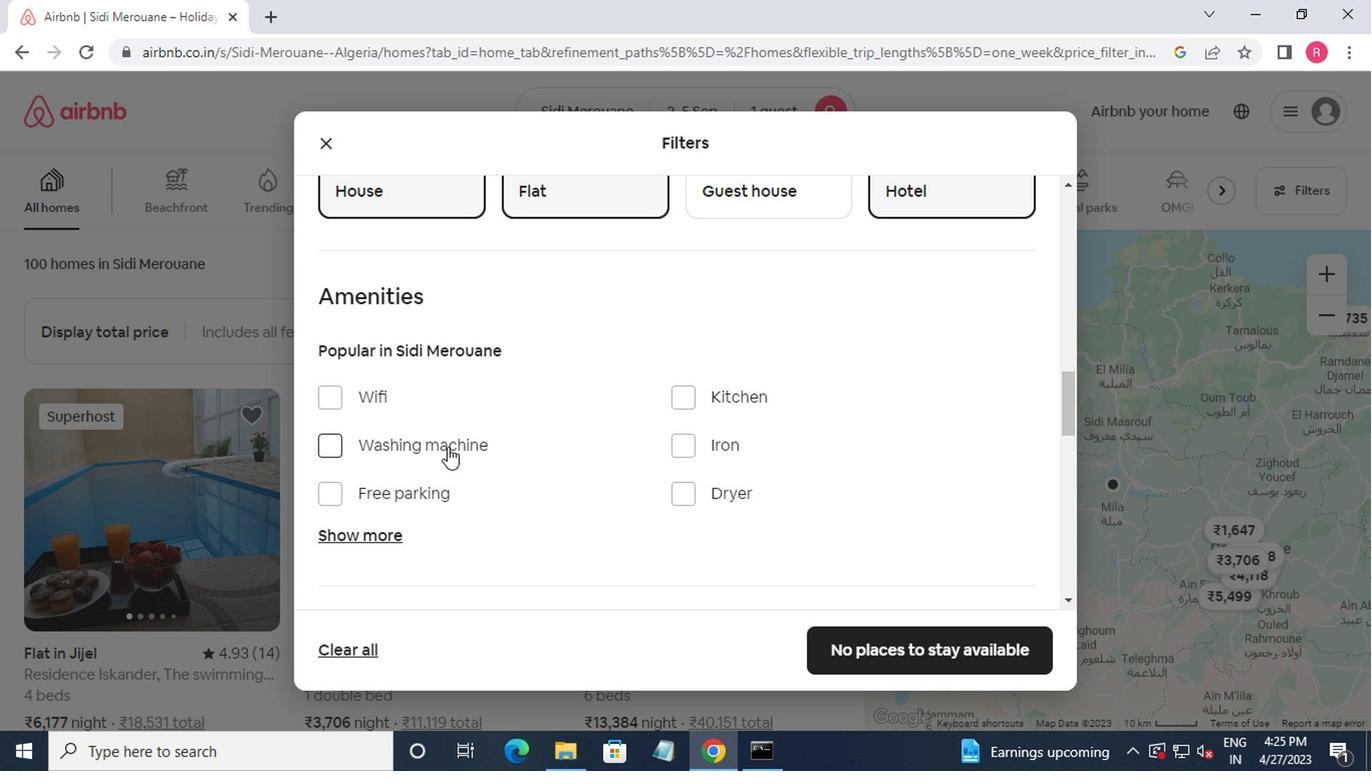 
Action: Mouse moved to (444, 444)
Screenshot: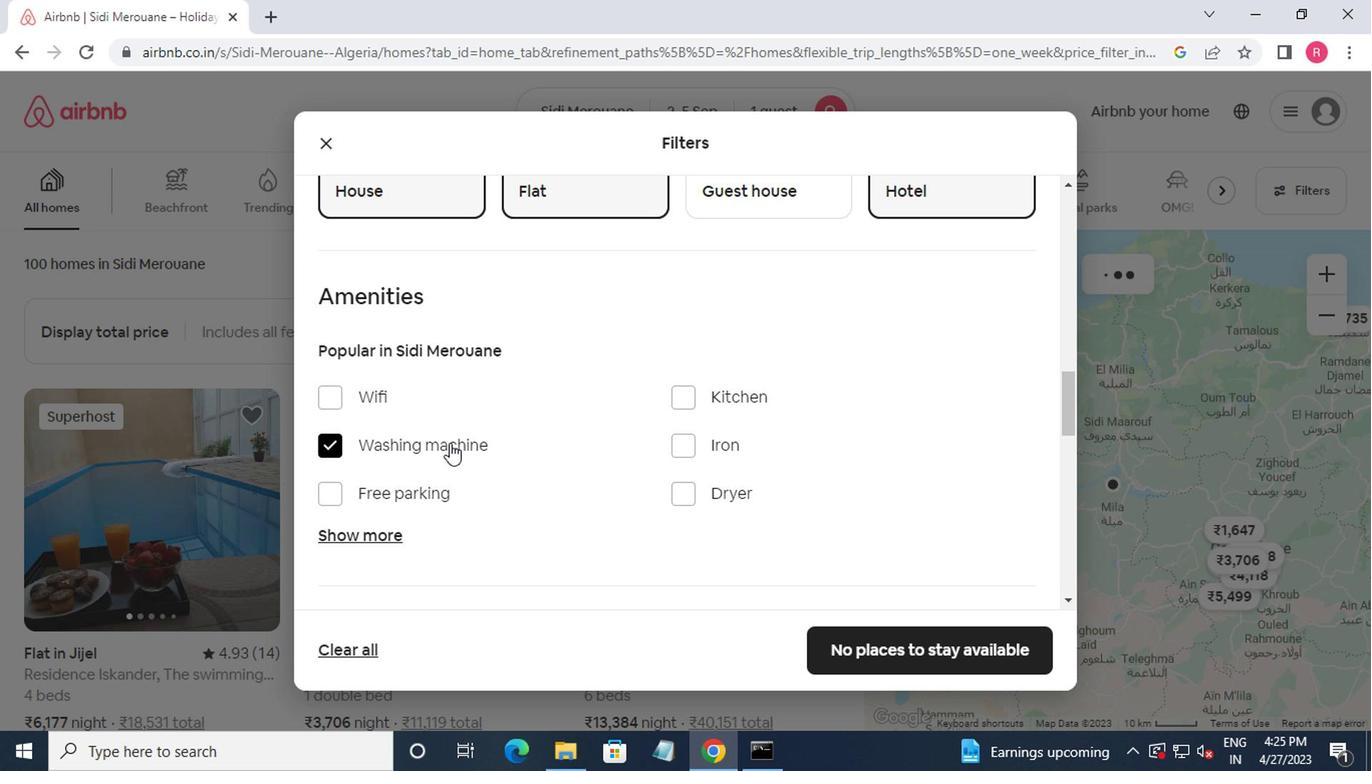 
Action: Mouse scrolled (444, 444) with delta (0, 0)
Screenshot: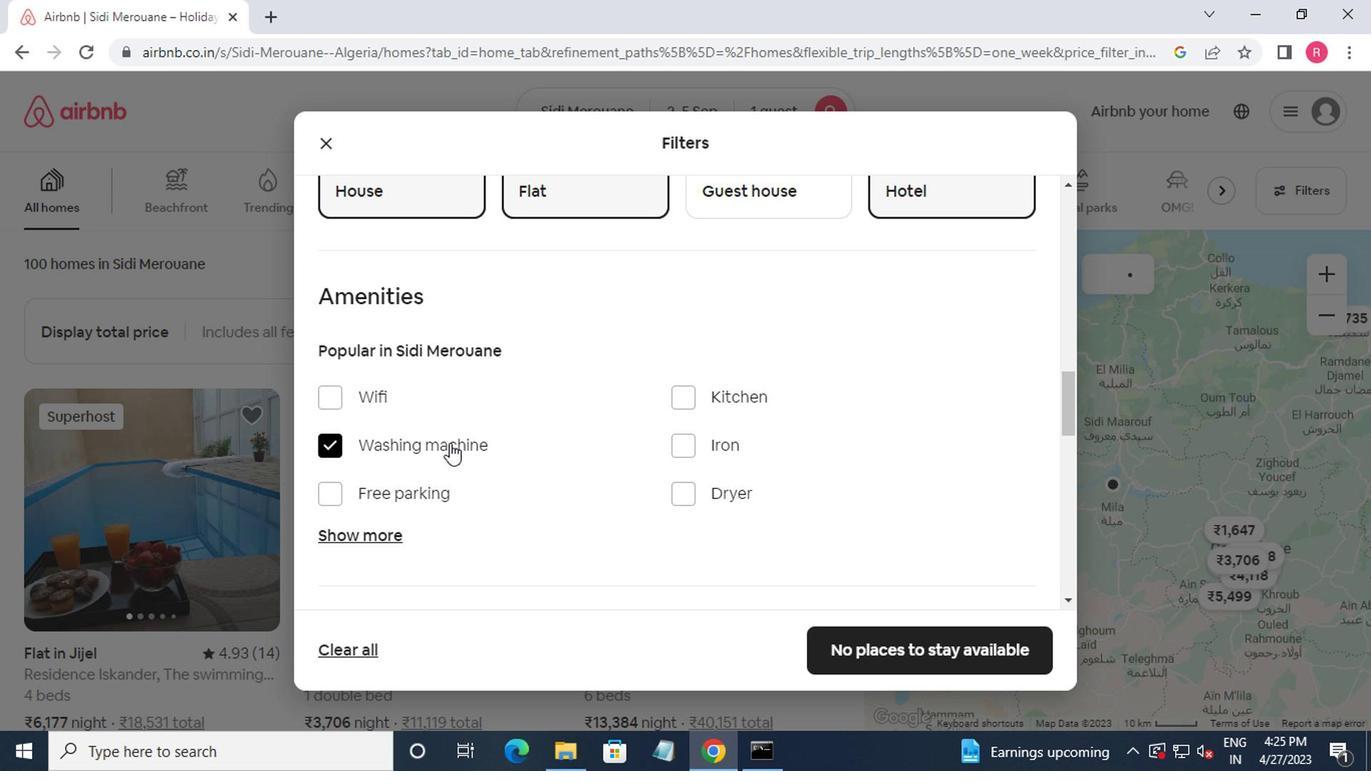 
Action: Mouse moved to (446, 444)
Screenshot: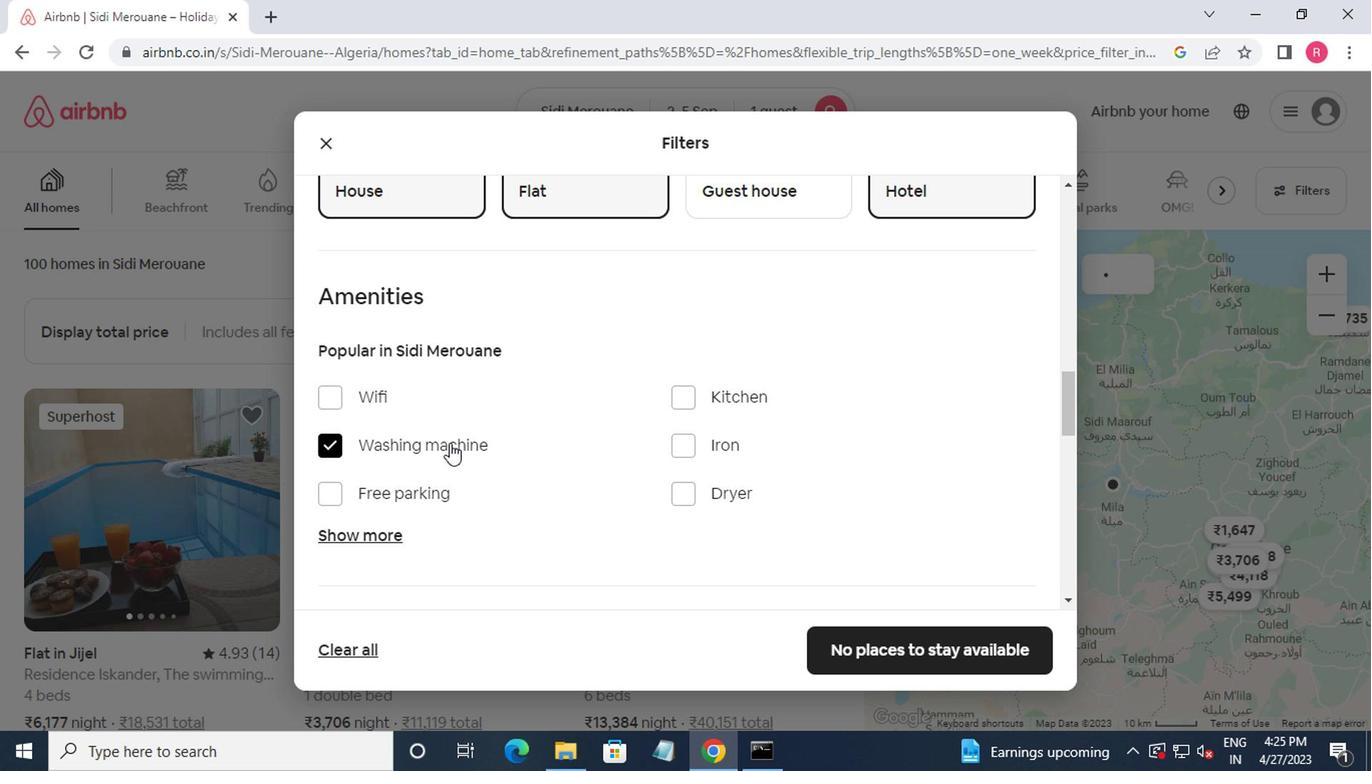 
Action: Mouse scrolled (446, 444) with delta (0, 0)
Screenshot: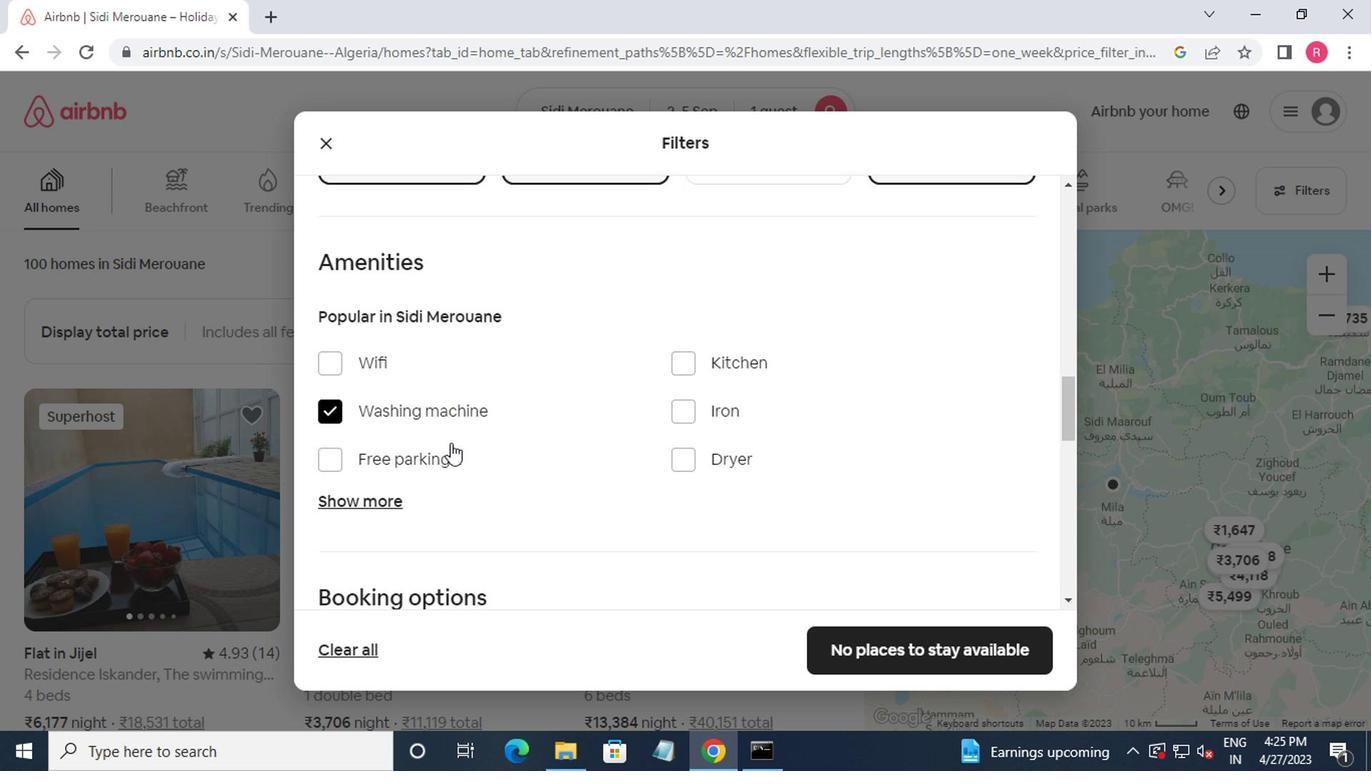 
Action: Mouse scrolled (446, 444) with delta (0, 0)
Screenshot: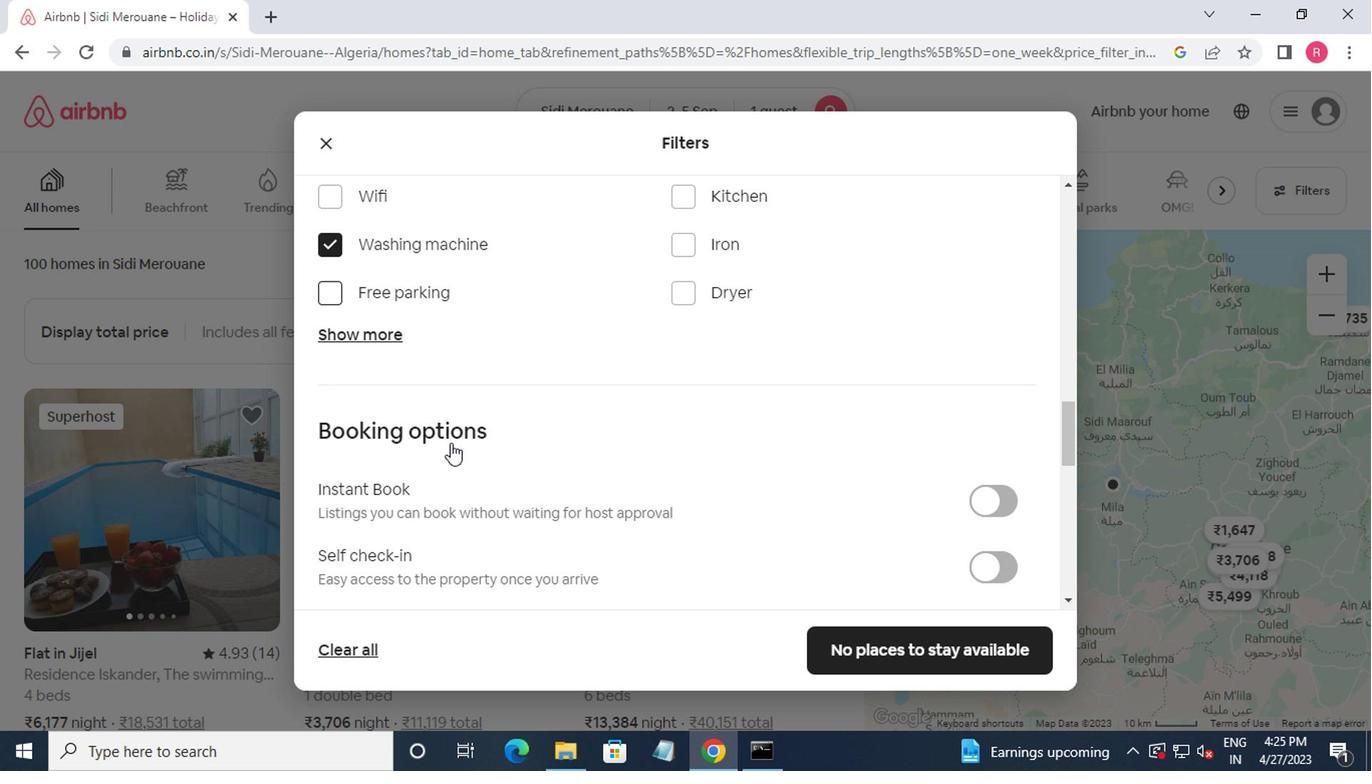 
Action: Mouse moved to (995, 464)
Screenshot: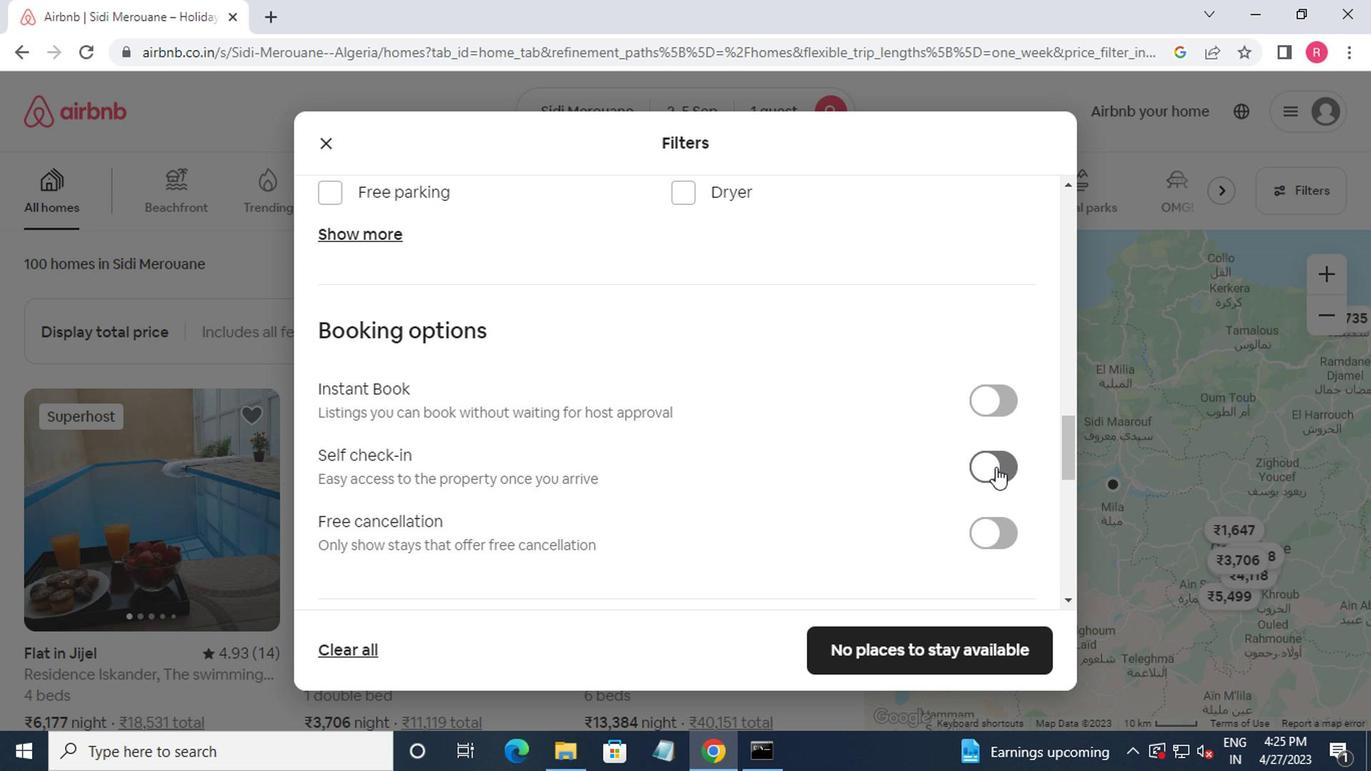 
Action: Mouse pressed left at (995, 464)
Screenshot: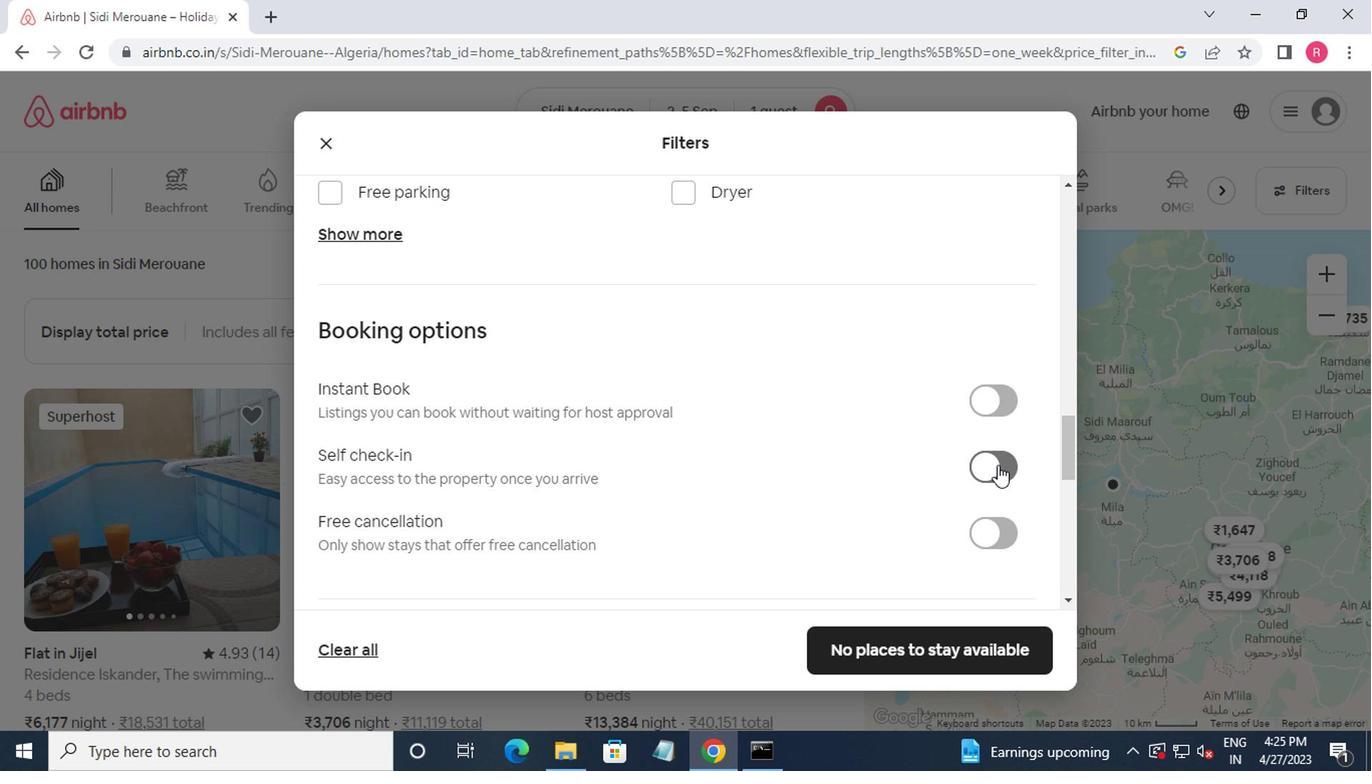 
Action: Mouse moved to (924, 657)
Screenshot: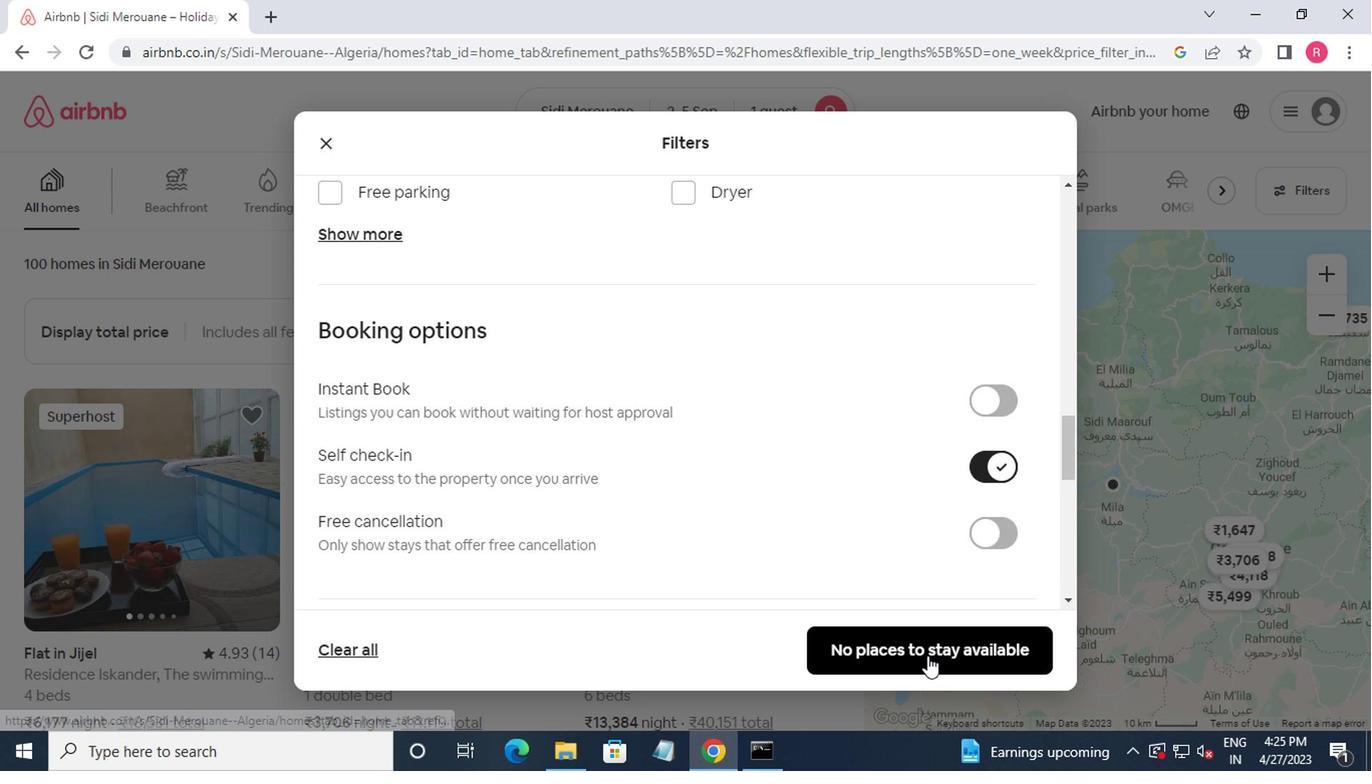 
Action: Mouse pressed left at (924, 657)
Screenshot: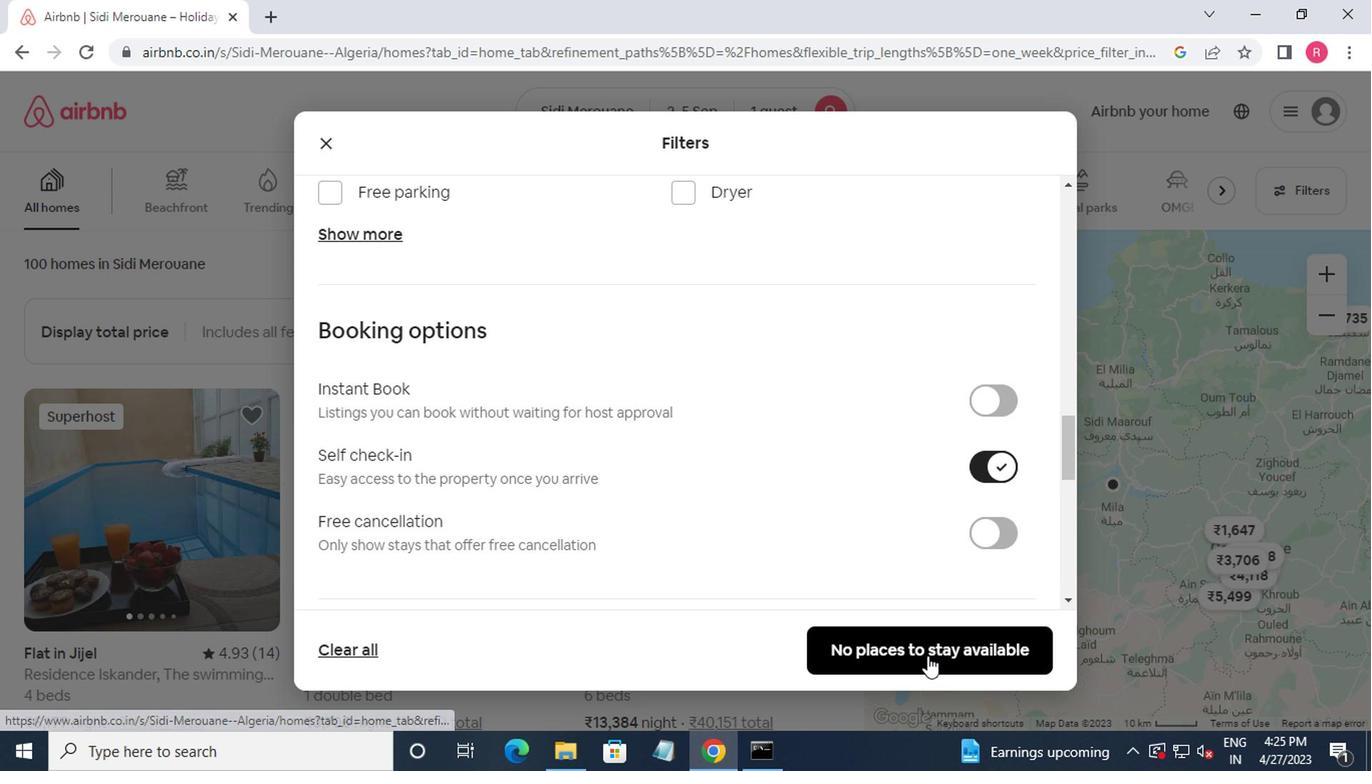 
Action: Mouse moved to (924, 657)
Screenshot: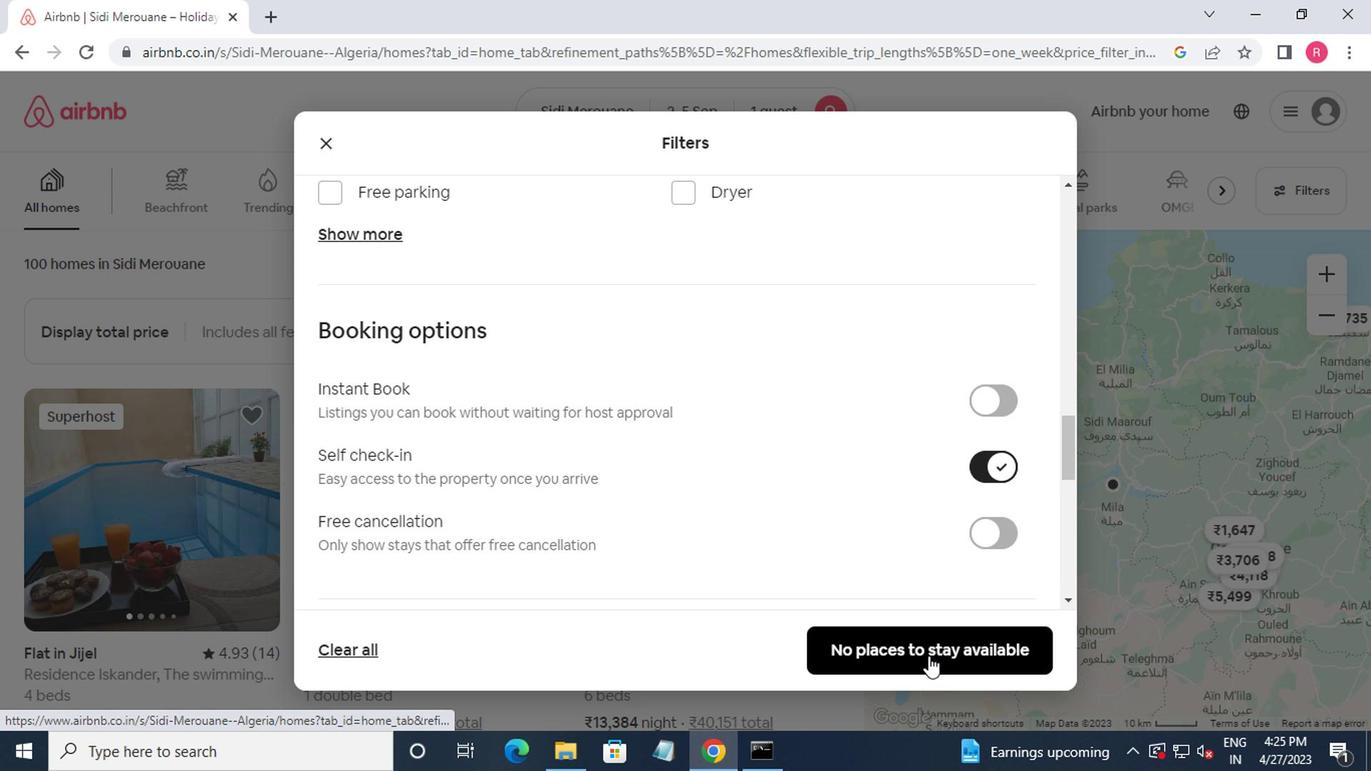 
